Task: Add a signature Leslie Flores containing With gratitude and sincere wishes, Leslie Flores to email address softage.9@softage.net and add a label Quotes
Action: Mouse moved to (1053, 62)
Screenshot: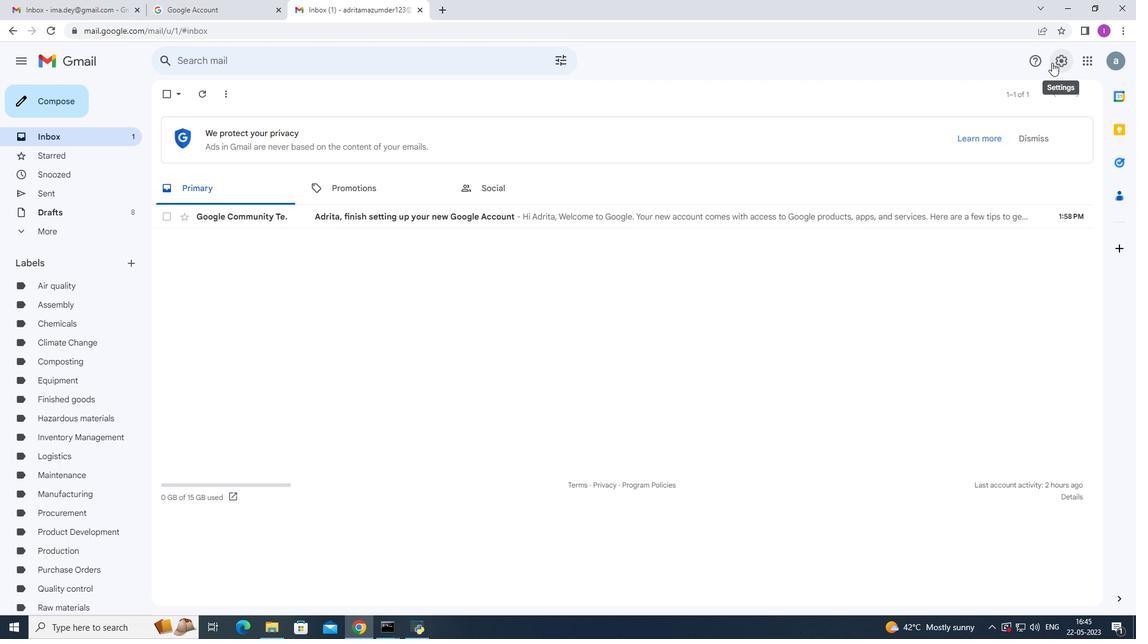 
Action: Mouse pressed left at (1053, 62)
Screenshot: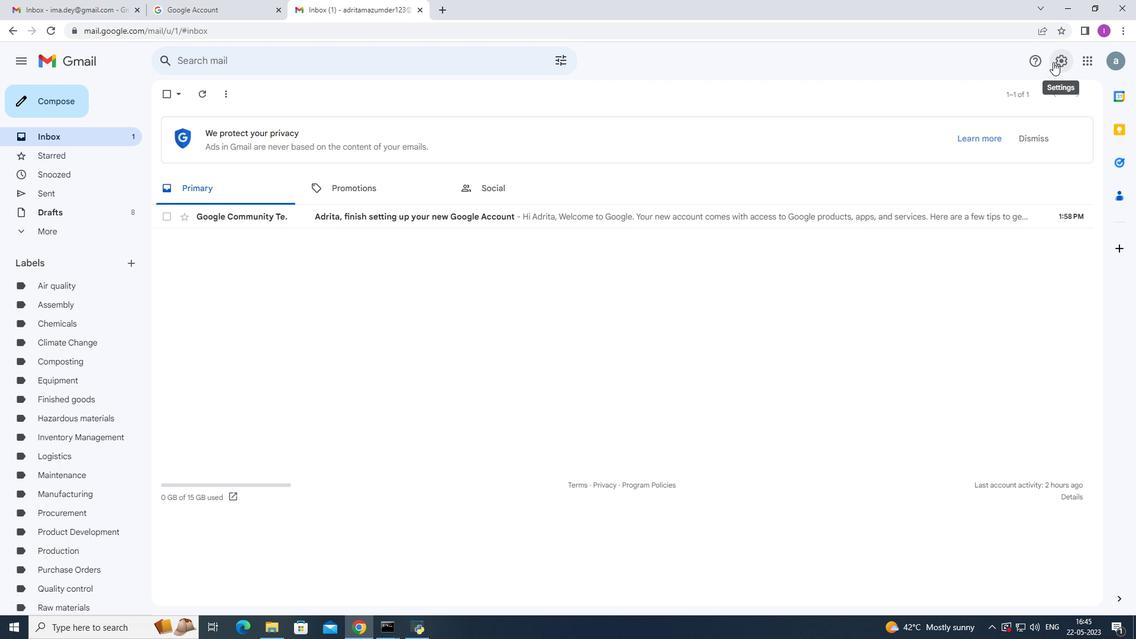 
Action: Mouse moved to (978, 124)
Screenshot: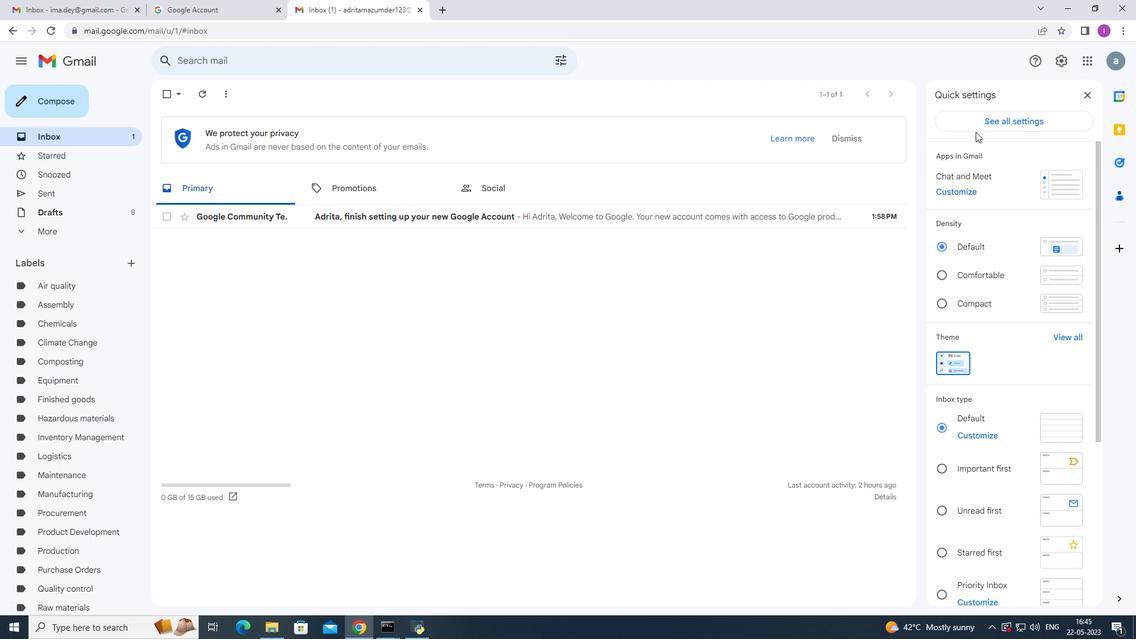 
Action: Mouse pressed left at (978, 124)
Screenshot: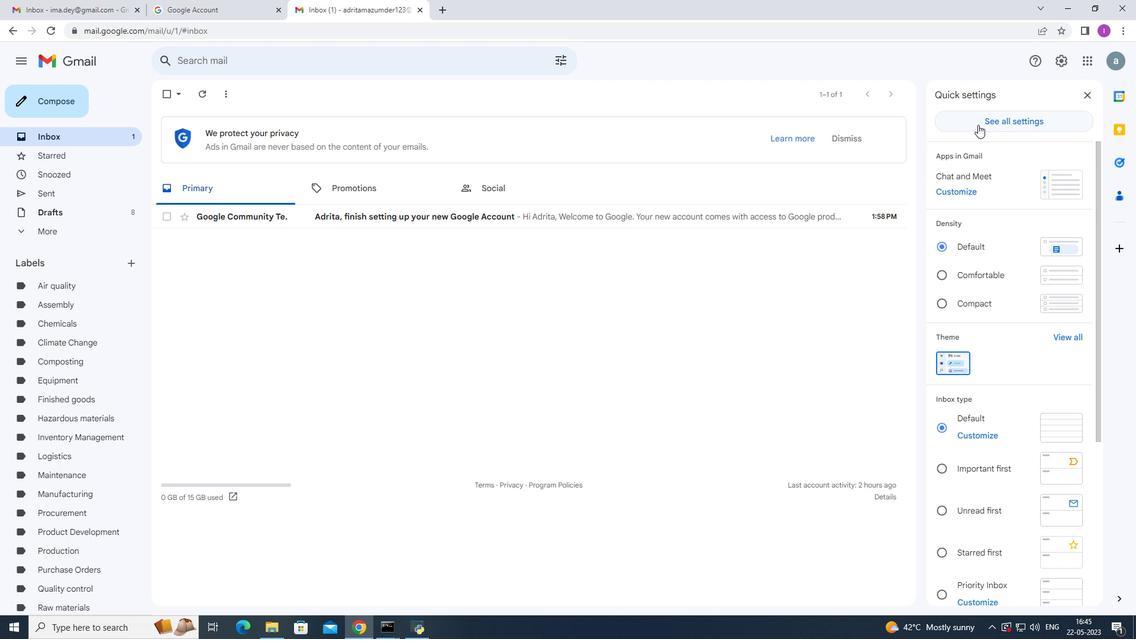 
Action: Mouse moved to (475, 420)
Screenshot: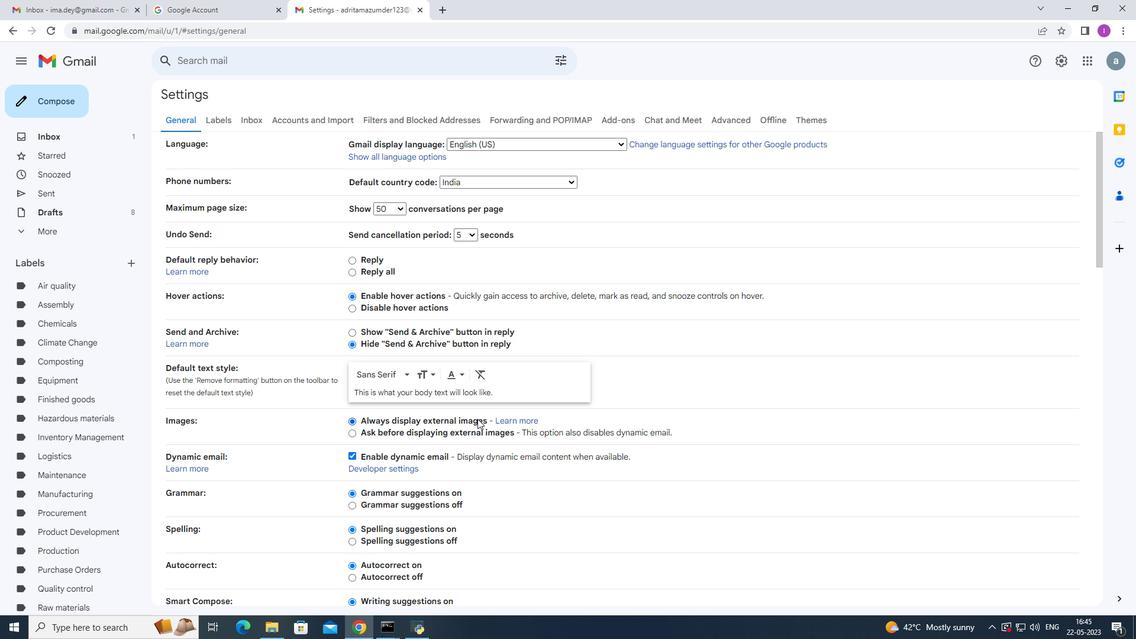 
Action: Mouse scrolled (475, 420) with delta (0, 0)
Screenshot: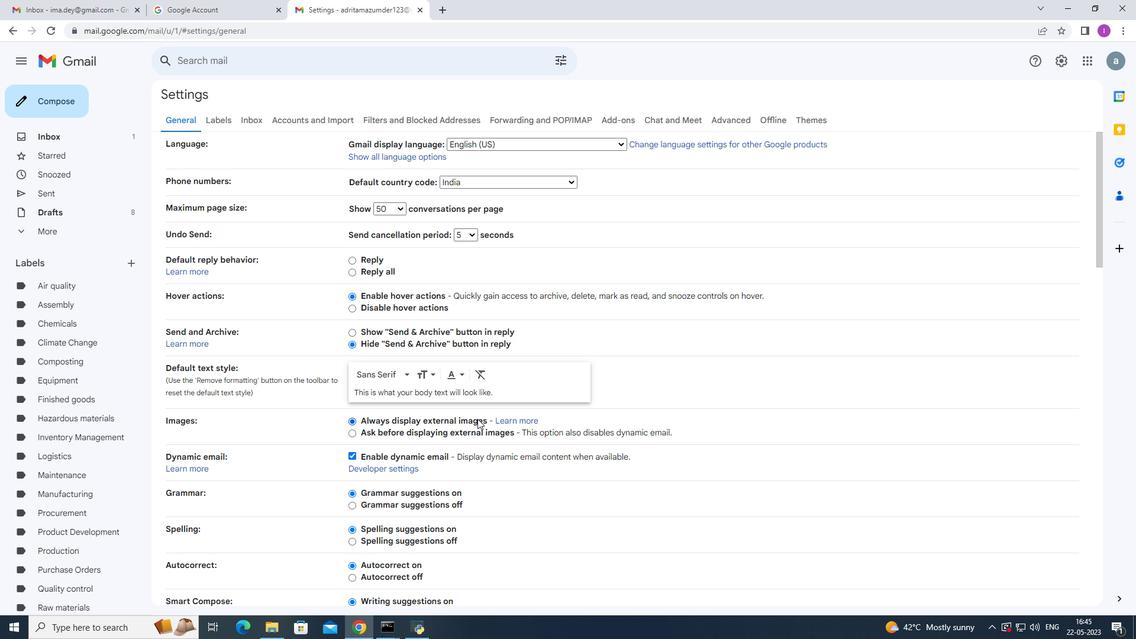 
Action: Mouse moved to (475, 422)
Screenshot: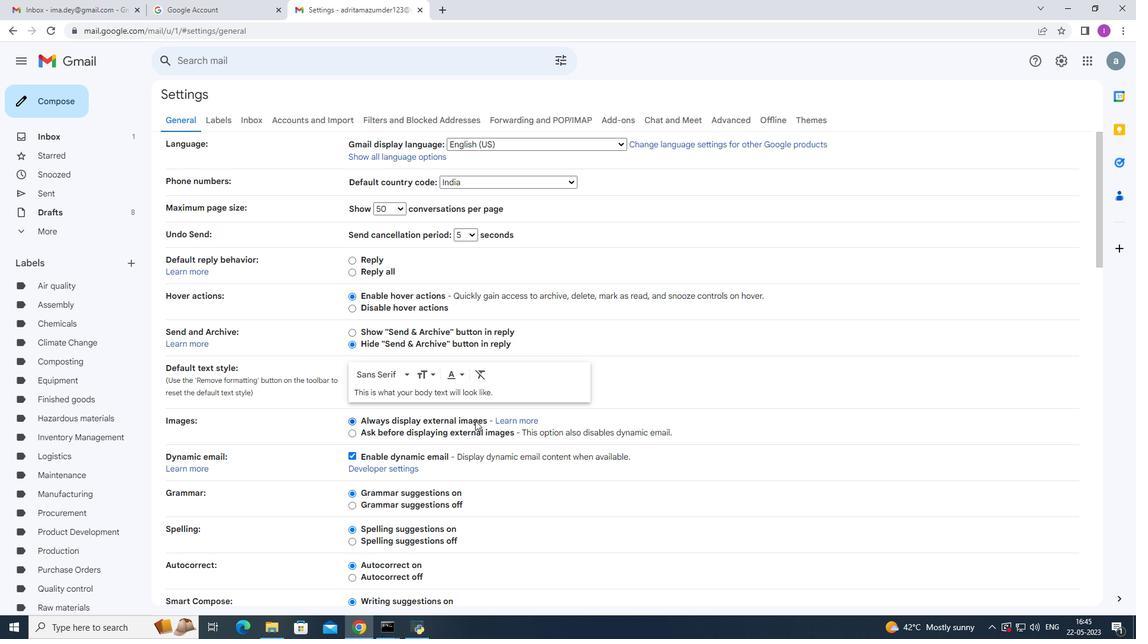 
Action: Mouse scrolled (475, 422) with delta (0, 0)
Screenshot: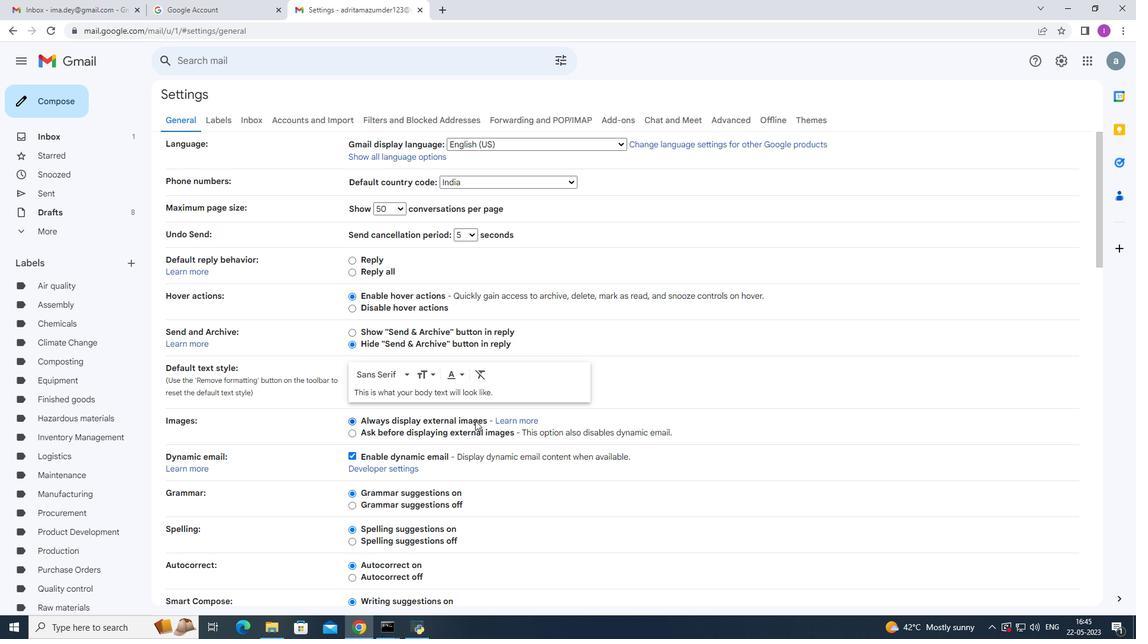 
Action: Mouse scrolled (475, 422) with delta (0, 0)
Screenshot: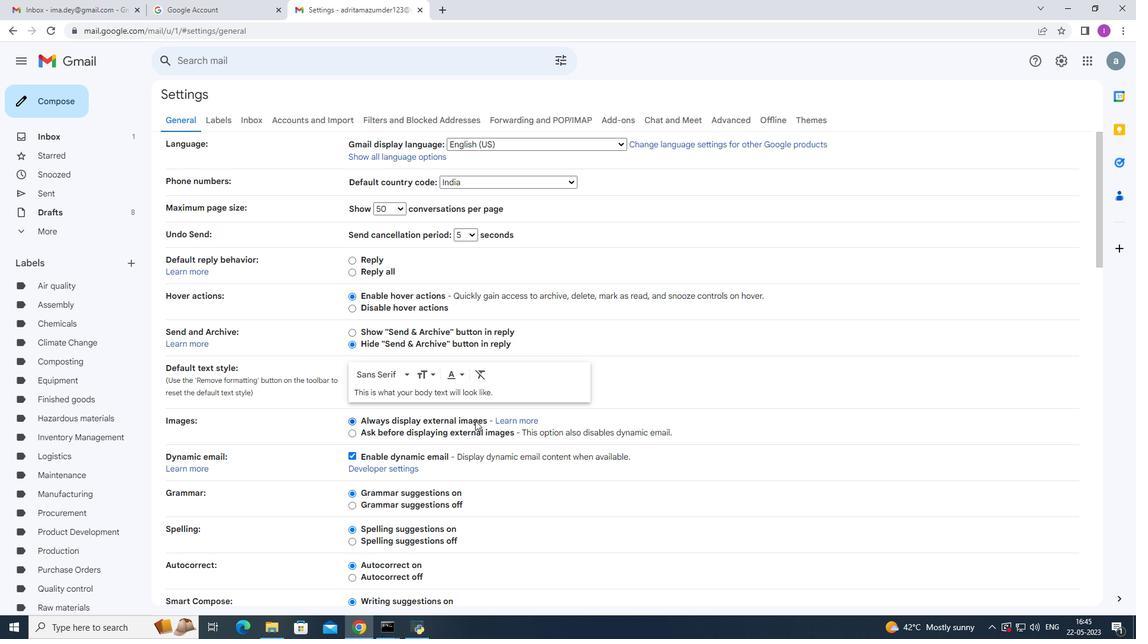 
Action: Mouse scrolled (475, 422) with delta (0, 0)
Screenshot: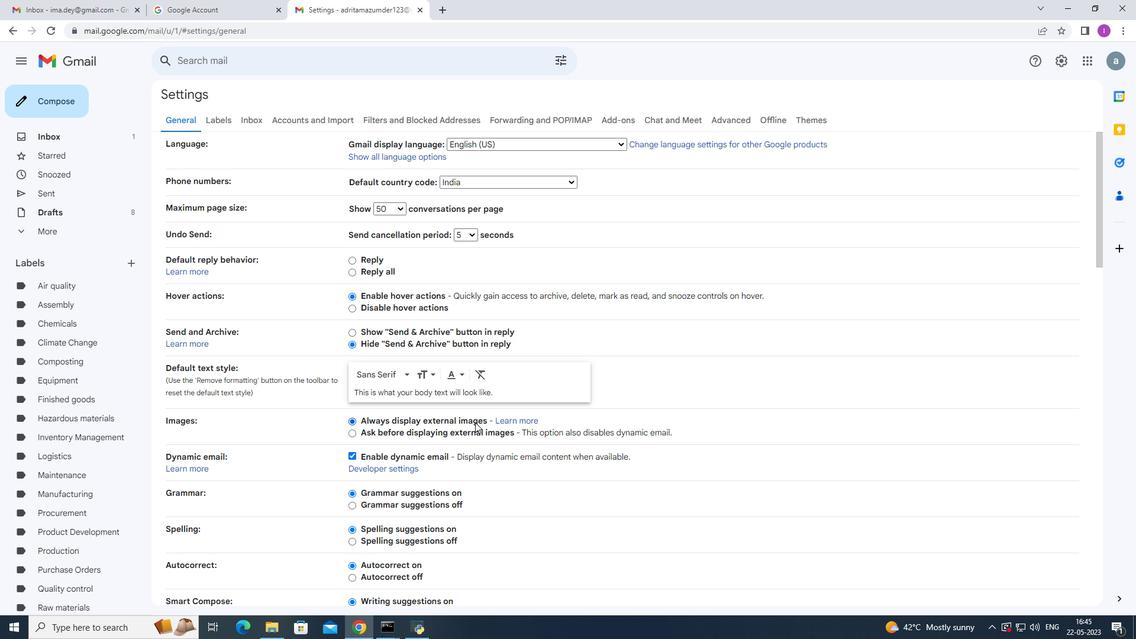 
Action: Mouse moved to (475, 422)
Screenshot: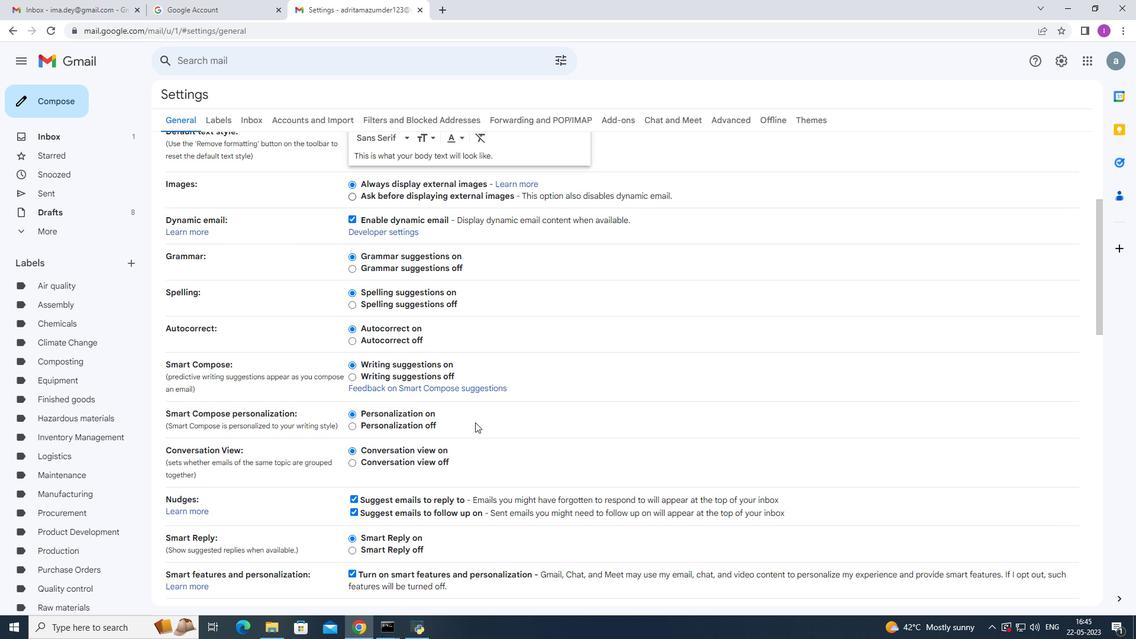 
Action: Mouse scrolled (475, 422) with delta (0, 0)
Screenshot: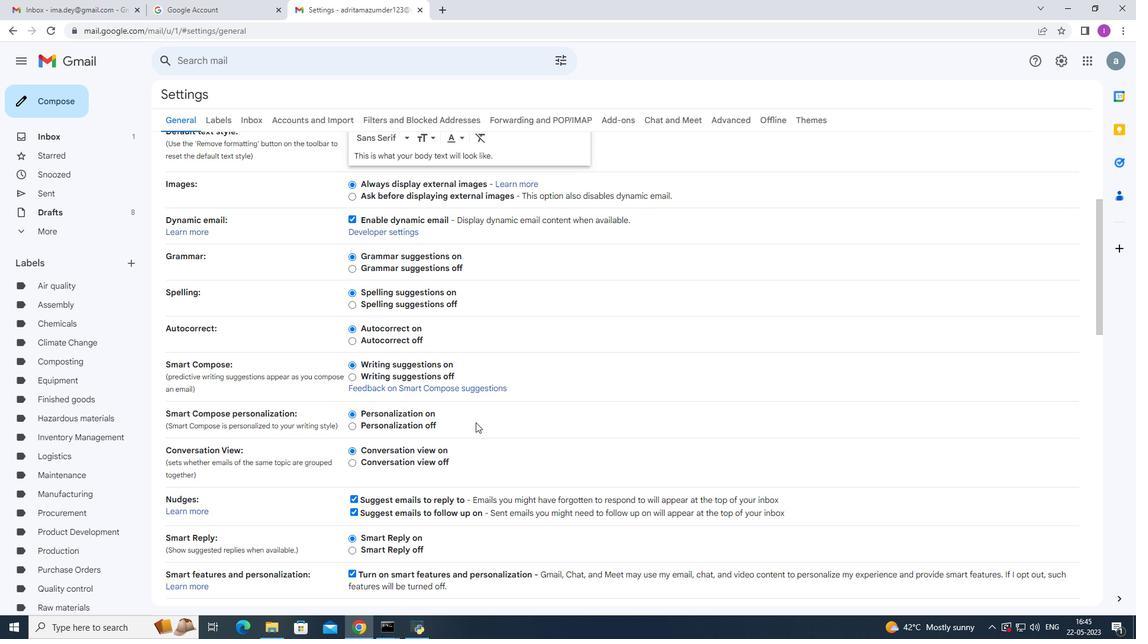 
Action: Mouse moved to (476, 422)
Screenshot: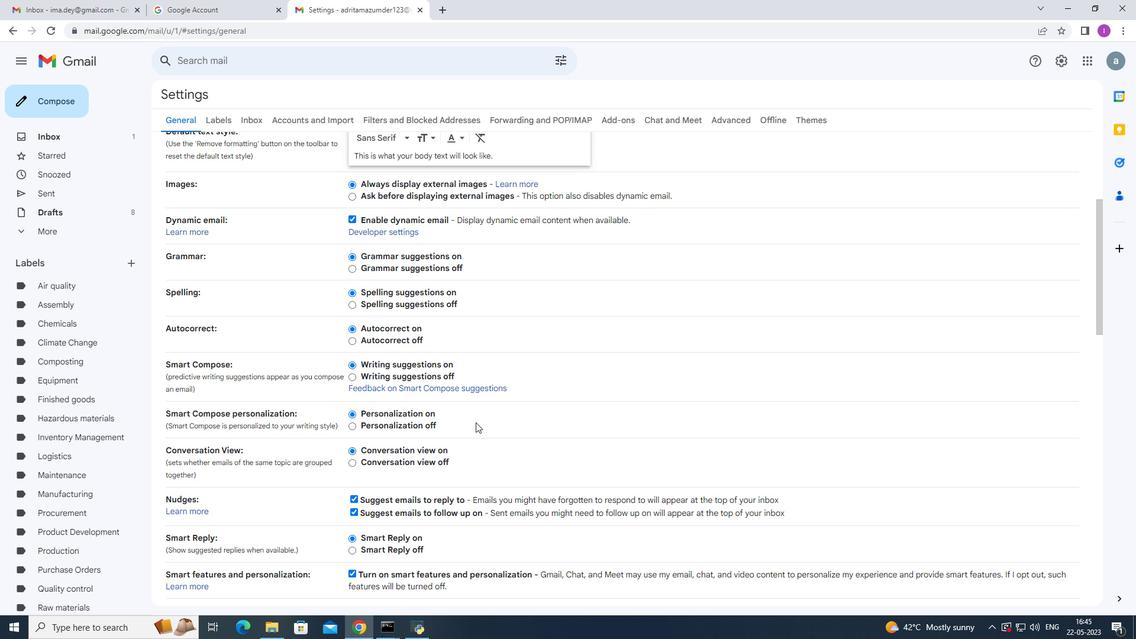 
Action: Mouse scrolled (476, 422) with delta (0, 0)
Screenshot: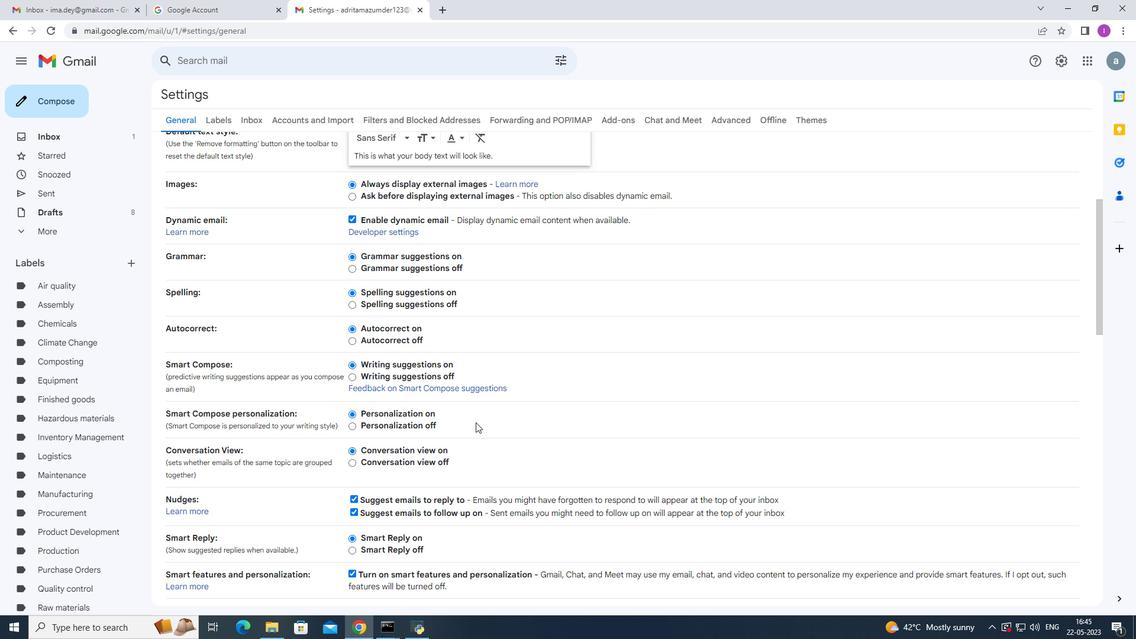 
Action: Mouse scrolled (476, 422) with delta (0, 0)
Screenshot: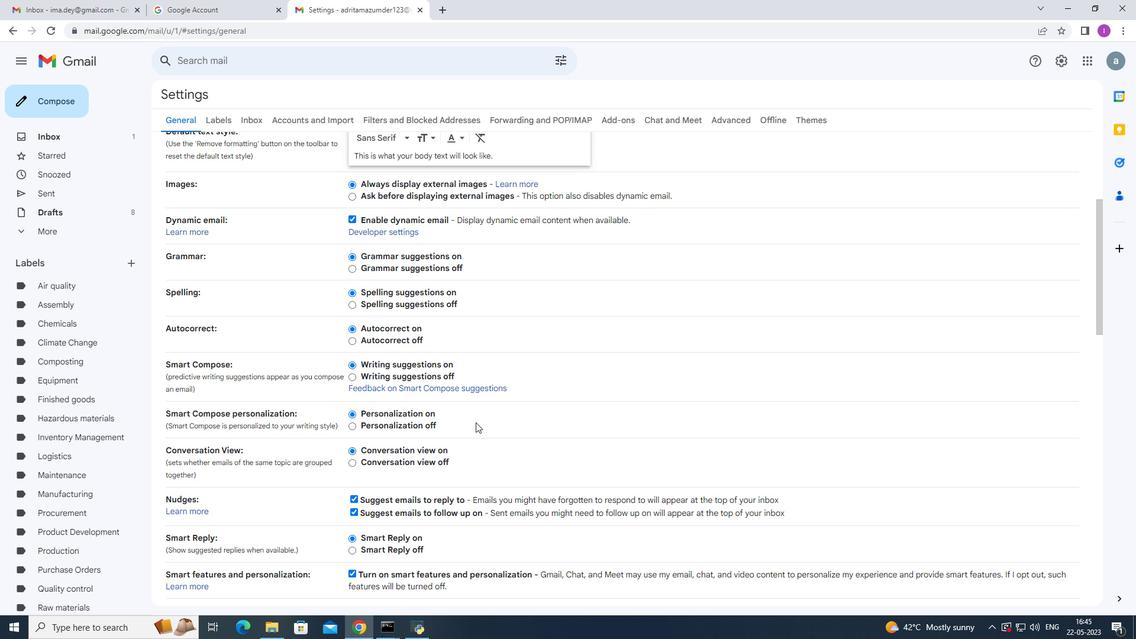 
Action: Mouse moved to (477, 422)
Screenshot: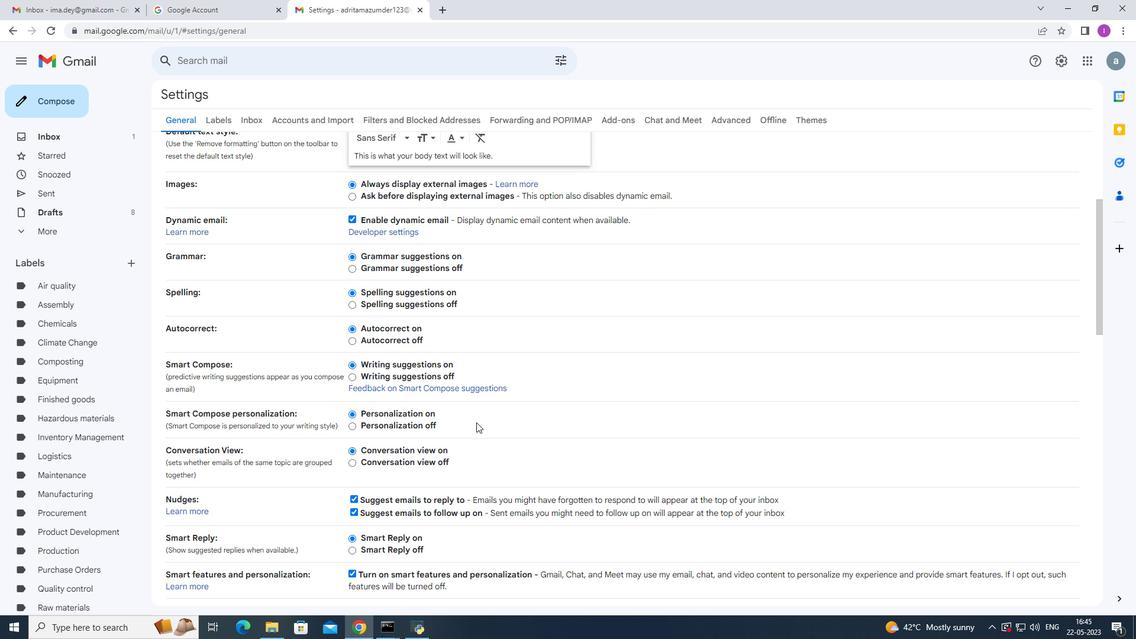 
Action: Mouse scrolled (477, 422) with delta (0, 0)
Screenshot: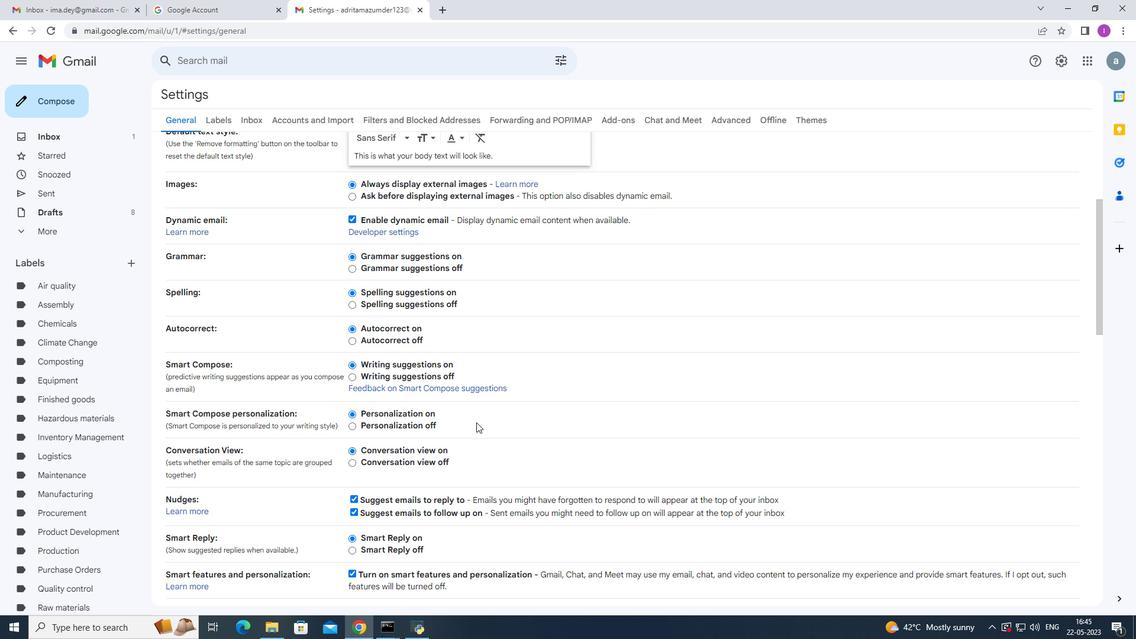 
Action: Mouse scrolled (477, 422) with delta (0, 0)
Screenshot: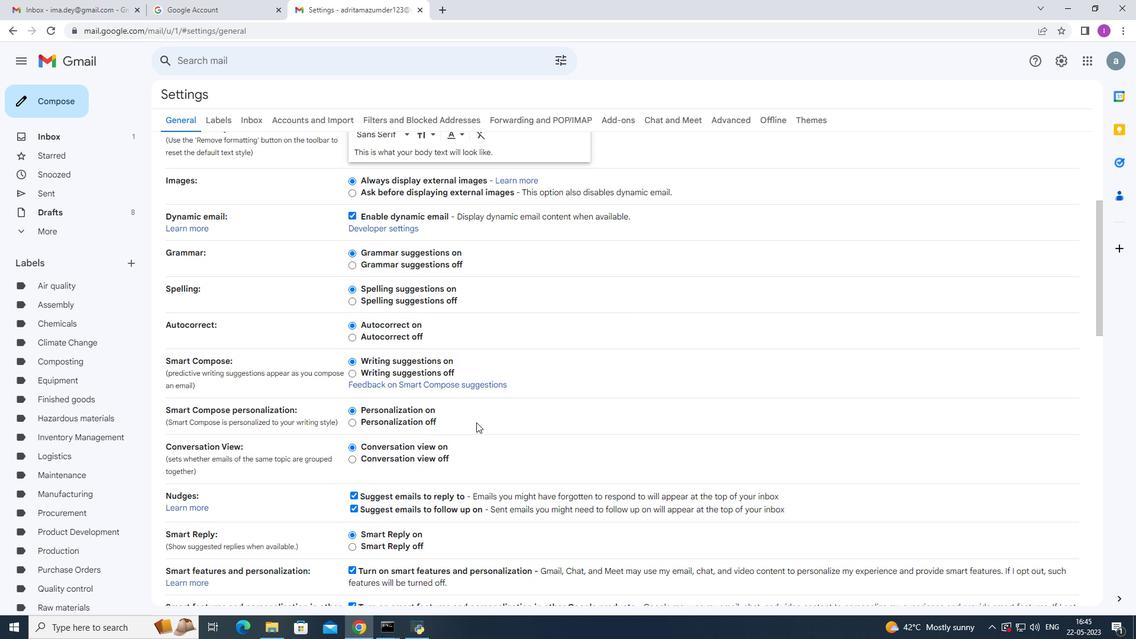 
Action: Mouse moved to (477, 421)
Screenshot: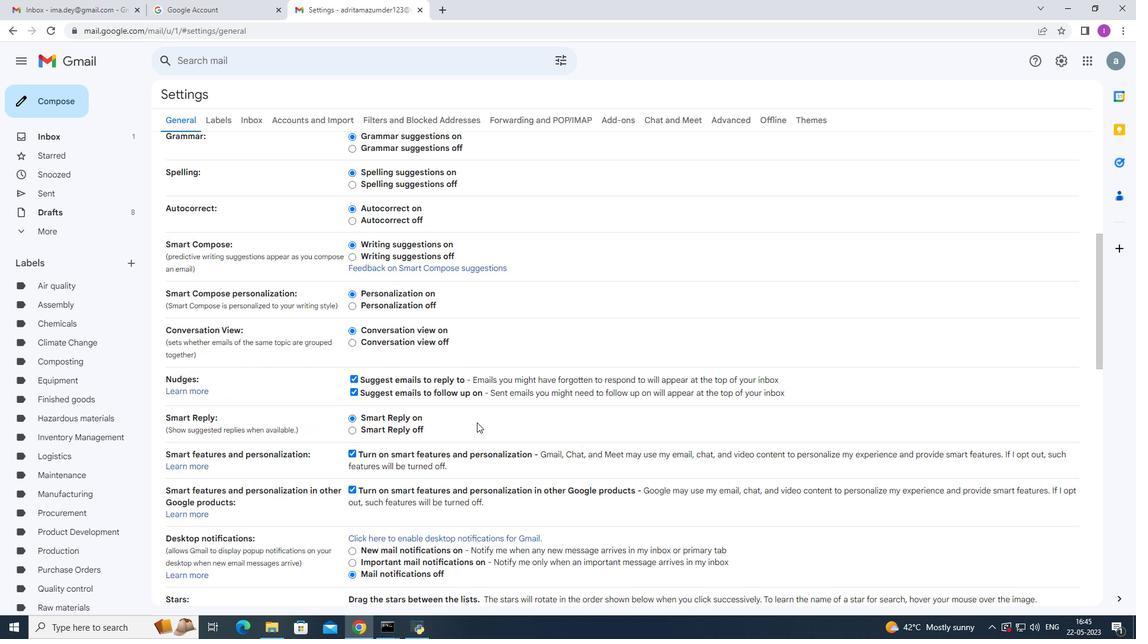 
Action: Mouse scrolled (477, 420) with delta (0, 0)
Screenshot: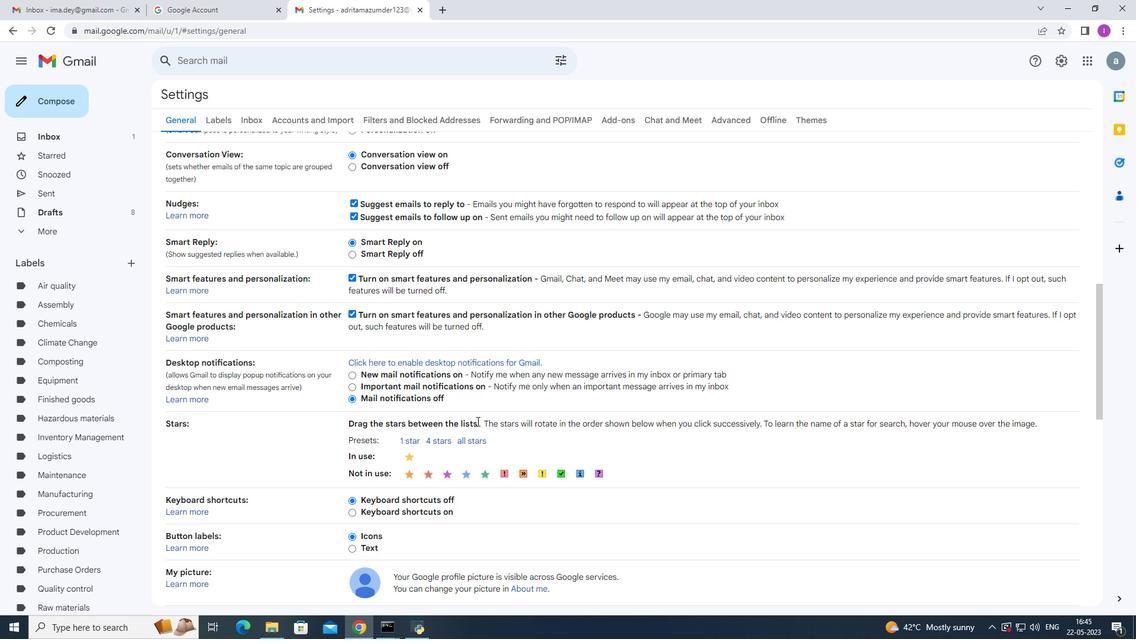 
Action: Mouse scrolled (477, 420) with delta (0, 0)
Screenshot: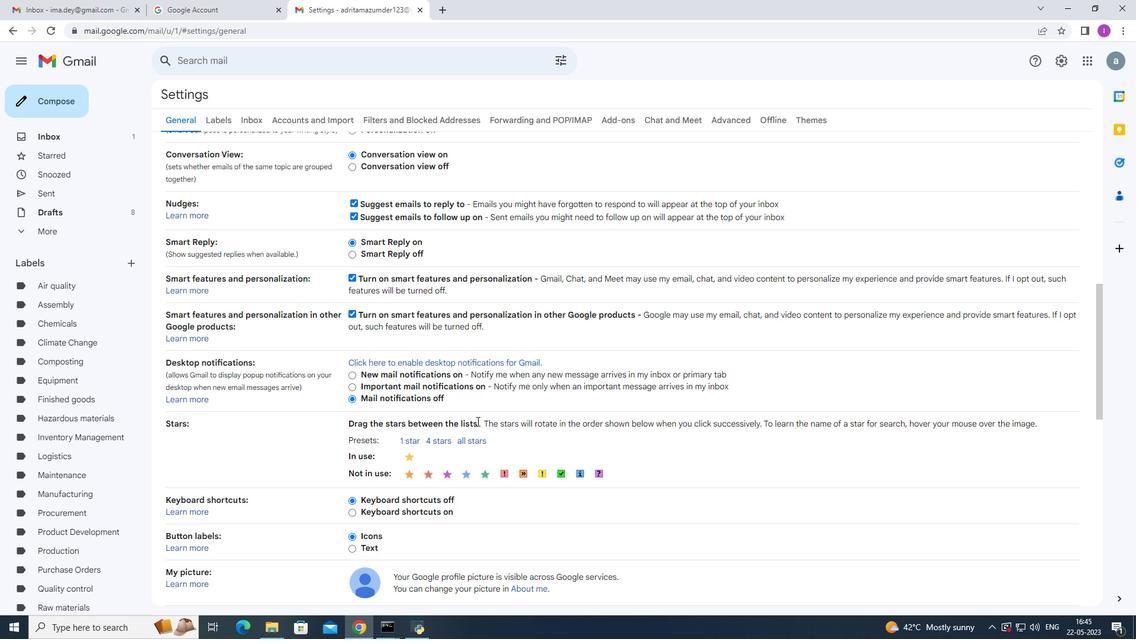 
Action: Mouse scrolled (477, 420) with delta (0, 0)
Screenshot: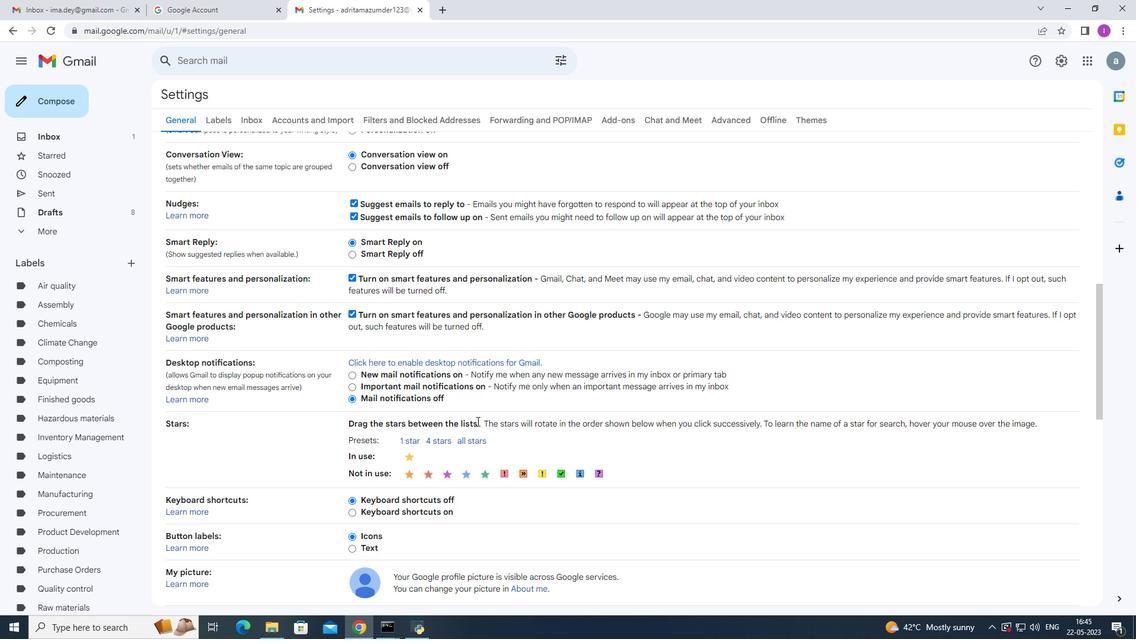 
Action: Mouse scrolled (477, 420) with delta (0, 0)
Screenshot: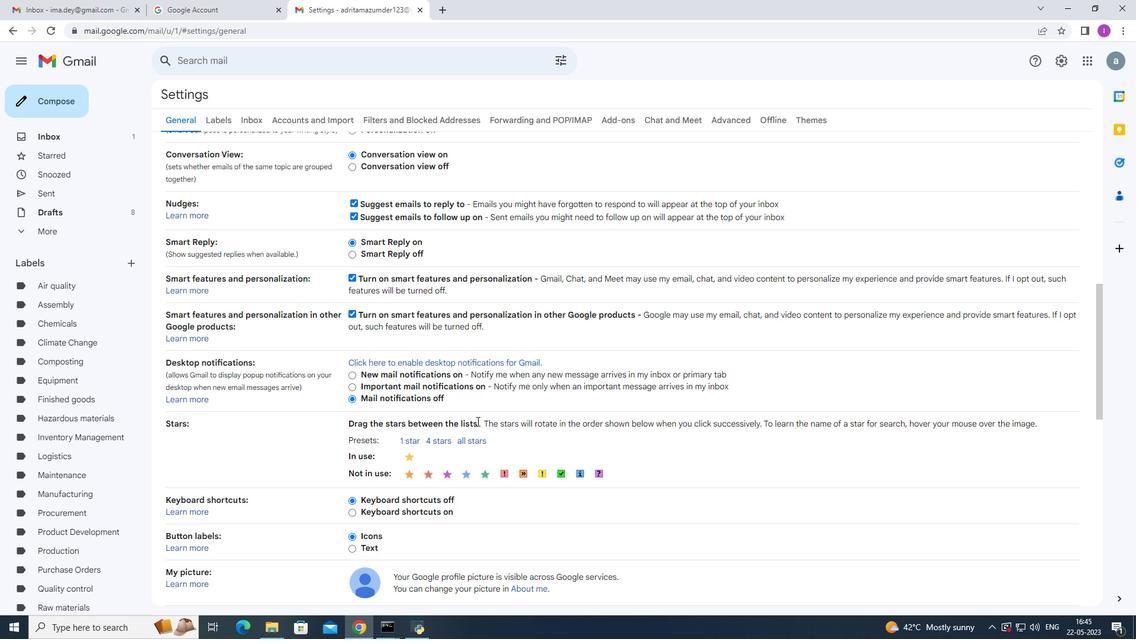 
Action: Mouse scrolled (477, 420) with delta (0, 0)
Screenshot: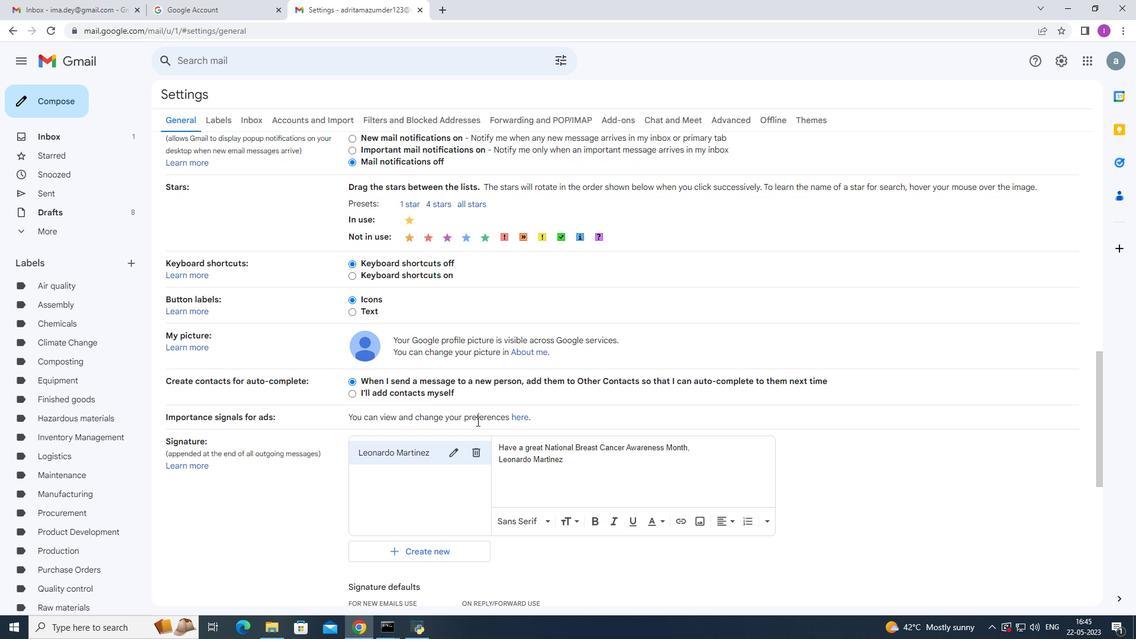 
Action: Mouse scrolled (477, 420) with delta (0, 0)
Screenshot: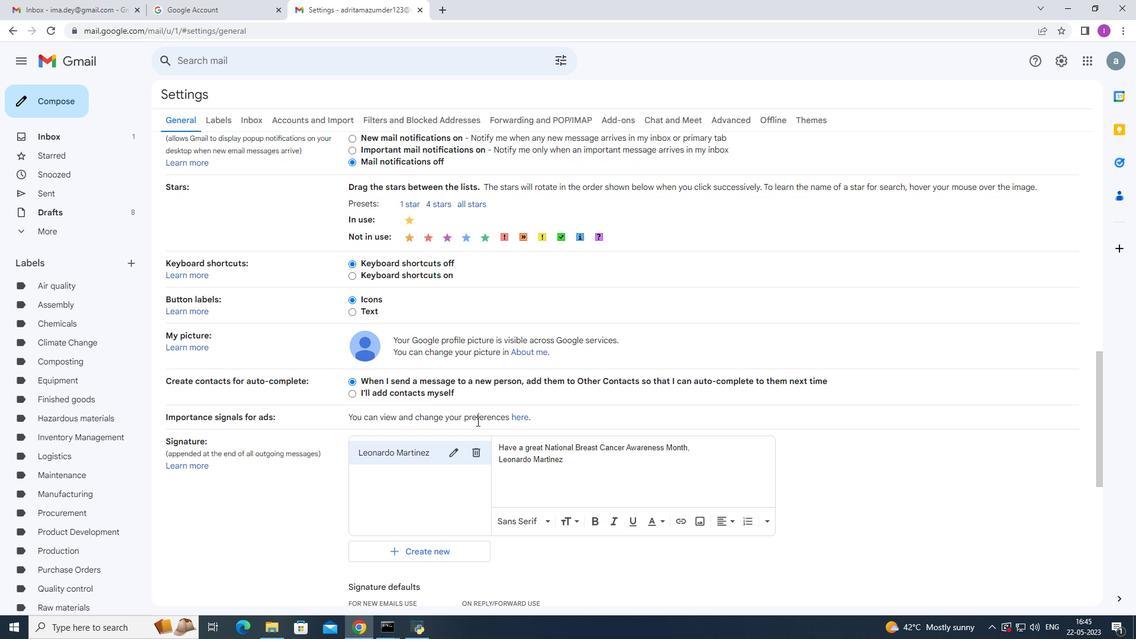 
Action: Mouse scrolled (477, 420) with delta (0, 0)
Screenshot: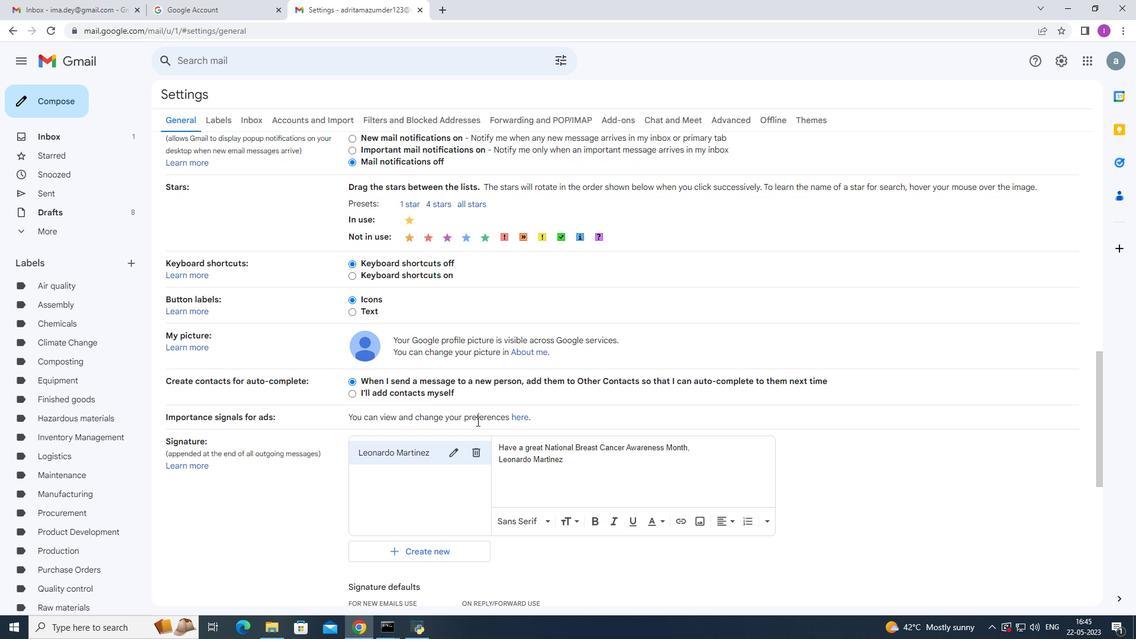 
Action: Mouse moved to (478, 279)
Screenshot: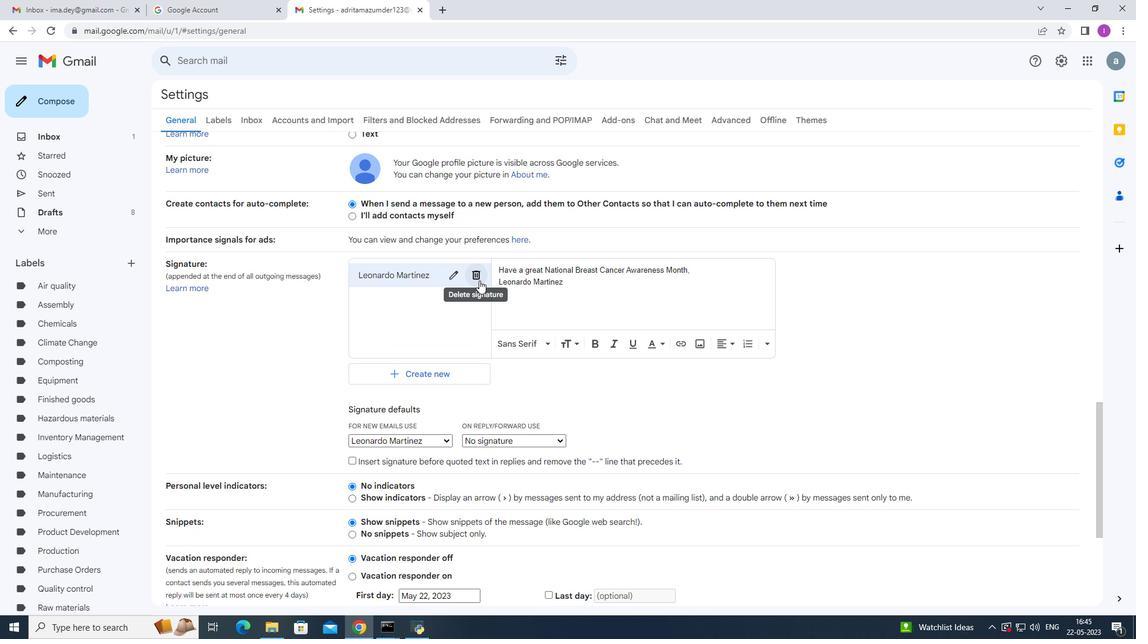 
Action: Mouse pressed left at (478, 279)
Screenshot: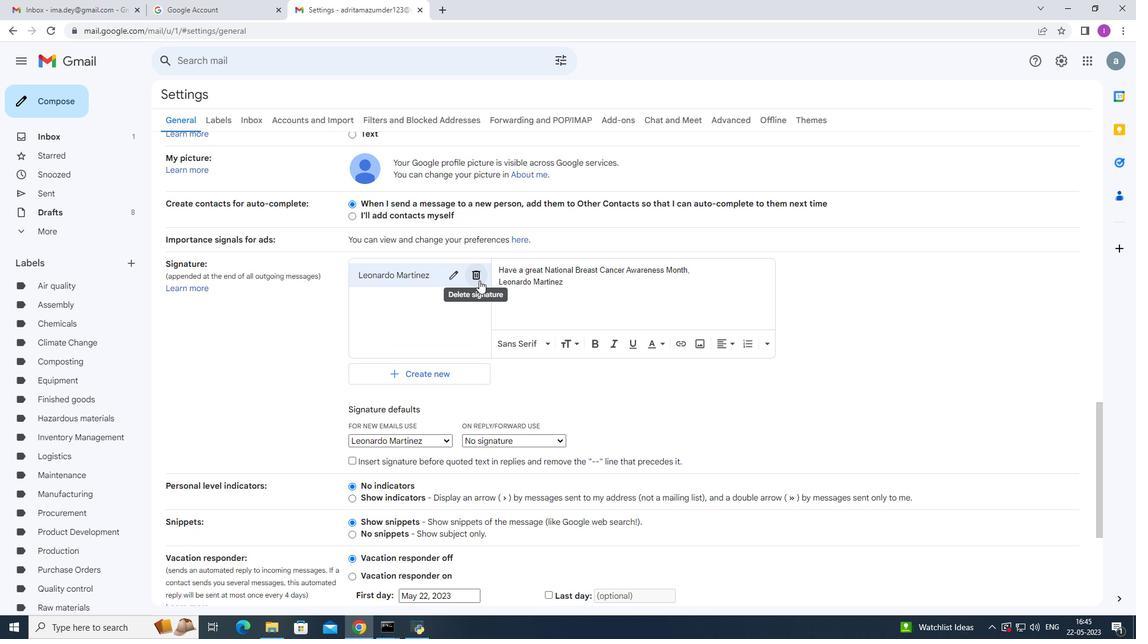 
Action: Mouse moved to (693, 346)
Screenshot: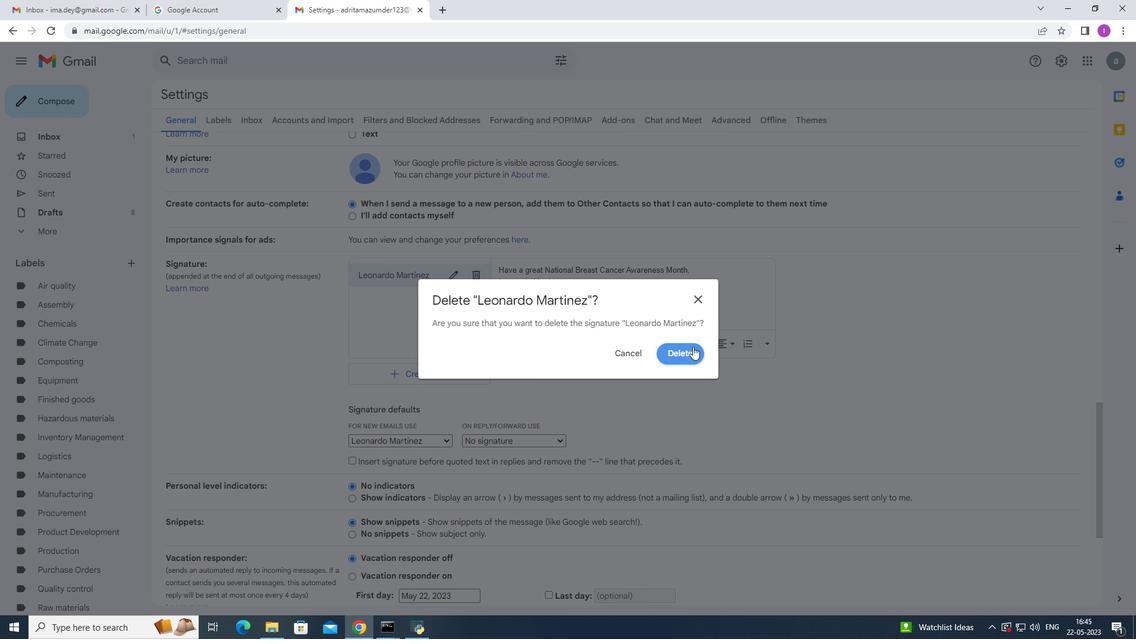 
Action: Mouse pressed left at (693, 346)
Screenshot: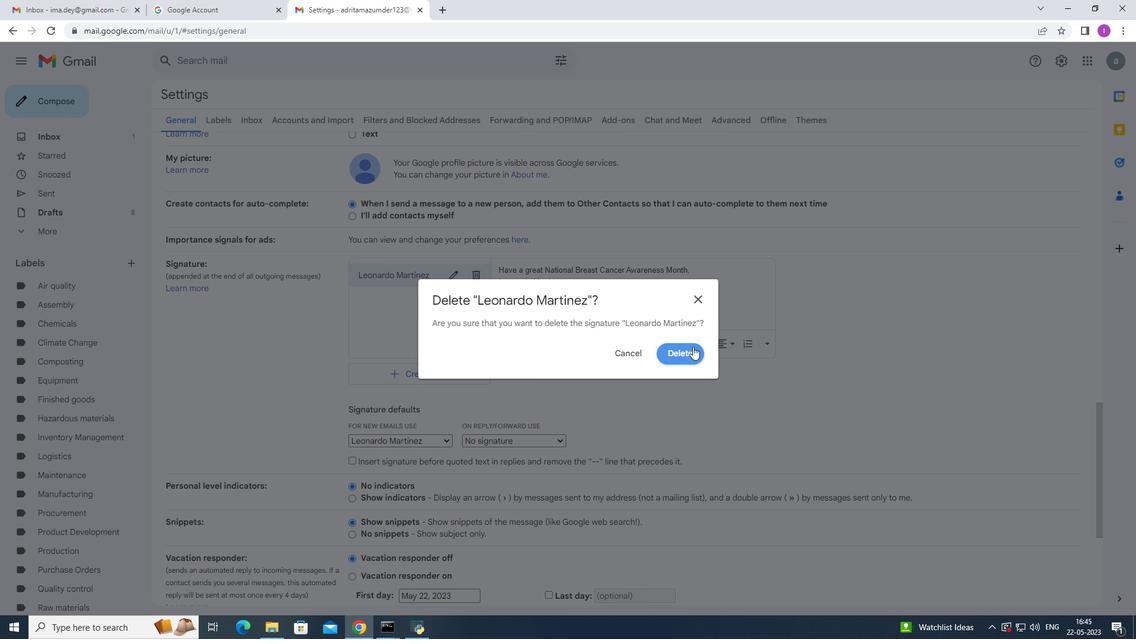
Action: Mouse moved to (424, 461)
Screenshot: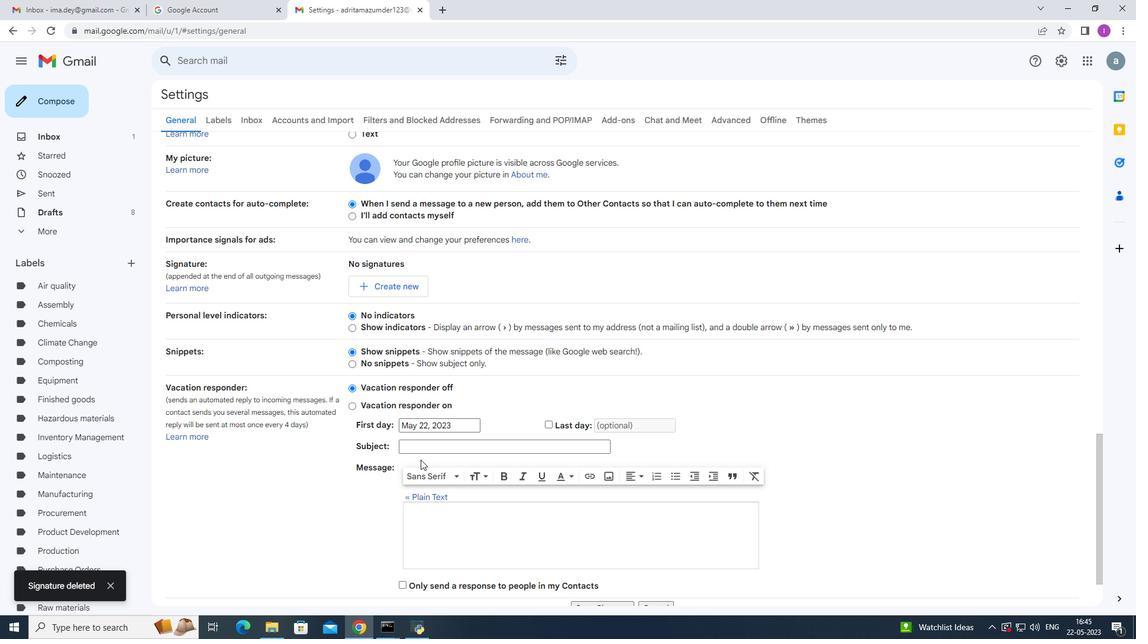 
Action: Mouse scrolled (424, 460) with delta (0, 0)
Screenshot: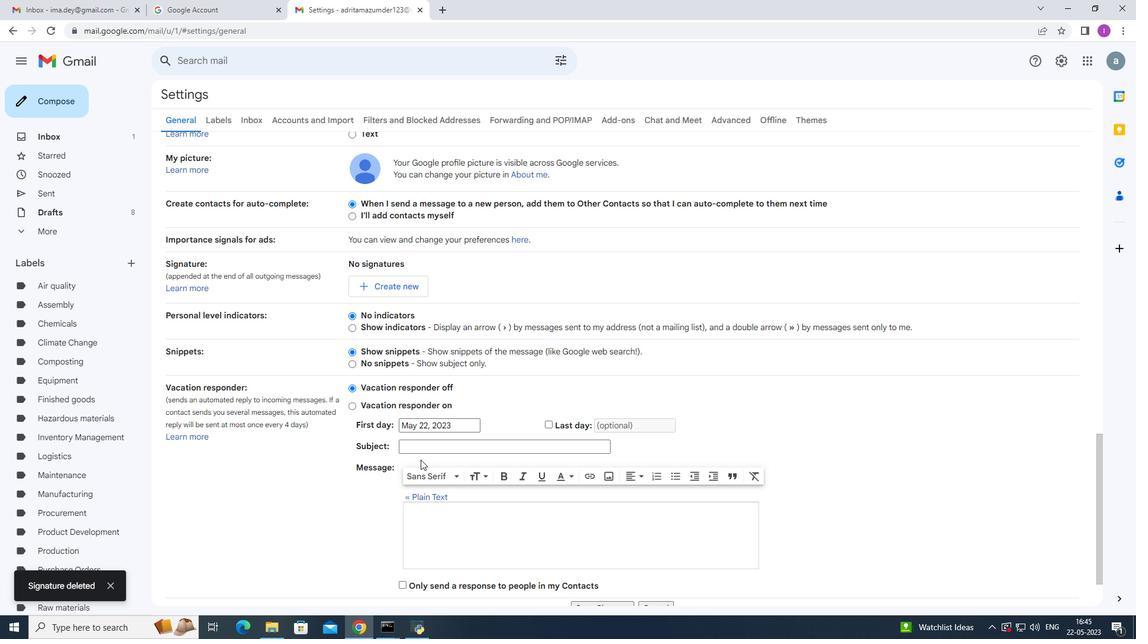 
Action: Mouse moved to (425, 461)
Screenshot: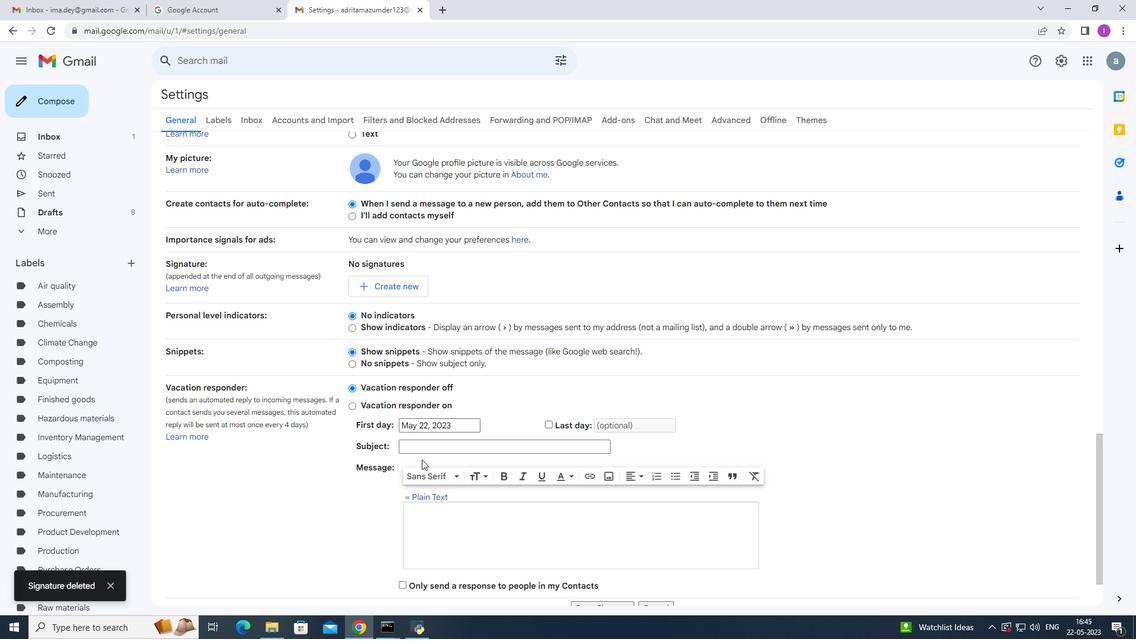 
Action: Mouse scrolled (425, 461) with delta (0, 0)
Screenshot: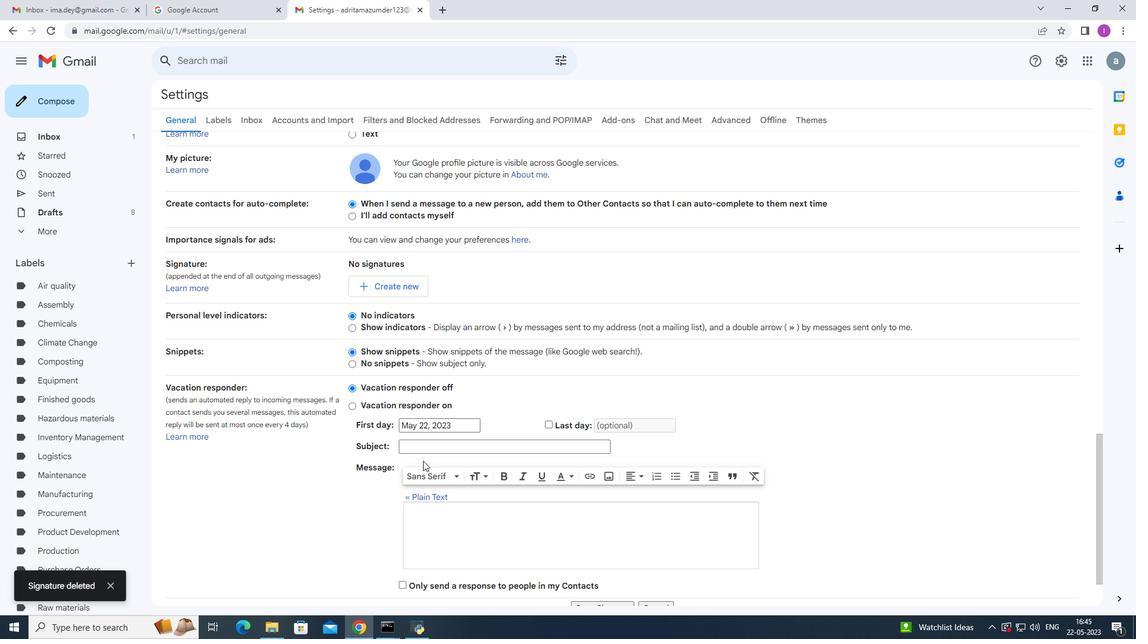 
Action: Mouse scrolled (425, 461) with delta (0, 0)
Screenshot: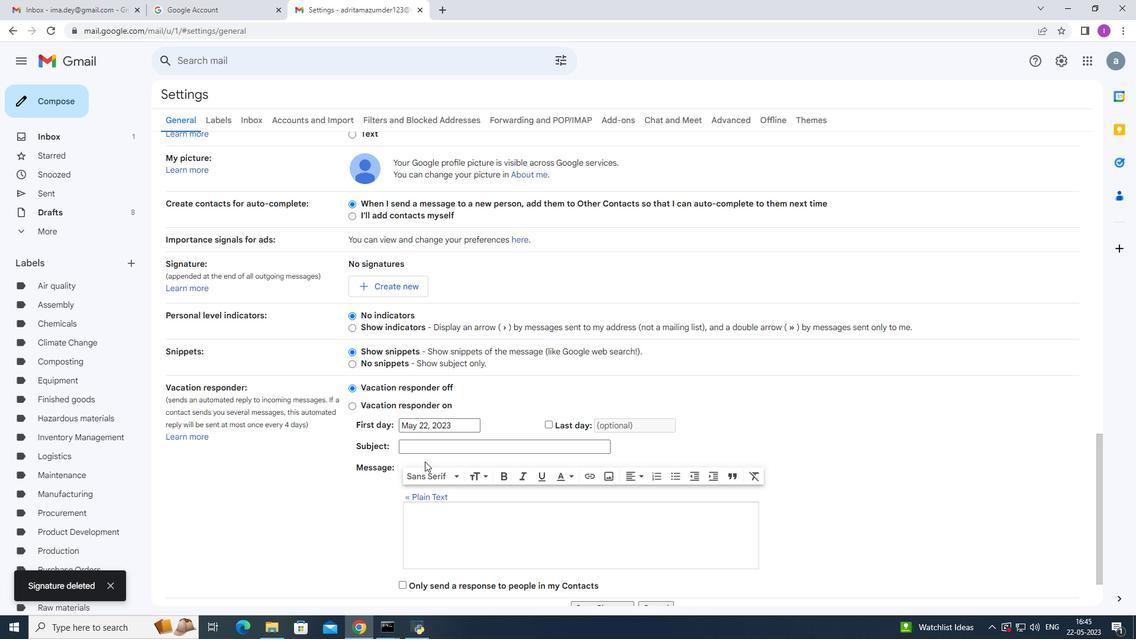
Action: Mouse moved to (428, 419)
Screenshot: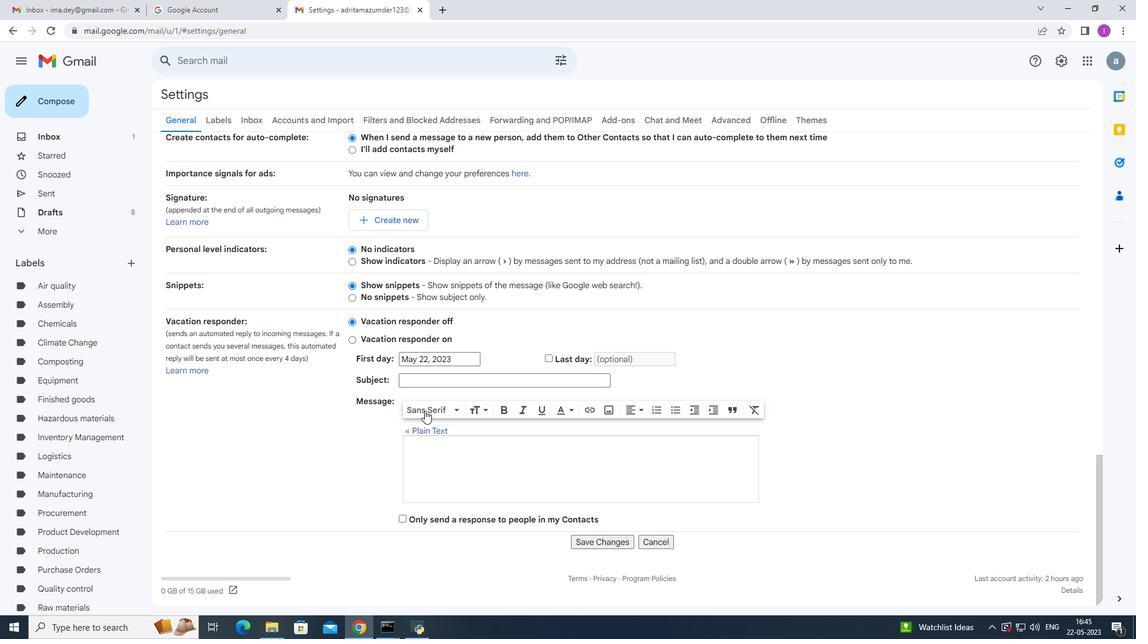 
Action: Mouse scrolled (428, 420) with delta (0, 0)
Screenshot: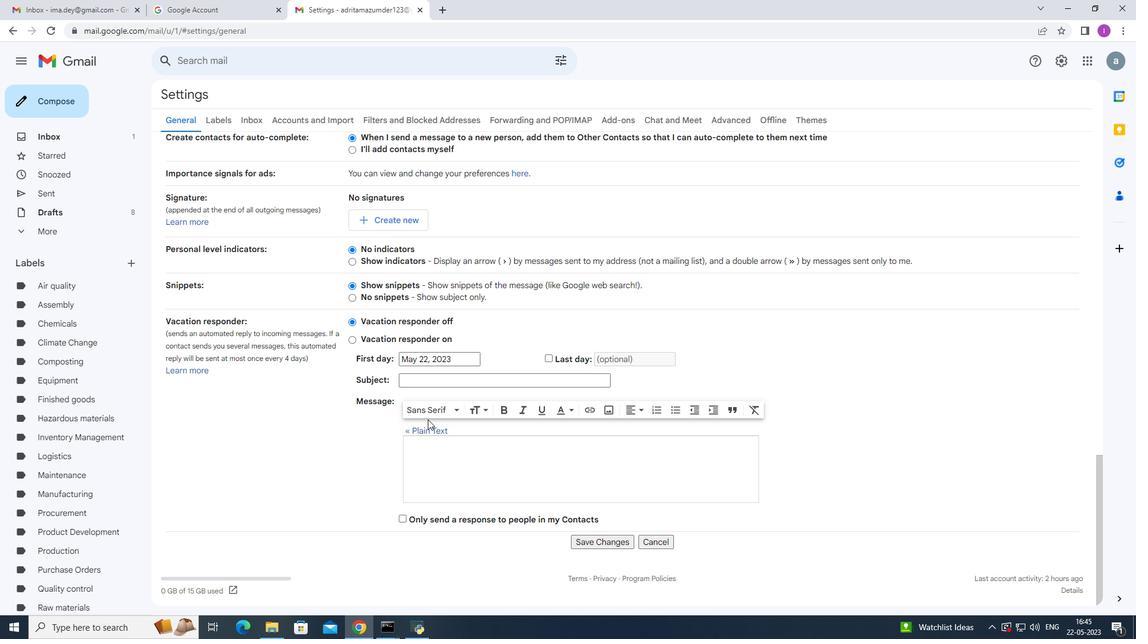 
Action: Mouse scrolled (428, 420) with delta (0, 0)
Screenshot: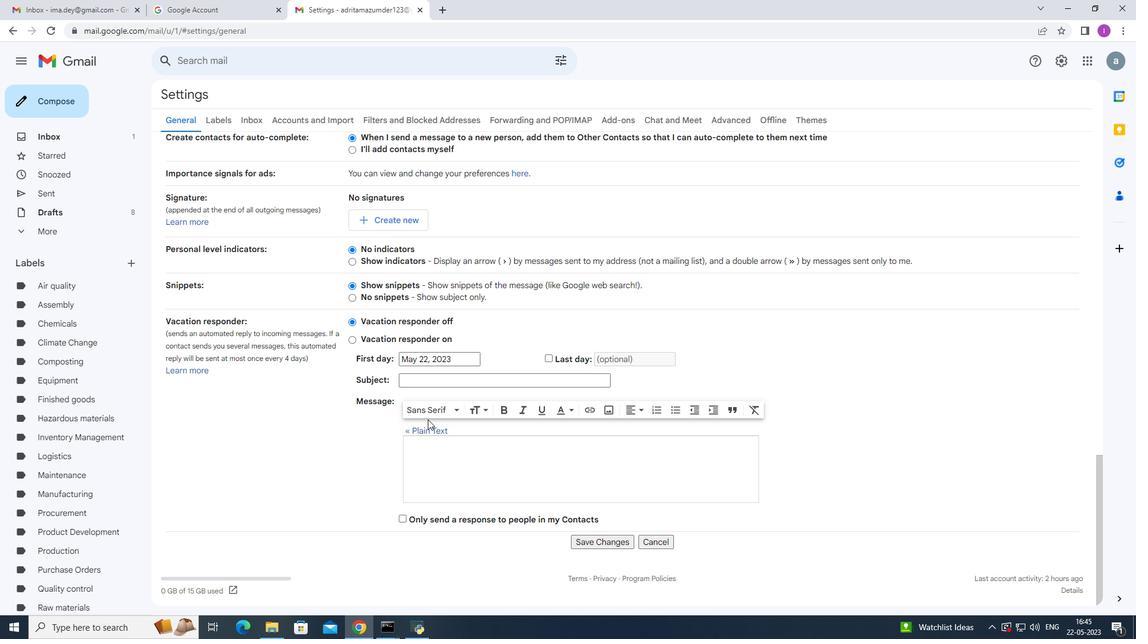 
Action: Mouse scrolled (428, 420) with delta (0, 0)
Screenshot: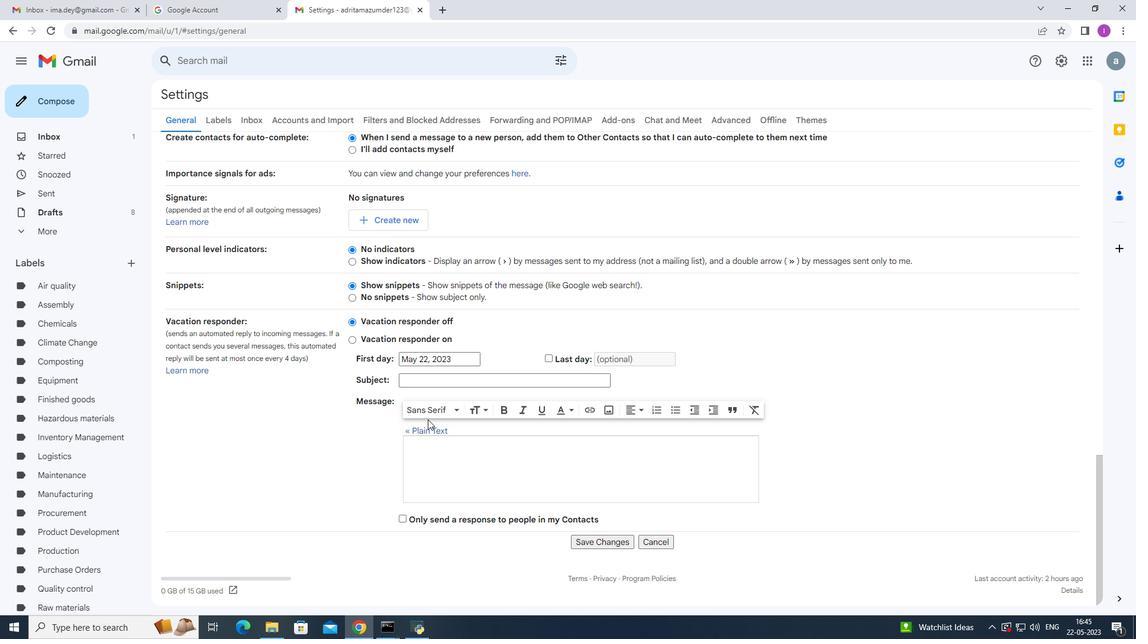
Action: Mouse scrolled (428, 420) with delta (0, 0)
Screenshot: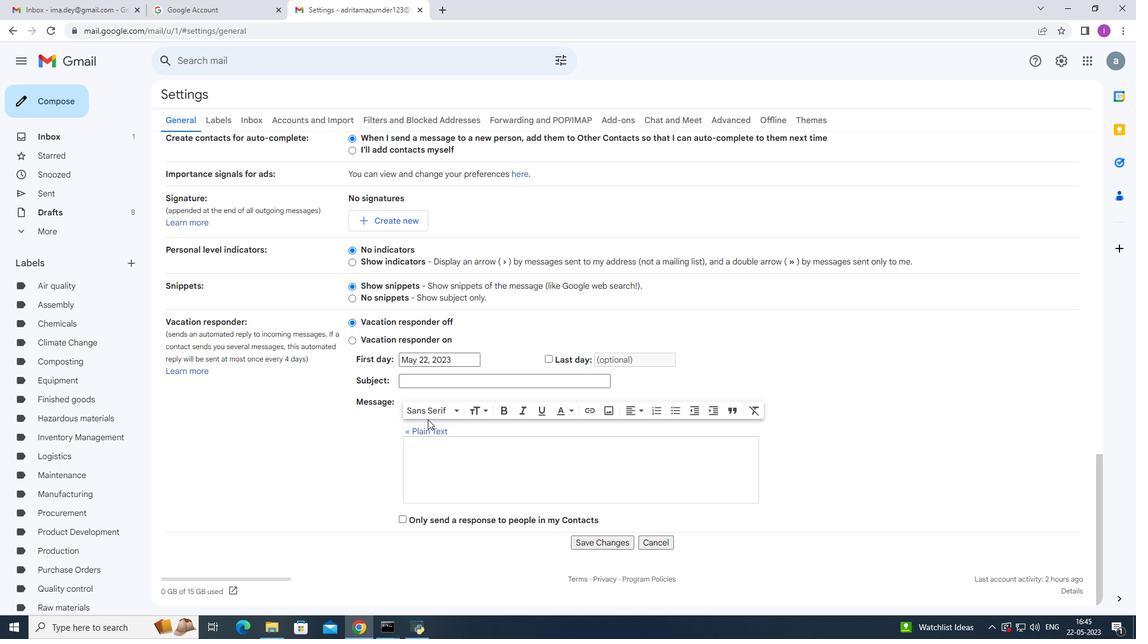 
Action: Mouse moved to (391, 456)
Screenshot: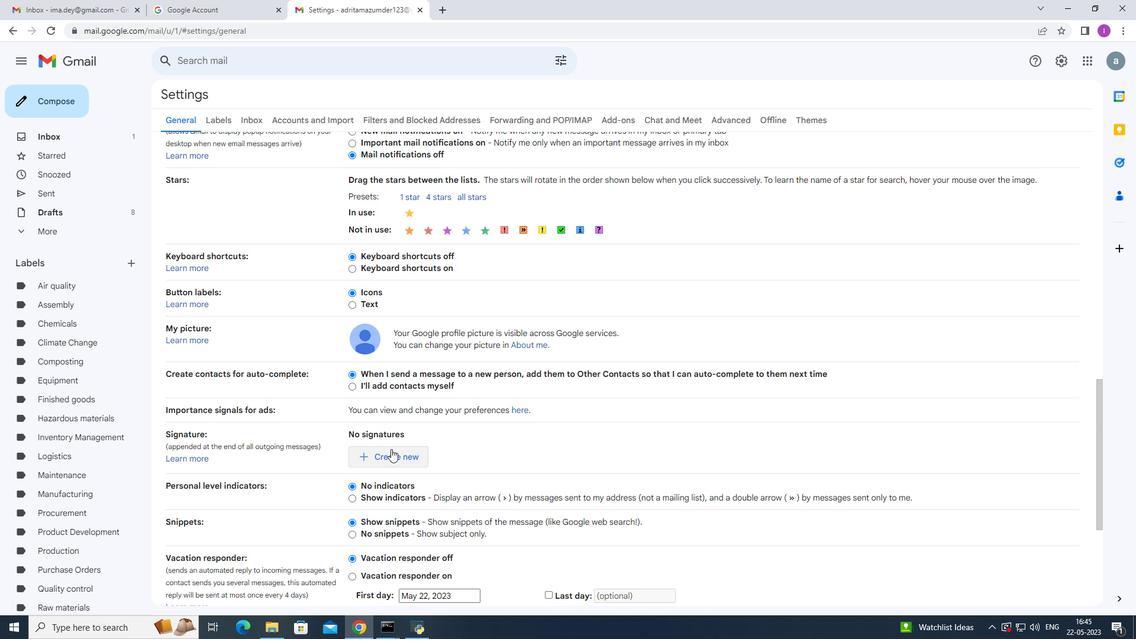 
Action: Mouse pressed left at (391, 456)
Screenshot: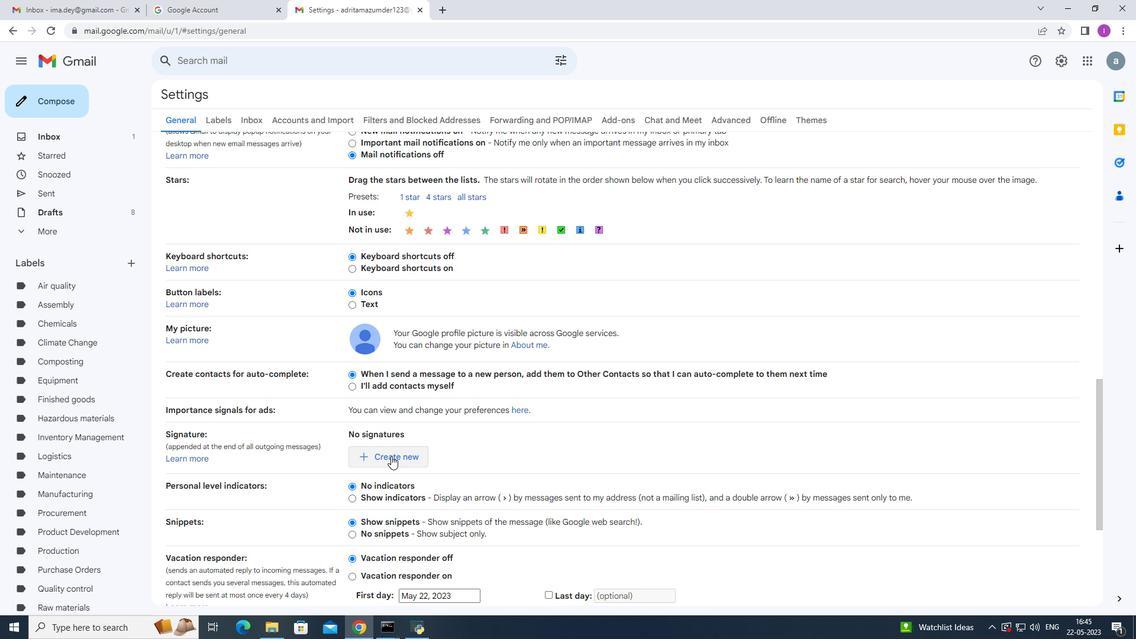 
Action: Mouse moved to (496, 324)
Screenshot: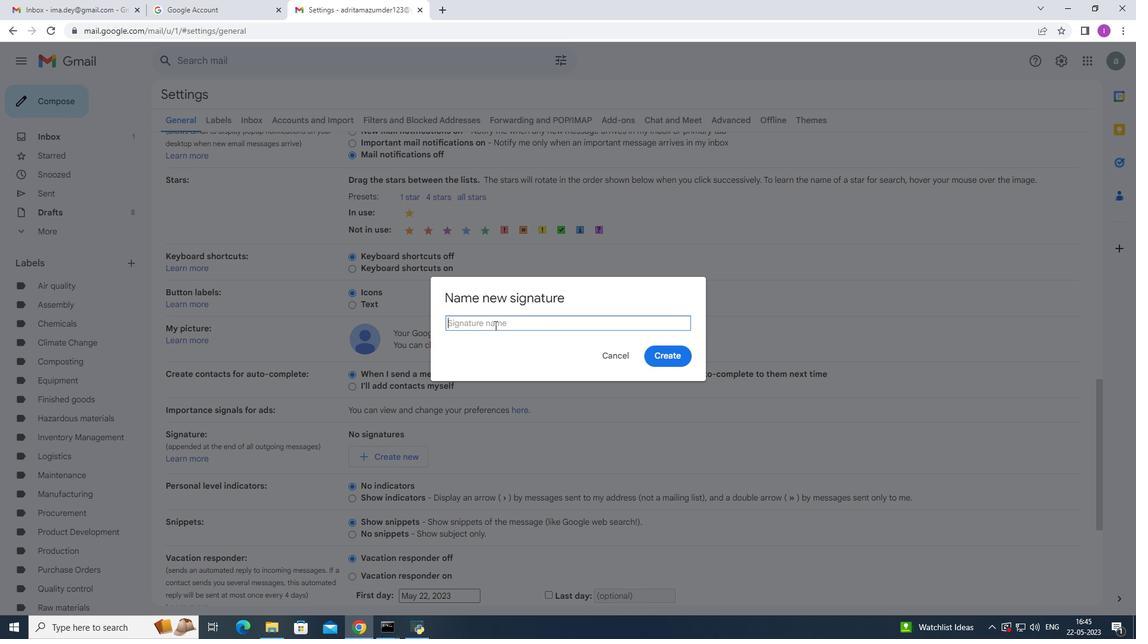 
Action: Mouse pressed left at (496, 324)
Screenshot: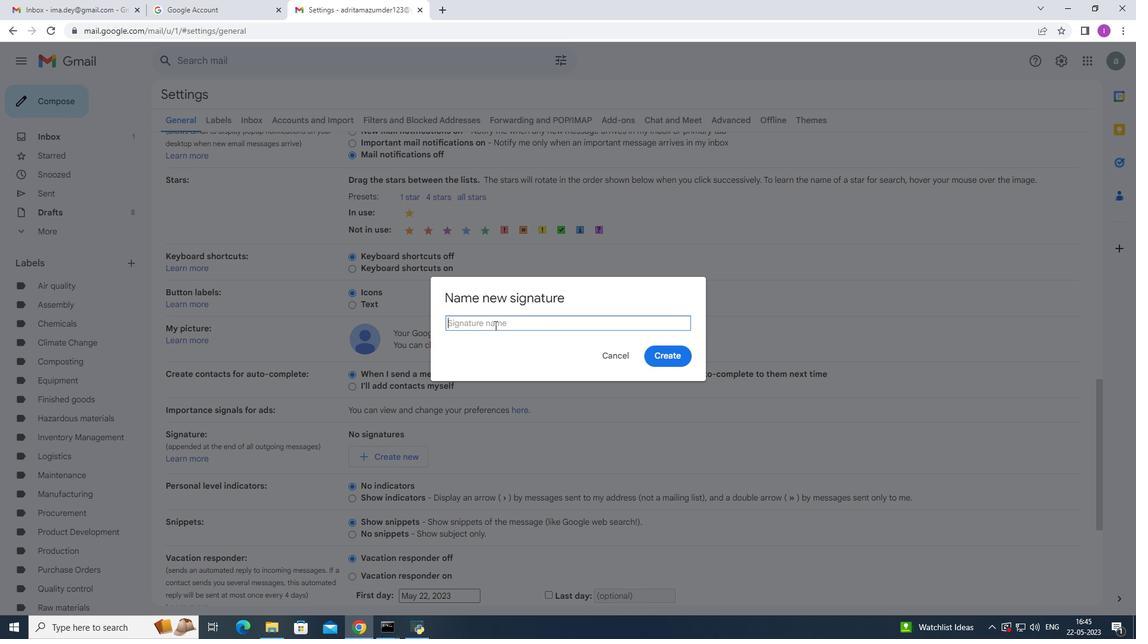 
Action: Mouse moved to (737, 304)
Screenshot: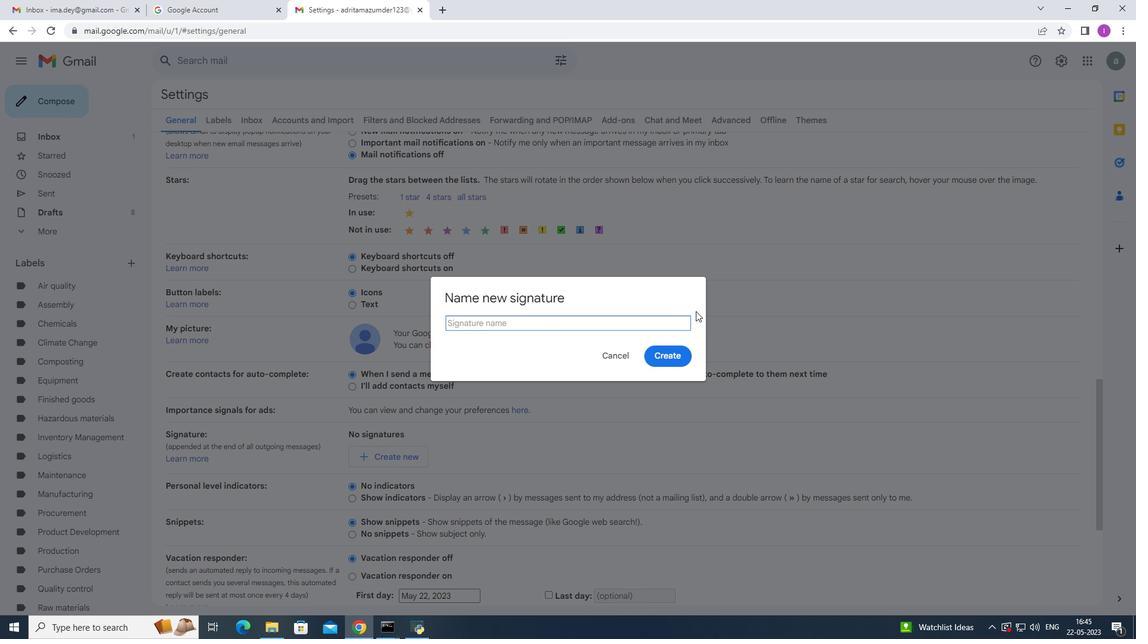 
Action: Key pressed <Key.shift>K<Key.backspace><Key.shift><Key.shift><Key.shift><Key.shift><Key.shift><Key.shift><Key.shift><Key.shift><Key.shift><Key.shift><Key.shift><Key.shift><Key.shift><Key.shift><Key.shift><Key.shift><Key.shift><Key.shift><Key.shift><Key.shift><Key.shift><Key.shift><Key.shift><Key.shift><Key.shift><Key.shift><Key.shift><Key.shift><Key.shift><Key.shift><Key.shift><Key.shift><Key.shift><Key.shift><Key.shift><Key.shift><Key.shift><Key.shift><Key.shift><Key.shift><Key.shift><Key.shift><Key.shift><Key.shift><Key.shift><Key.shift><Key.shift><Key.shift><Key.shift>Leslie<Key.space><Key.shift>Flores
Screenshot: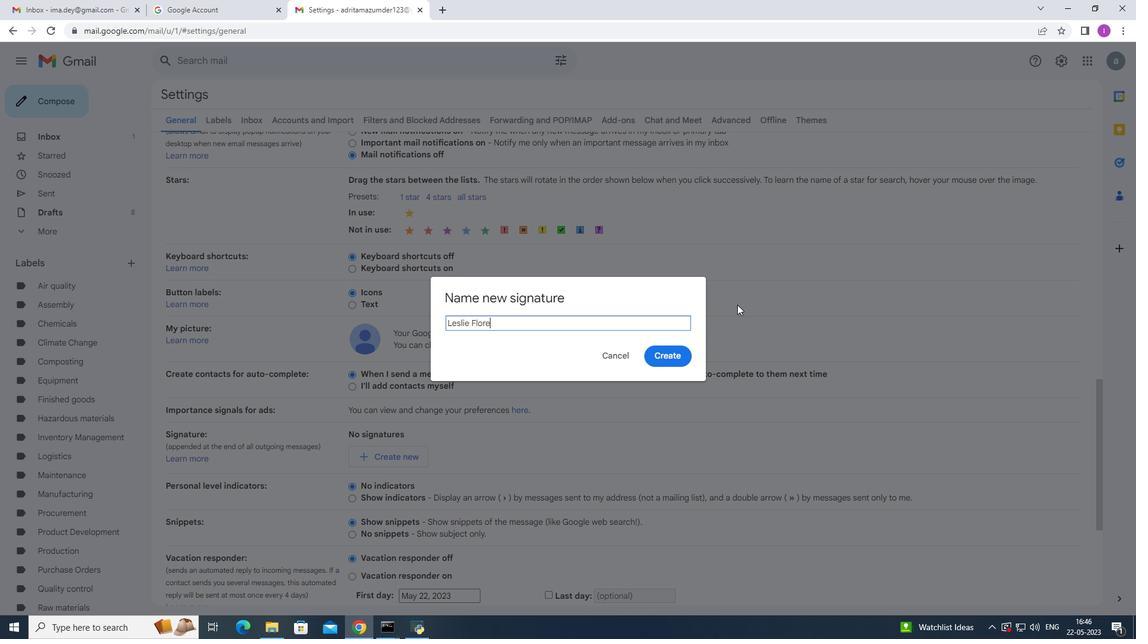 
Action: Mouse moved to (670, 360)
Screenshot: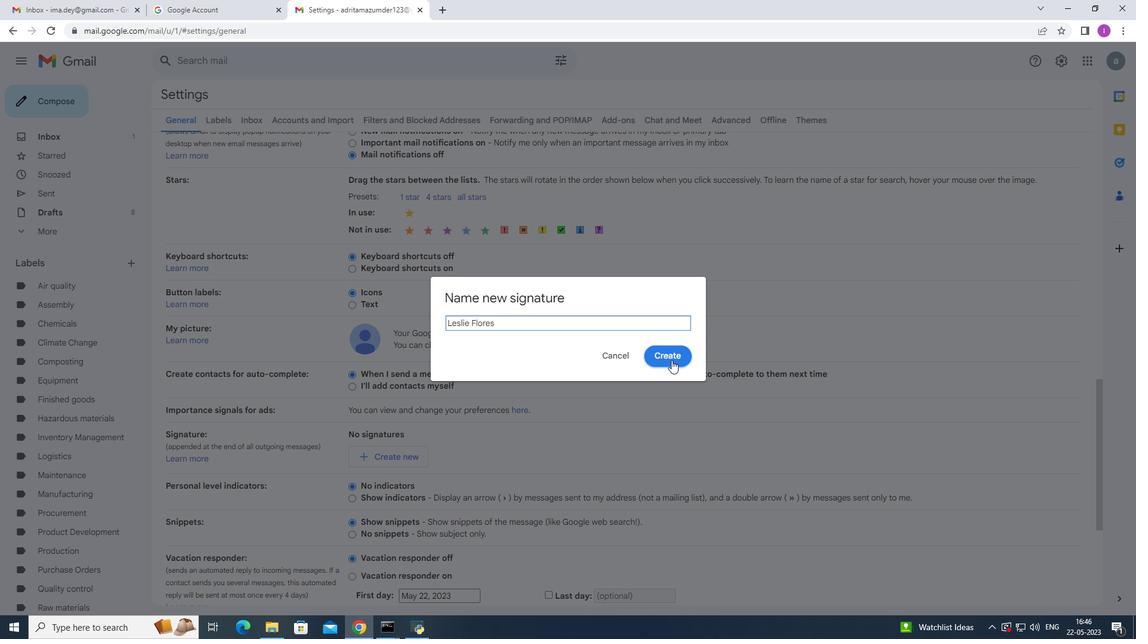 
Action: Mouse pressed left at (670, 360)
Screenshot: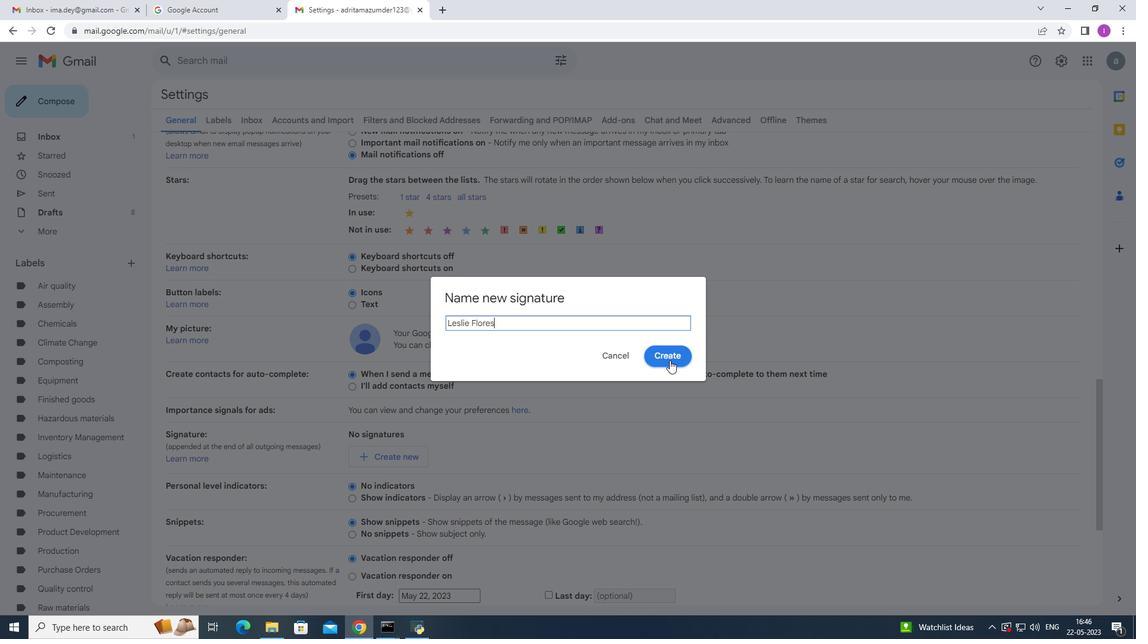 
Action: Mouse moved to (496, 352)
Screenshot: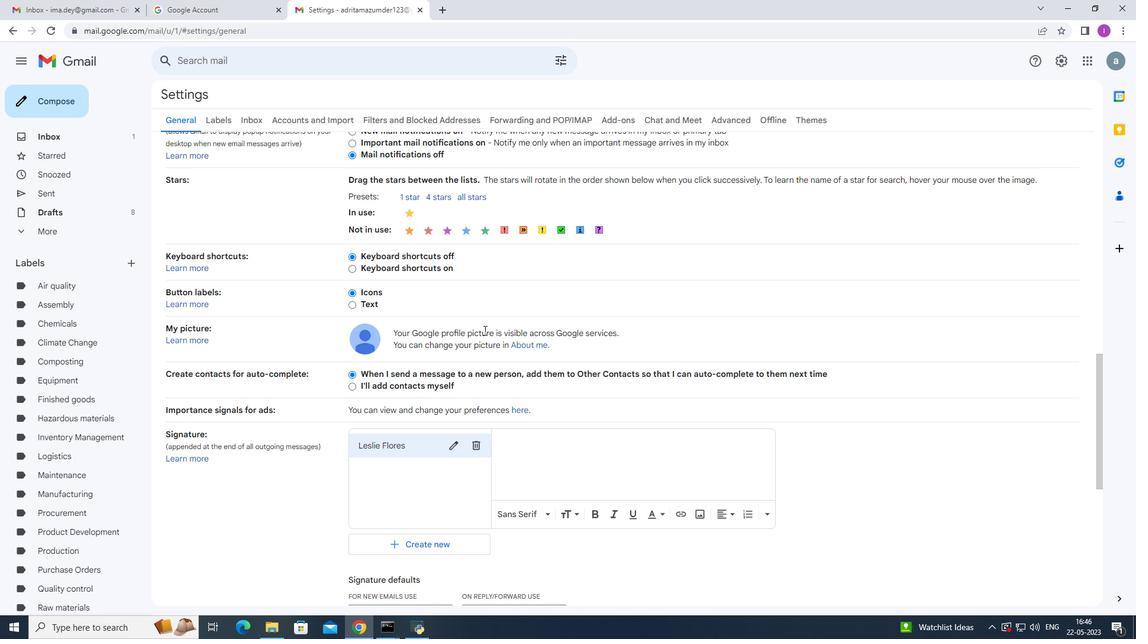 
Action: Mouse scrolled (483, 336) with delta (0, 0)
Screenshot: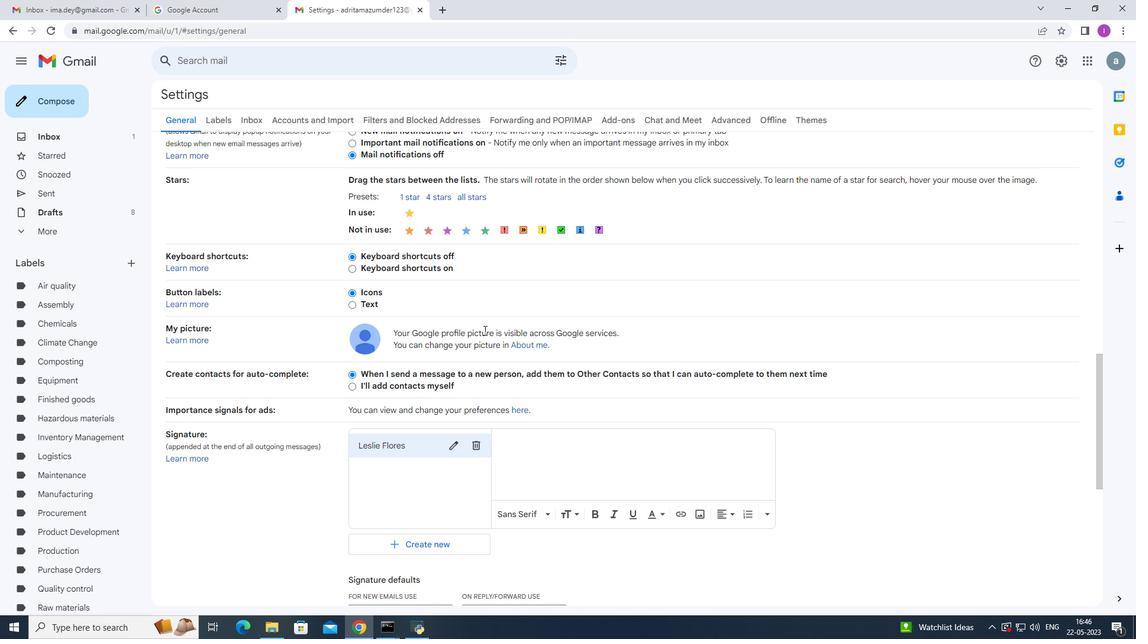 
Action: Mouse moved to (502, 375)
Screenshot: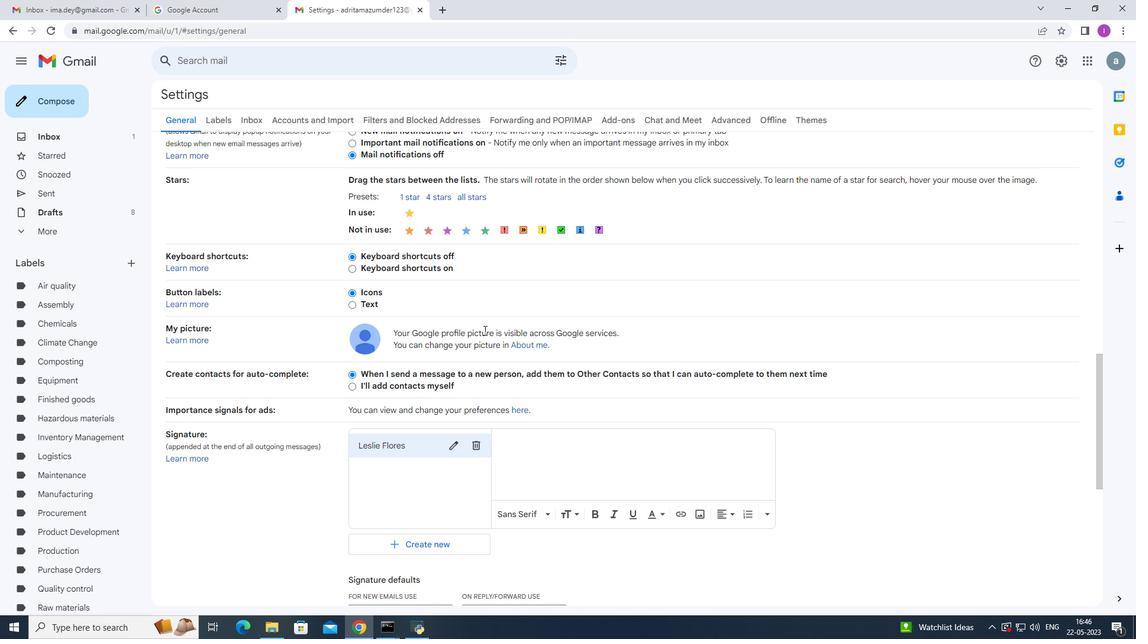
Action: Mouse scrolled (483, 336) with delta (0, 0)
Screenshot: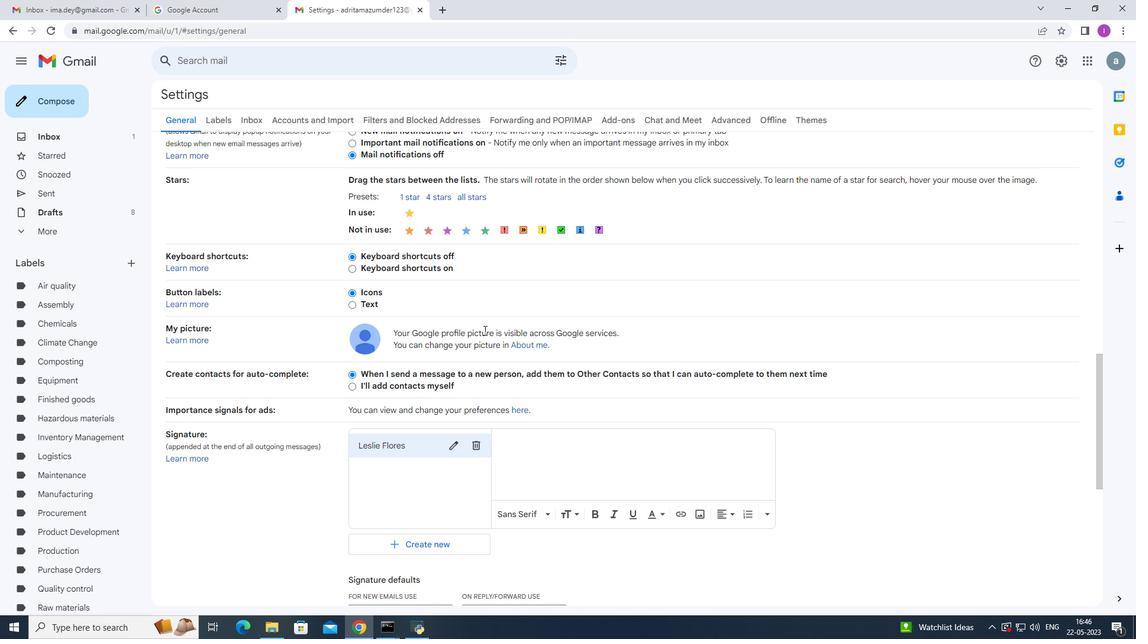 
Action: Mouse moved to (502, 383)
Screenshot: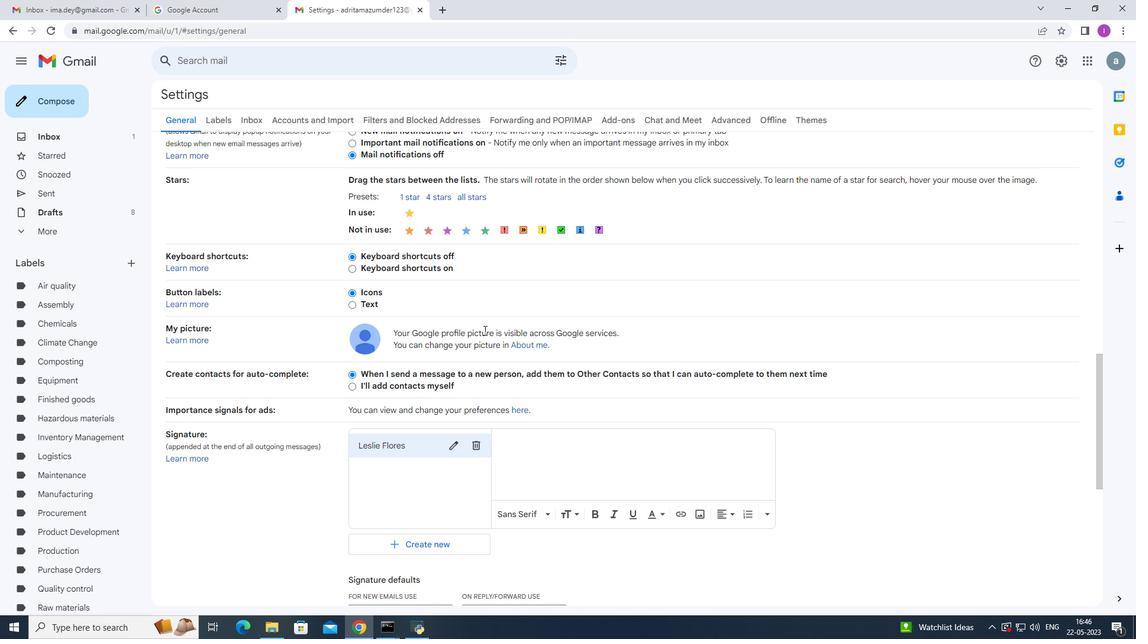 
Action: Mouse scrolled (483, 336) with delta (0, 0)
Screenshot: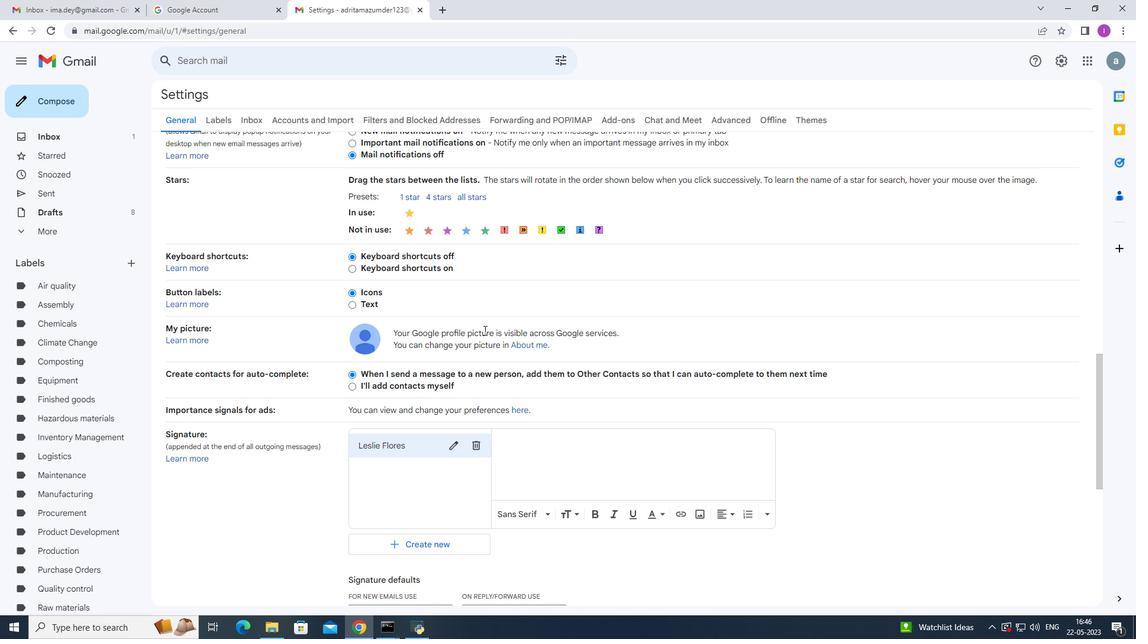 
Action: Mouse moved to (446, 432)
Screenshot: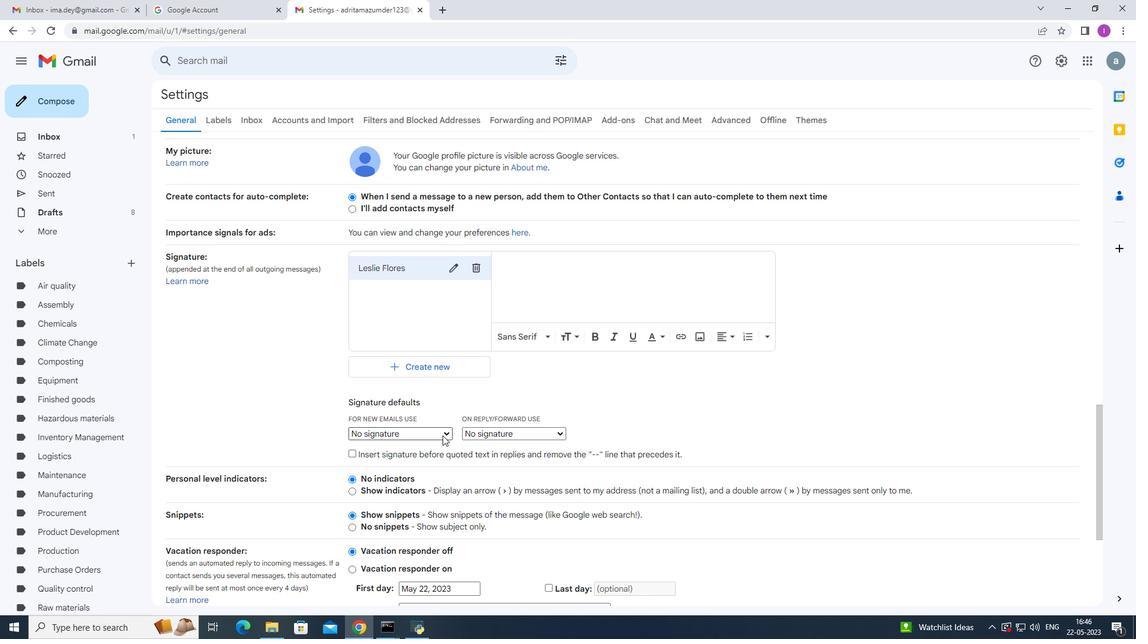 
Action: Mouse pressed left at (446, 432)
Screenshot: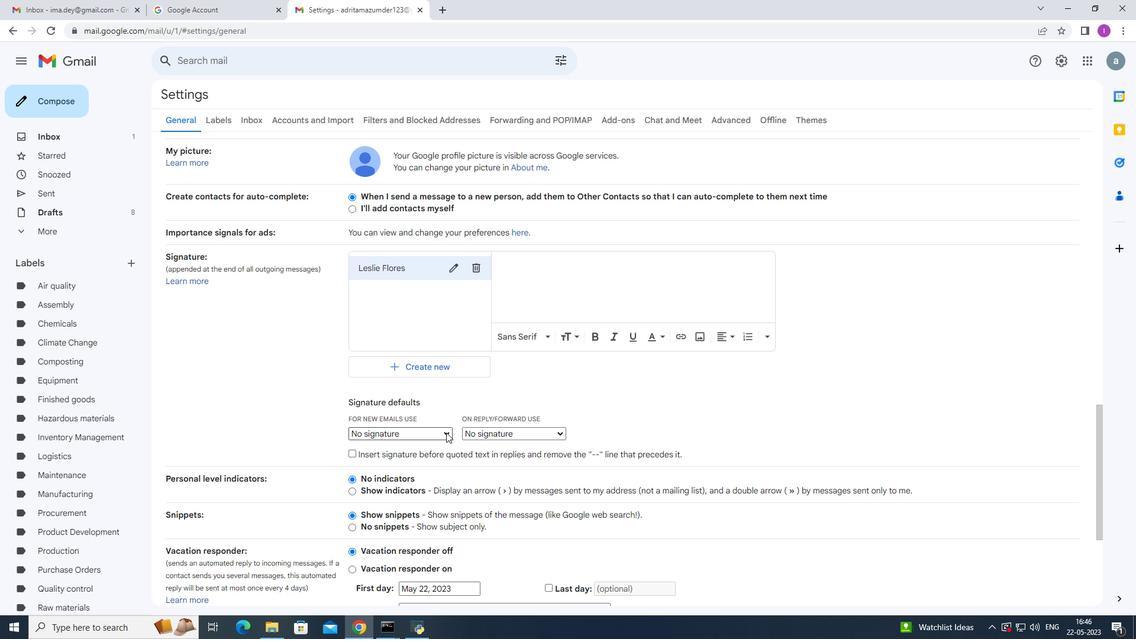 
Action: Mouse moved to (420, 460)
Screenshot: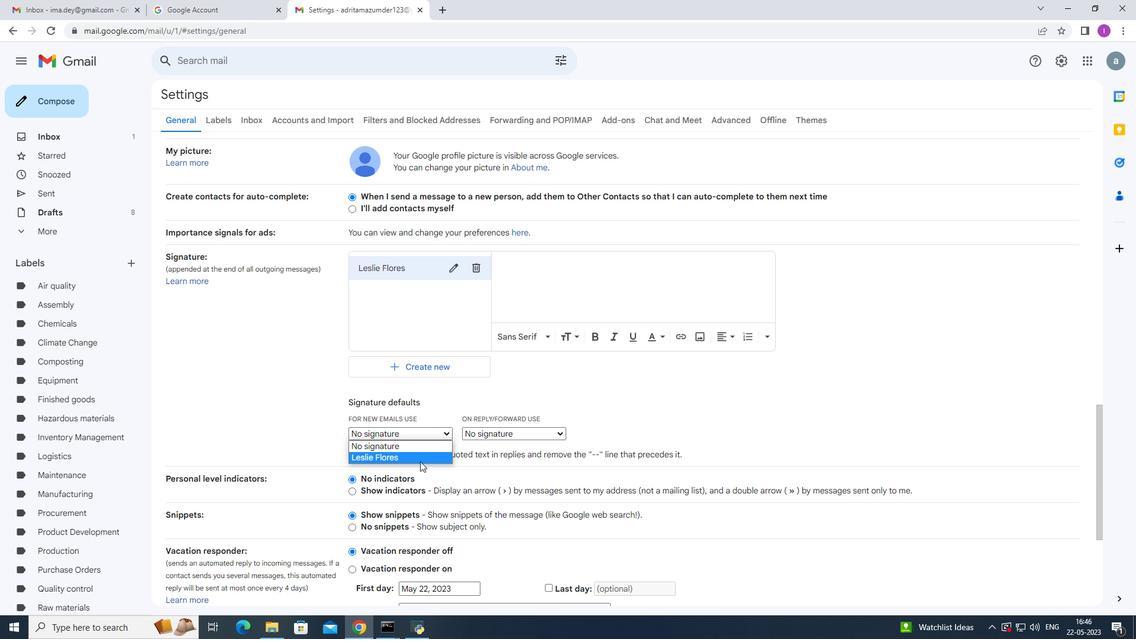 
Action: Mouse pressed left at (420, 460)
Screenshot: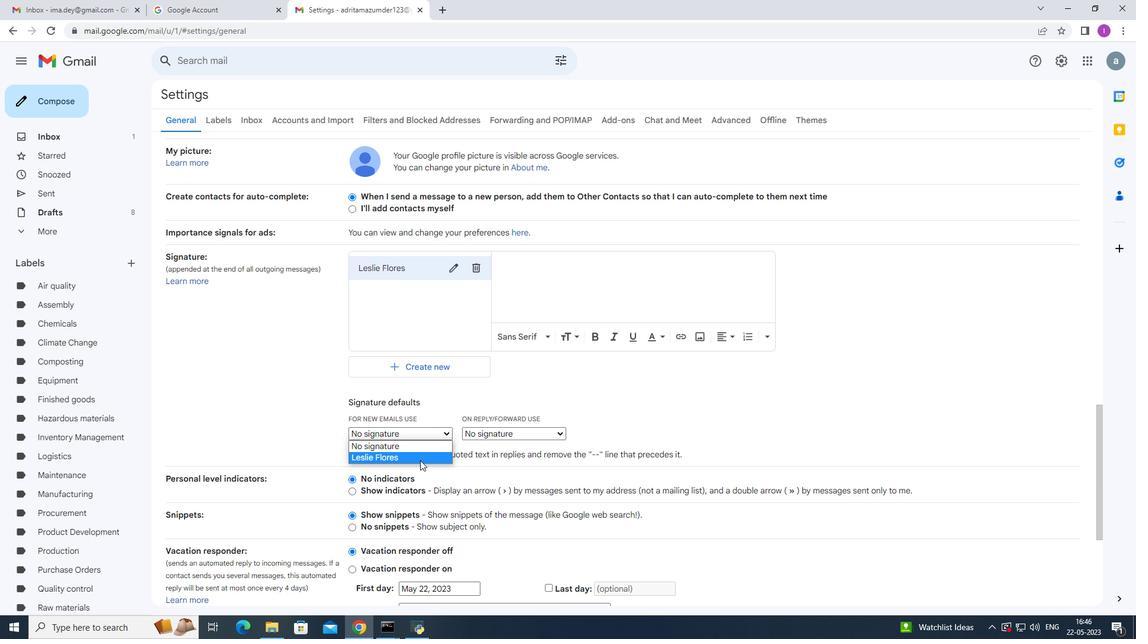 
Action: Mouse moved to (546, 269)
Screenshot: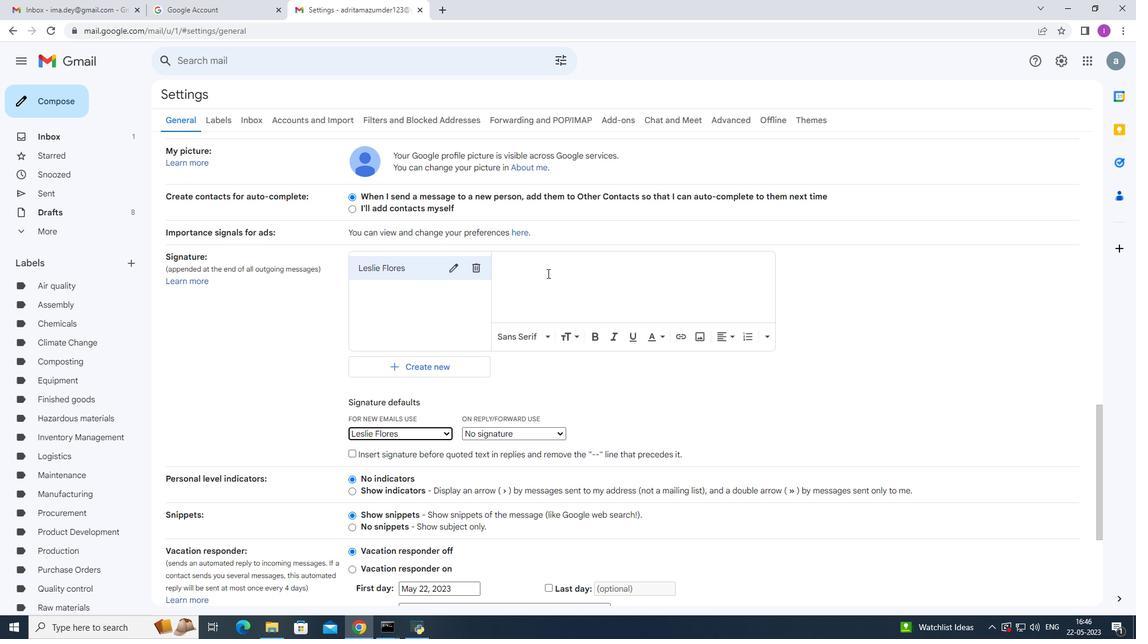 
Action: Mouse pressed left at (546, 269)
Screenshot: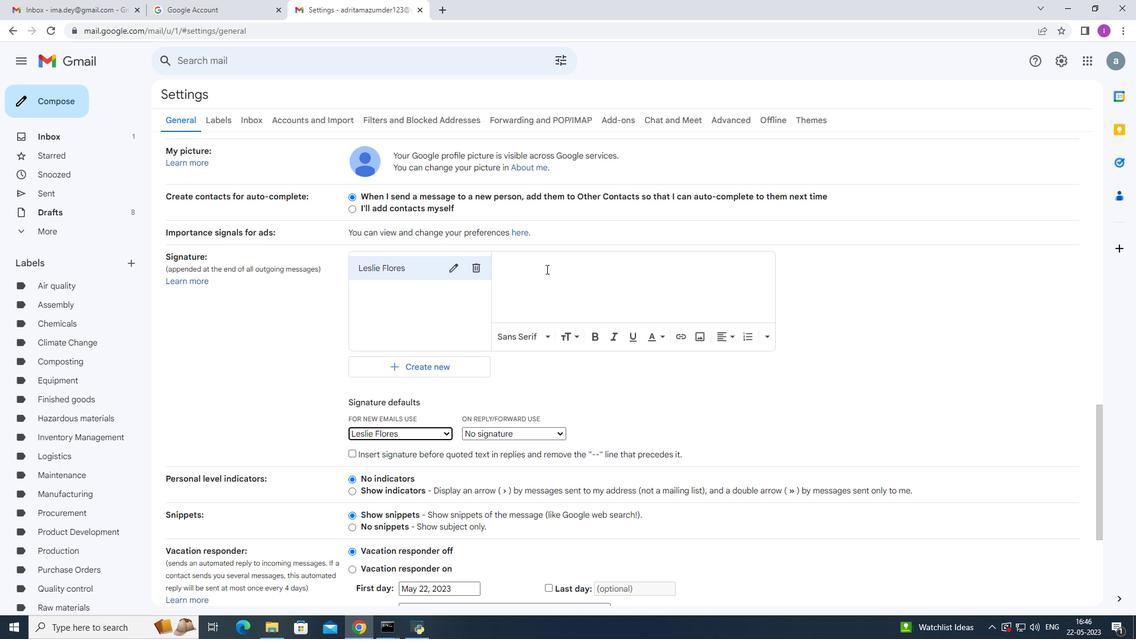 
Action: Mouse moved to (604, 272)
Screenshot: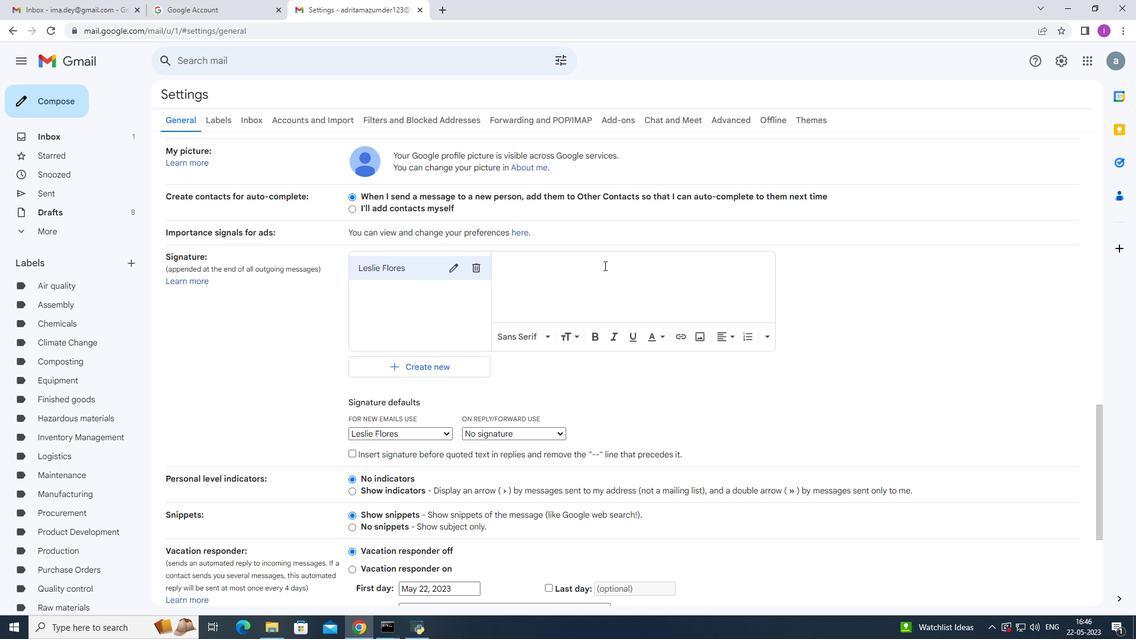 
Action: Key pressed <Key.shift><Key.shift><Key.shift><Key.shift><Key.shift><Key.shift><Key.shift><Key.shift><Key.shift><Key.shift><Key.shift><Key.shift><Key.shift><Key.shift><Key.shift><Key.shift><Key.shift><Key.shift><Key.shift><Key.shift><Key.shift><Key.shift><Key.shift><Key.shift><Key.shift><Key.shift><Key.shift><Key.shift><Key.shift><Key.shift><Key.shift><Key.shift><Key.shift><Key.shift><Key.shift><Key.shift><Key.shift><Key.shift><Key.shift><Key.shift><Key.shift><Key.shift><Key.shift><Key.shift><Key.shift><Key.shift><Key.shift><Key.shift><Key.shift><Key.shift><Key.shift><Key.shift><Key.shift><Key.shift><Key.shift><Key.shift><Key.shift><Key.shift><Key.shift><Key.shift><Key.shift><Key.shift><Key.shift><Key.shift><Key.shift><Key.shift><Key.shift><Key.shift><Key.shift><Key.shift><Key.shift><Key.shift><Key.shift><Key.shift><Key.shift><Key.shift><Key.shift><Key.shift><Key.shift><Key.shift><Key.shift><Key.shift><Key.shift><Key.shift><Key.shift><Key.shift><Key.shift><Key.shift><Key.shift><Key.shift><Key.shift><Key.shift><Key.shift><Key.shift><Key.shift><Key.shift><Key.shift><Key.shift><Key.shift><Key.shift><Key.shift><Key.shift><Key.shift><Key.shift><Key.shift><Key.shift><Key.shift><Key.shift><Key.shift><Key.shift><Key.shift><Key.shift><Key.shift><Key.shift><Key.shift><Key.shift><Key.shift><Key.shift><Key.shift><Key.shift><Key.shift><Key.shift><Key.shift><Key.shift><Key.shift><Key.shift><Key.shift><Key.shift><Key.shift><Key.shift><Key.shift><Key.shift><Key.shift><Key.shift><Key.shift><Key.shift><Key.shift><Key.shift><Key.shift><Key.shift><Key.shift><Key.shift><Key.shift><Key.shift><Key.shift><Key.shift><Key.shift><Key.shift><Key.shift><Key.shift><Key.shift><Key.shift><Key.shift><Key.shift><Key.shift><Key.shift><Key.shift><Key.shift><Key.shift><Key.shift><Key.shift><Key.shift><Key.shift><Key.shift><Key.shift><Key.shift><Key.shift><Key.shift><Key.shift><Key.shift><Key.shift><Key.shift><Key.shift>With<Key.space><Key.shift><Key.shift><Key.shift><Key.shift><Key.shift><Key.shift><Key.shift><Key.shift><Key.shift><Key.shift><Key.shift><Key.shift>Gratitude<Key.space>and<Key.space>sincere<Key.space>wishes,<Key.enter><Key.shift><Key.shift>Leslie<Key.space><Key.shift><Key.shift><Key.shift><Key.shift><Key.shift><Key.shift><Key.shift><Key.shift><Key.shift><Key.shift><Key.shift><Key.shift><Key.shift><Key.shift><Key.shift><Key.shift><Key.shift><Key.shift><Key.shift><Key.shift><Key.shift><Key.shift><Key.shift><Key.shift><Key.shift><Key.shift><Key.shift><Key.shift><Key.shift><Key.shift><Key.shift><Key.shift><Key.shift>Flores
Screenshot: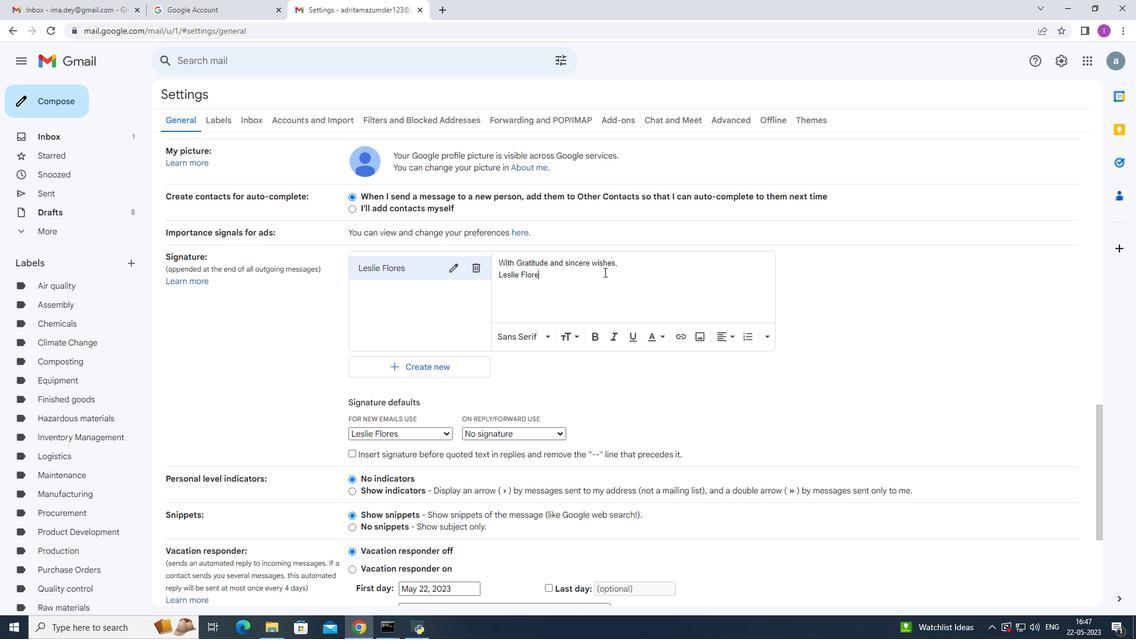 
Action: Mouse moved to (534, 418)
Screenshot: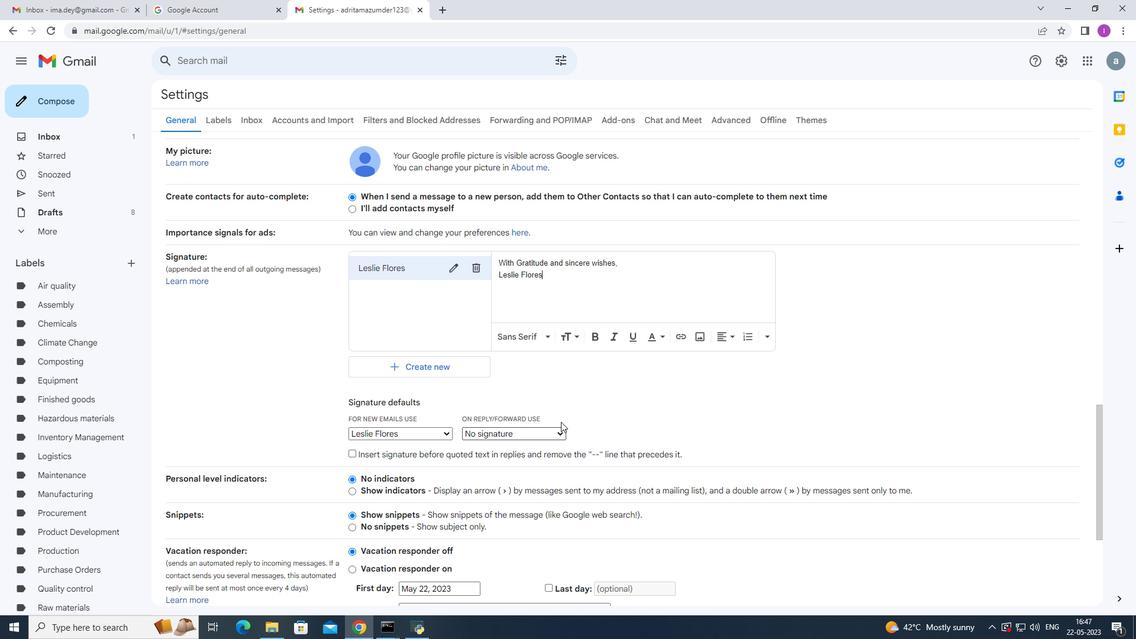 
Action: Mouse scrolled (534, 417) with delta (0, 0)
Screenshot: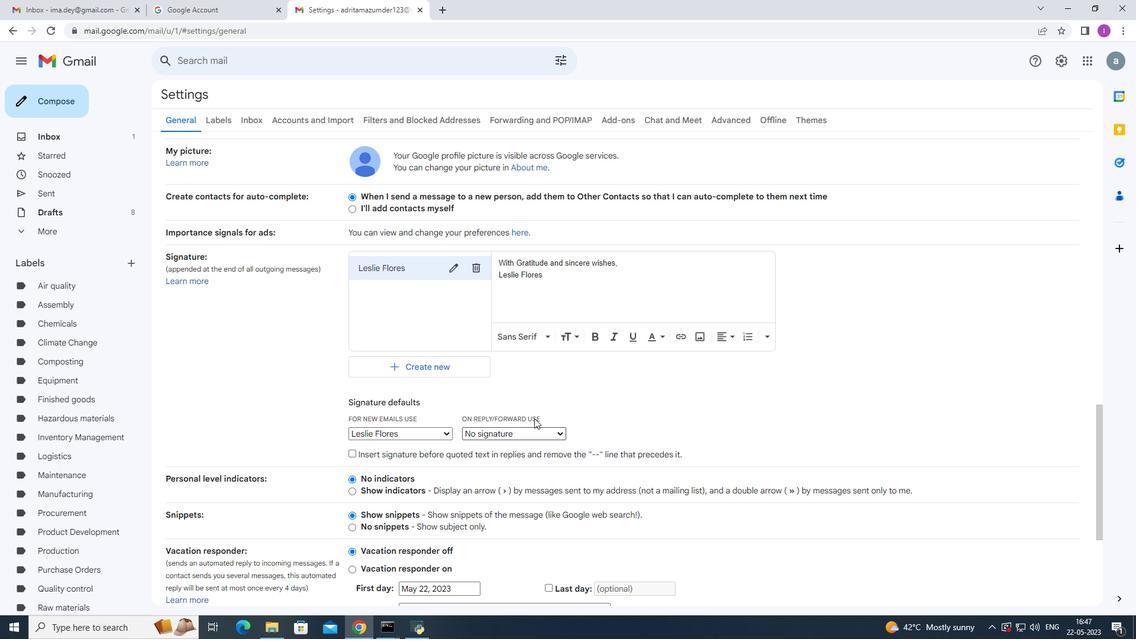 
Action: Mouse scrolled (534, 417) with delta (0, 0)
Screenshot: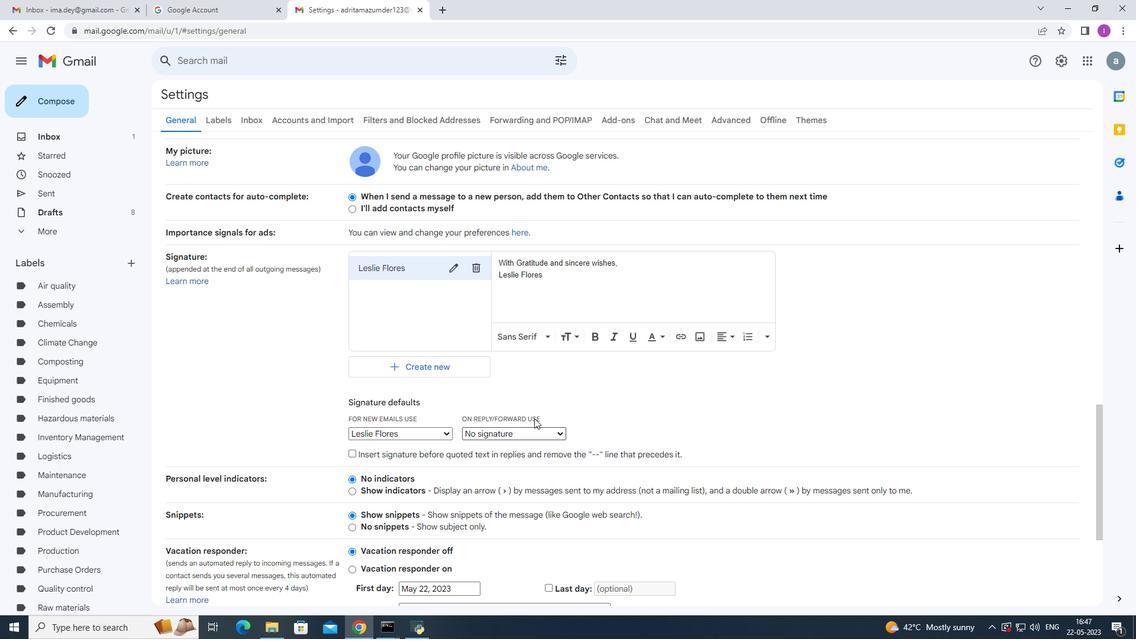 
Action: Mouse scrolled (534, 417) with delta (0, 0)
Screenshot: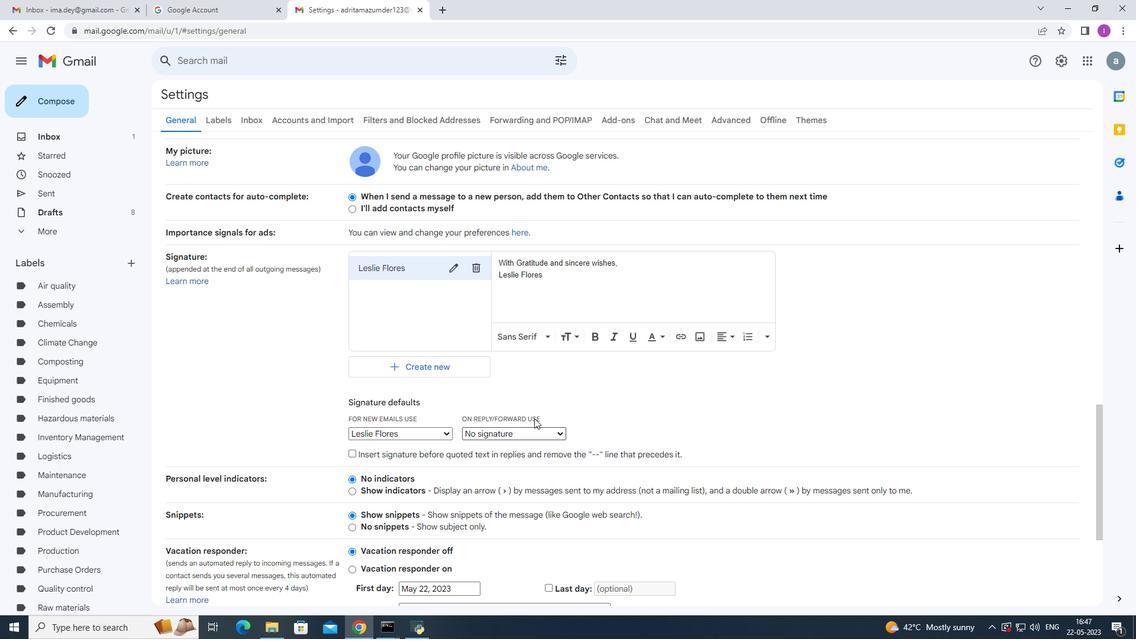 
Action: Mouse moved to (534, 417)
Screenshot: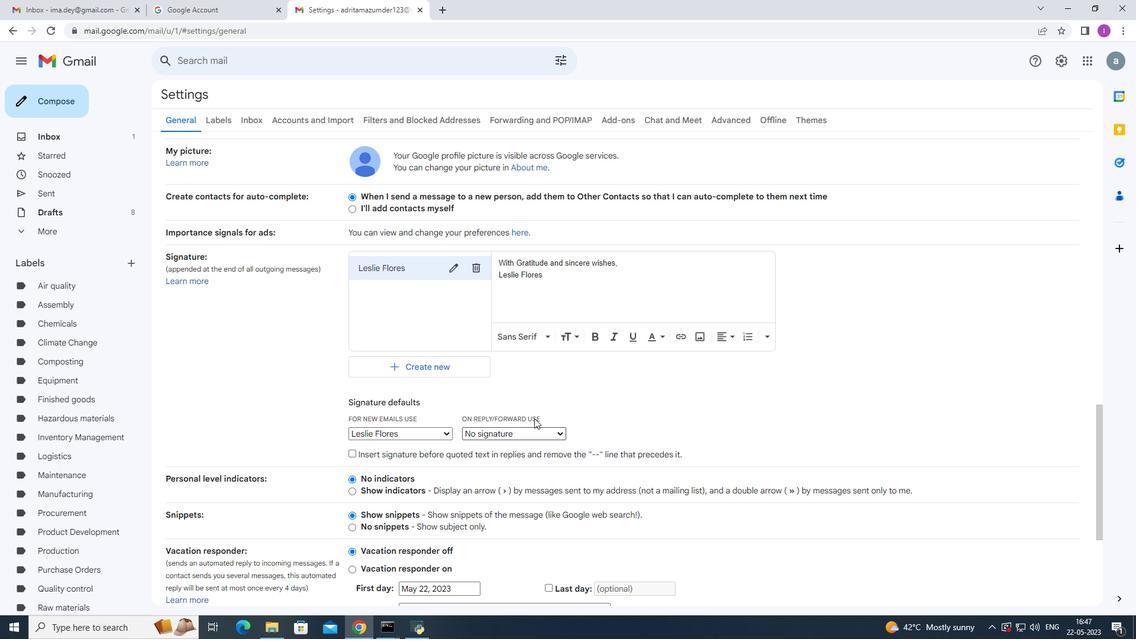 
Action: Mouse scrolled (534, 417) with delta (0, 0)
Screenshot: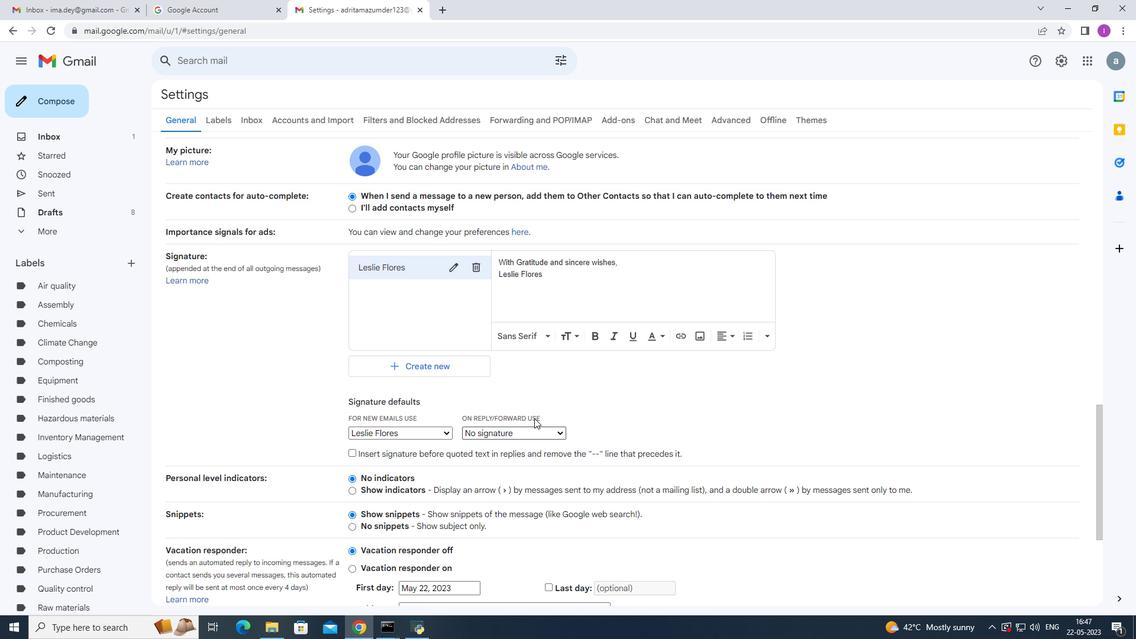 
Action: Mouse moved to (535, 406)
Screenshot: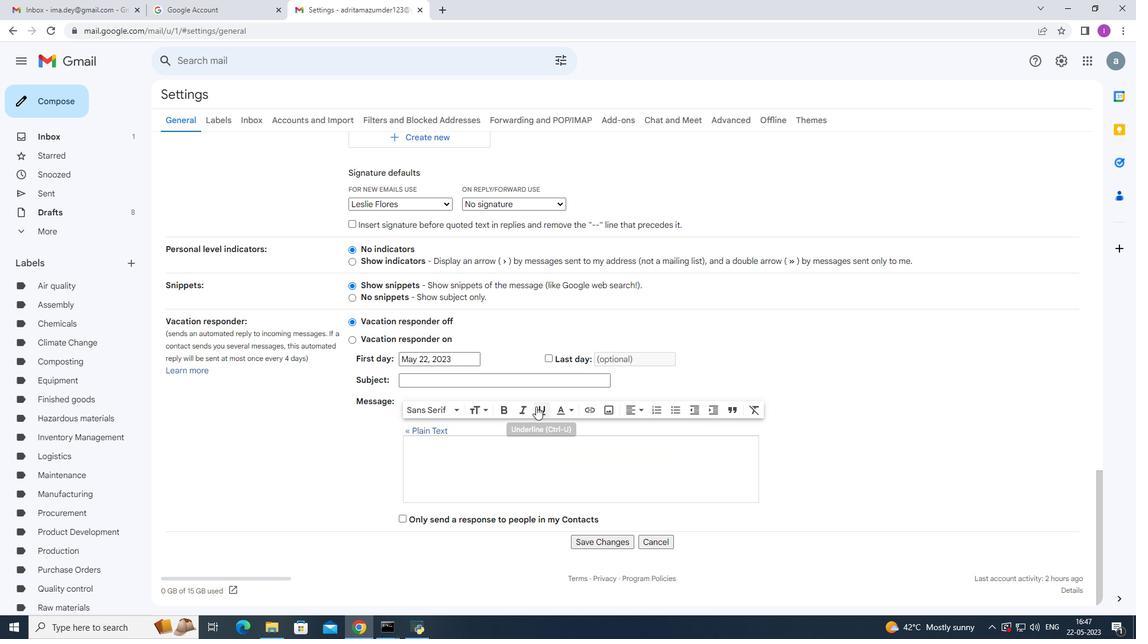 
Action: Mouse scrolled (535, 406) with delta (0, 0)
Screenshot: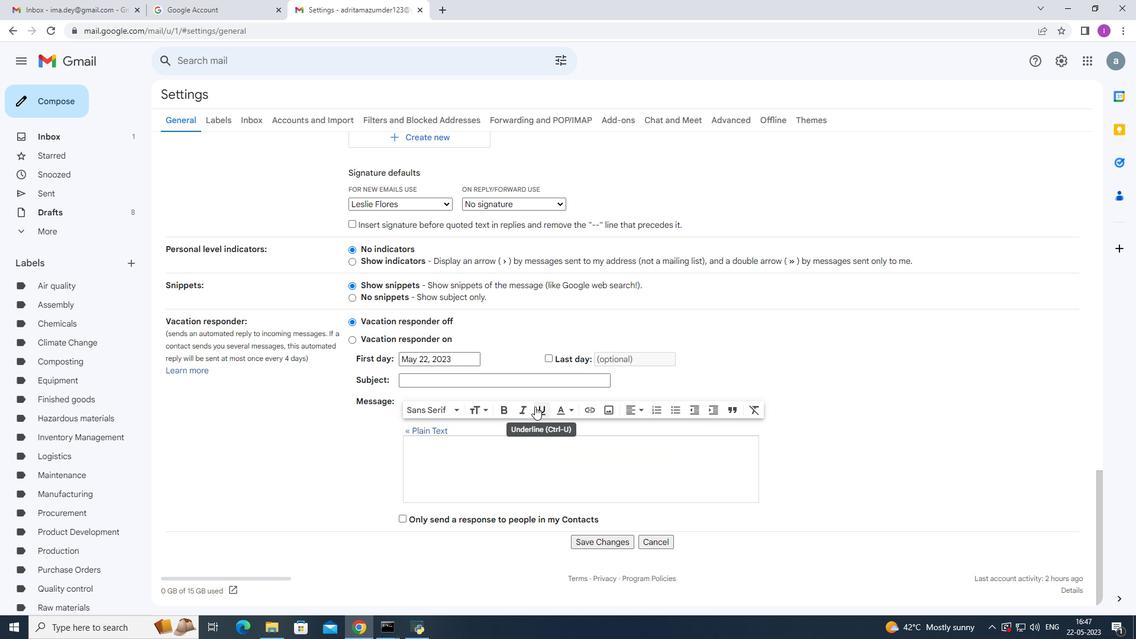 
Action: Mouse scrolled (535, 406) with delta (0, 0)
Screenshot: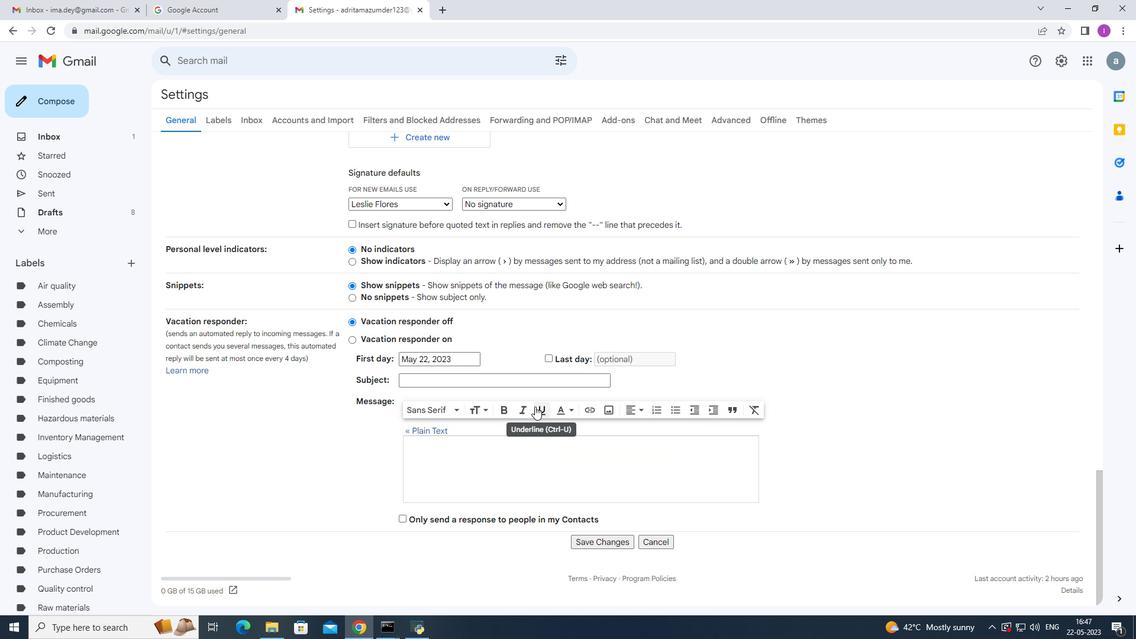 
Action: Mouse scrolled (535, 406) with delta (0, 0)
Screenshot: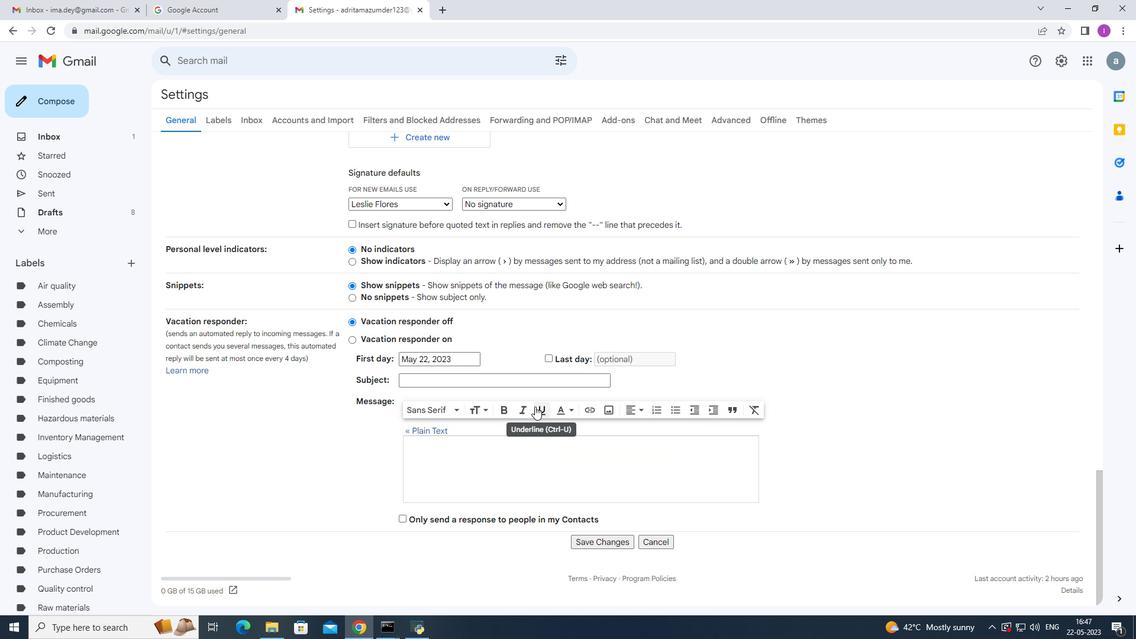 
Action: Mouse scrolled (535, 406) with delta (0, 0)
Screenshot: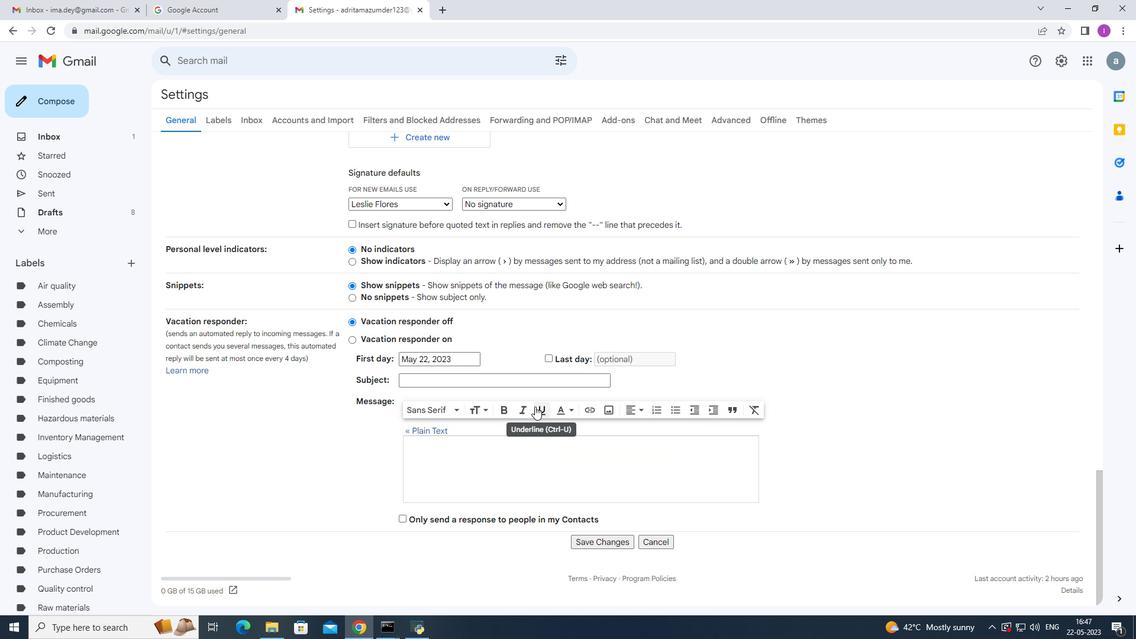 
Action: Mouse moved to (601, 546)
Screenshot: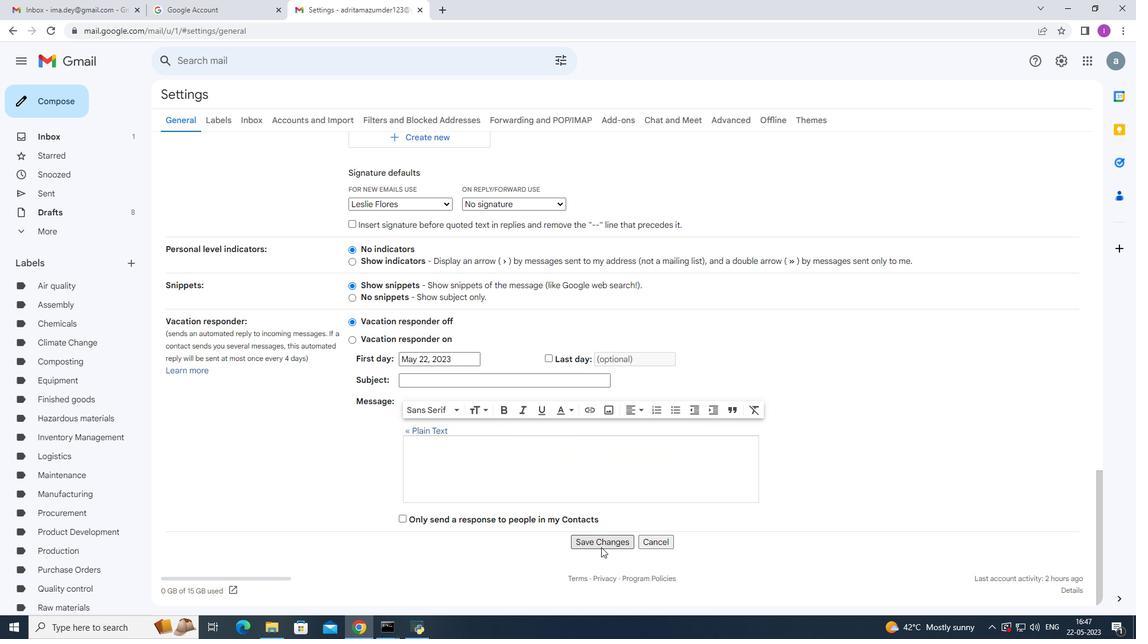
Action: Mouse pressed left at (601, 546)
Screenshot: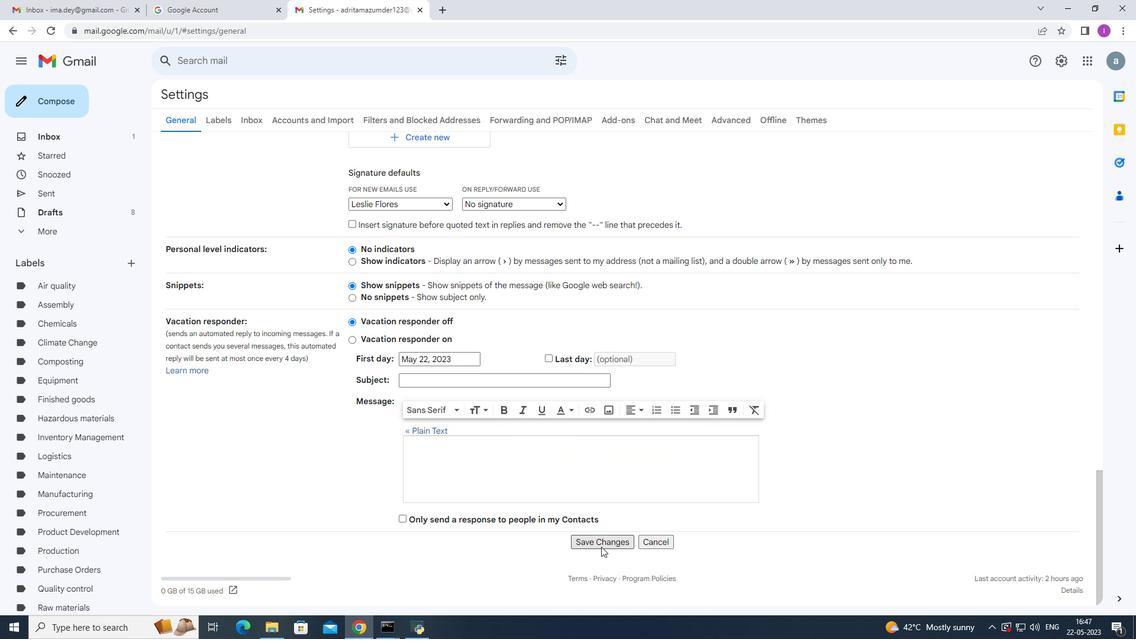 
Action: Mouse moved to (47, 95)
Screenshot: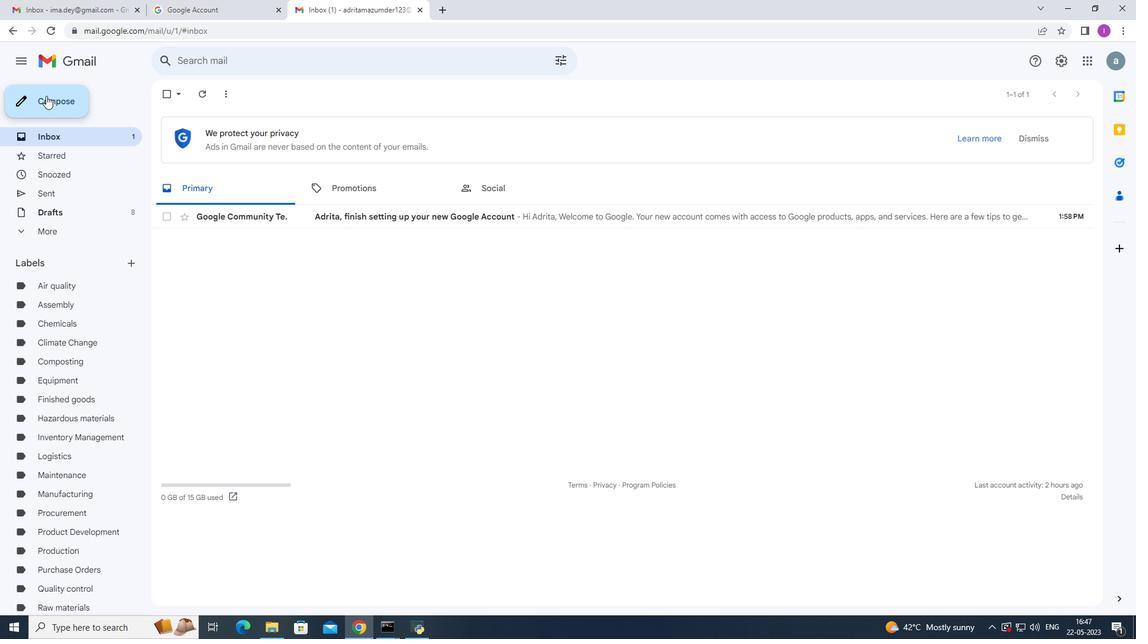 
Action: Mouse pressed left at (47, 95)
Screenshot: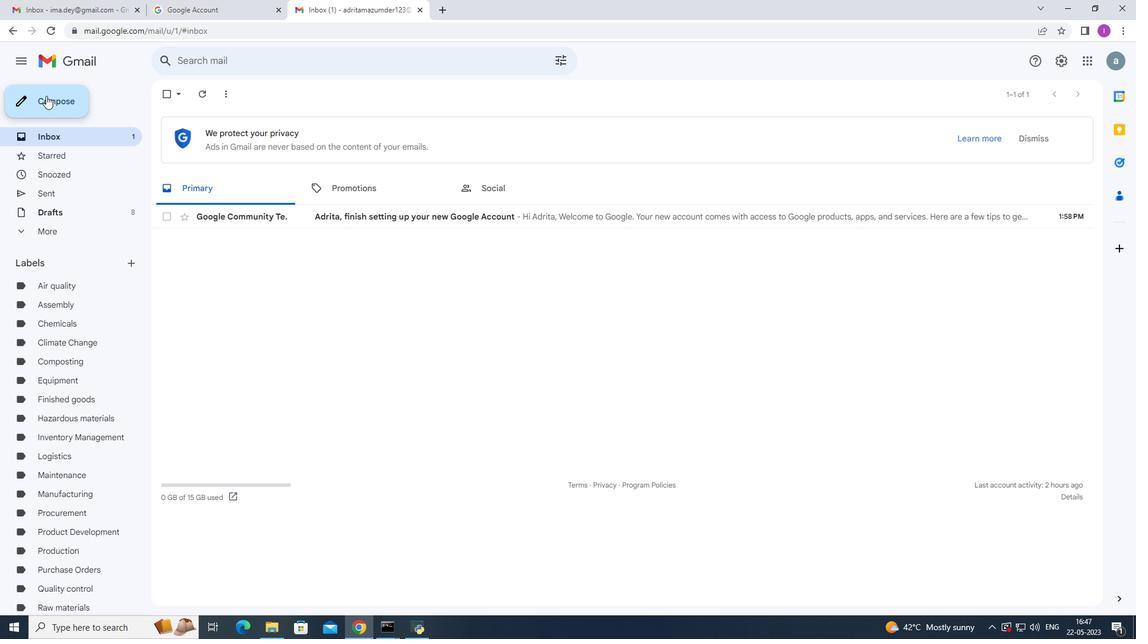 
Action: Mouse moved to (786, 305)
Screenshot: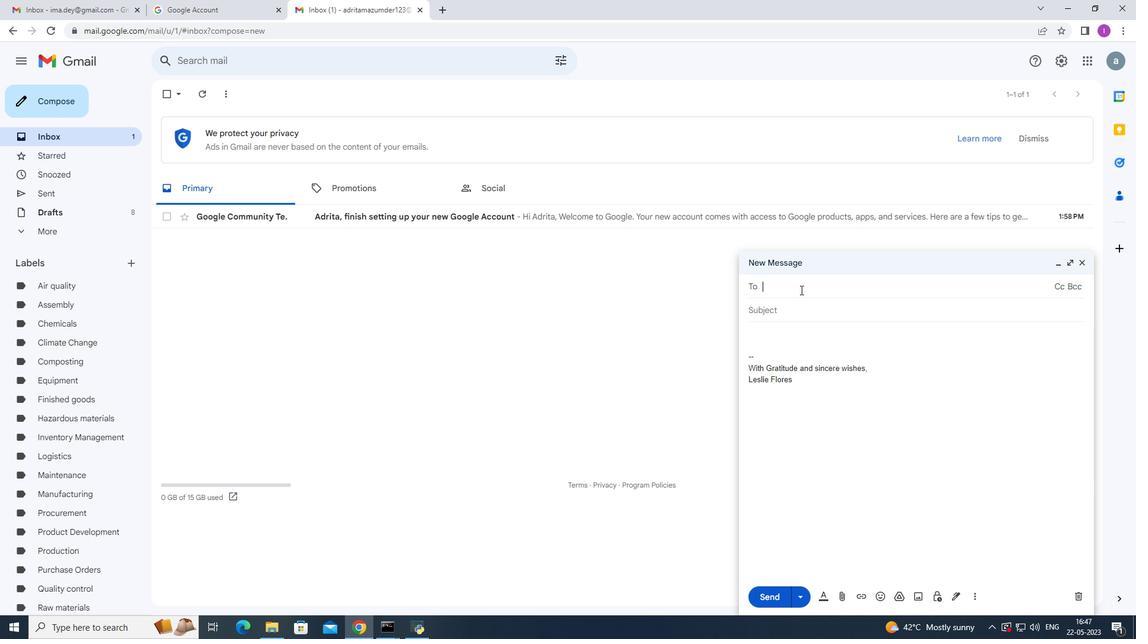 
Action: Key pressed so
Screenshot: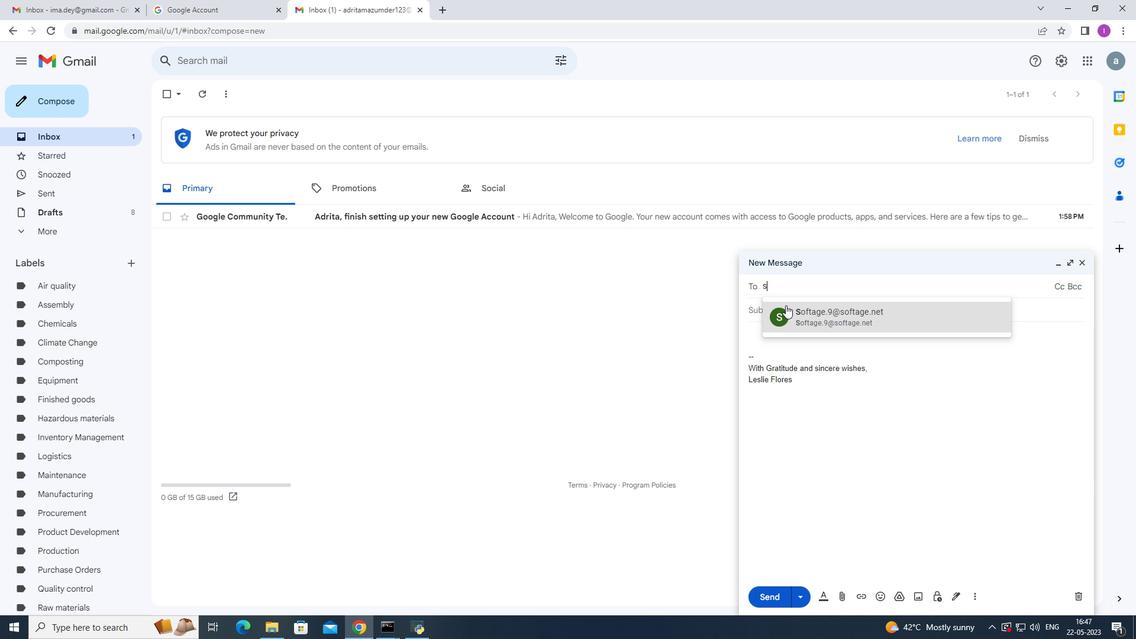
Action: Mouse moved to (868, 319)
Screenshot: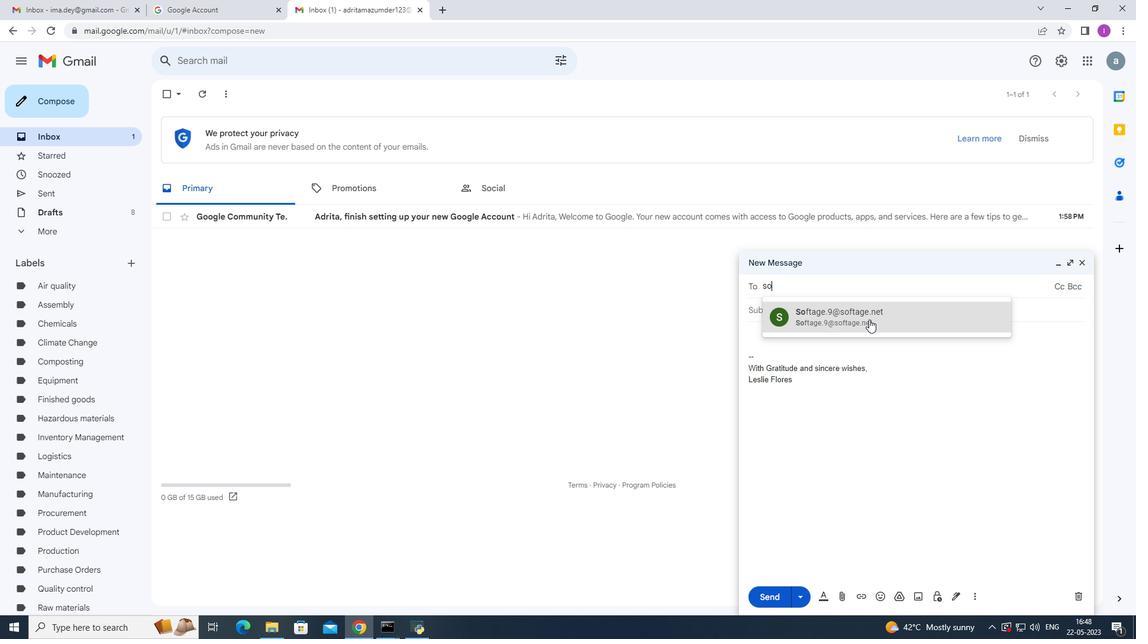 
Action: Mouse pressed left at (868, 319)
Screenshot: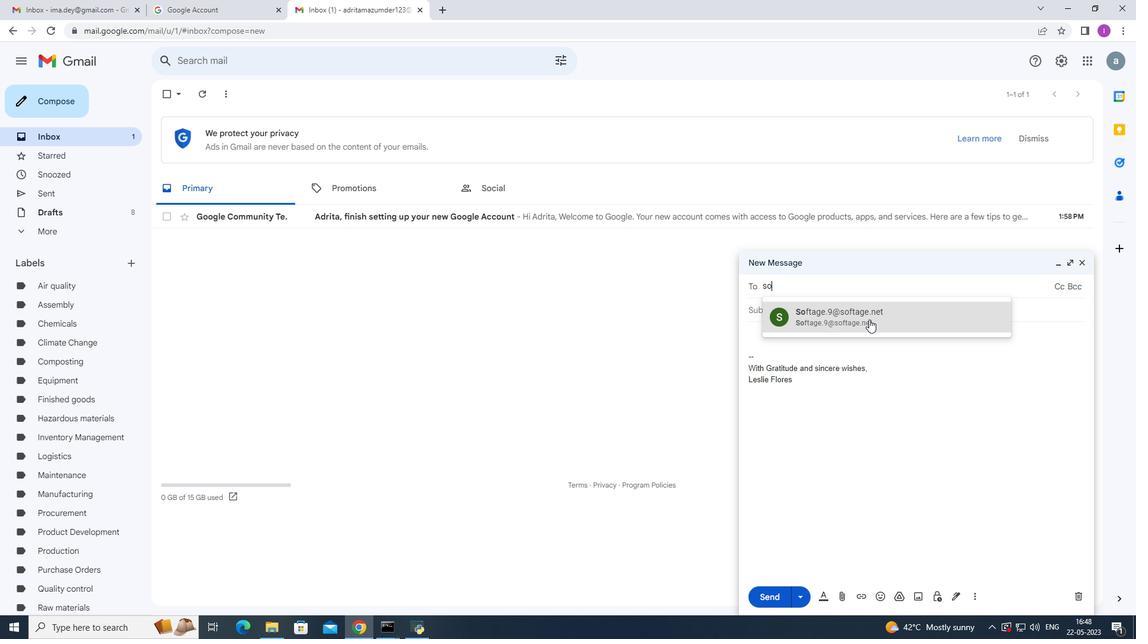 
Action: Mouse moved to (973, 597)
Screenshot: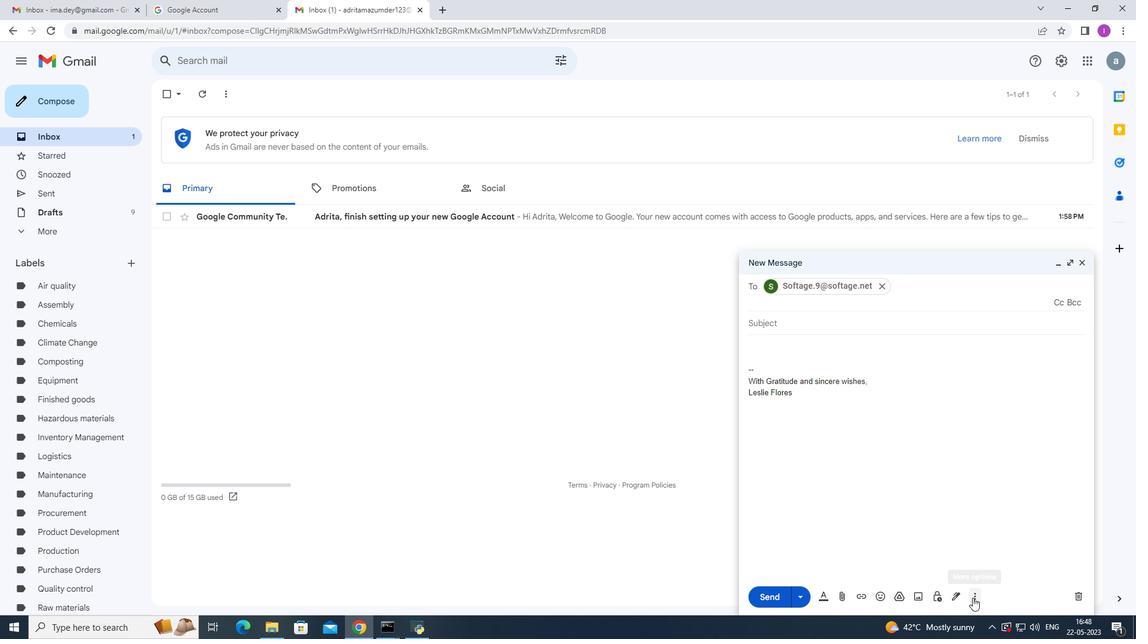 
Action: Mouse pressed left at (973, 597)
Screenshot: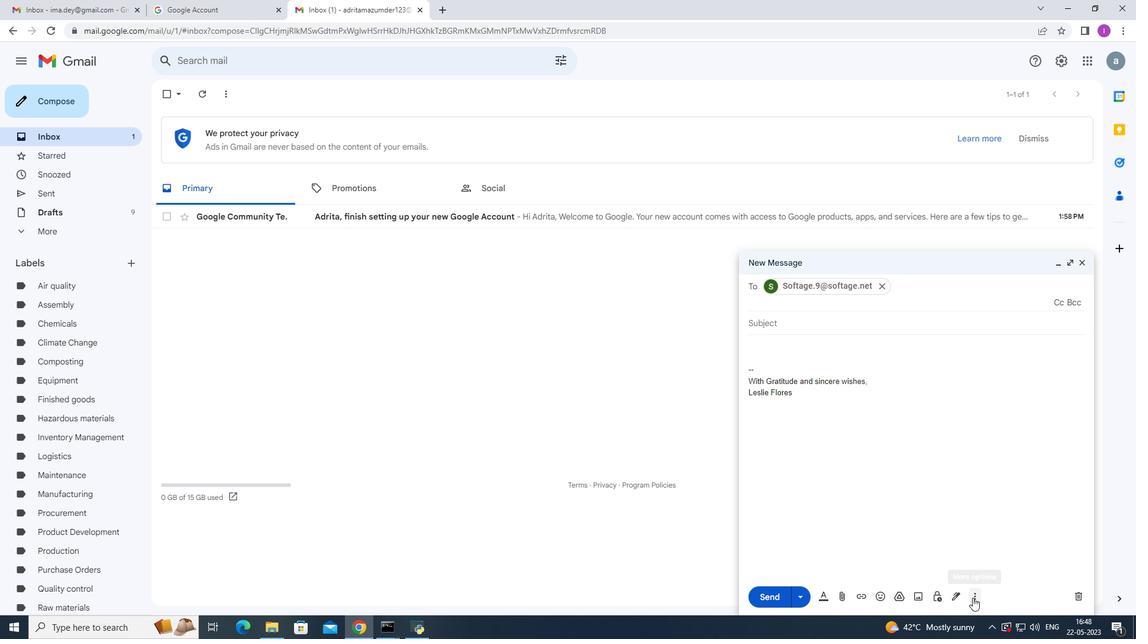 
Action: Mouse moved to (1000, 481)
Screenshot: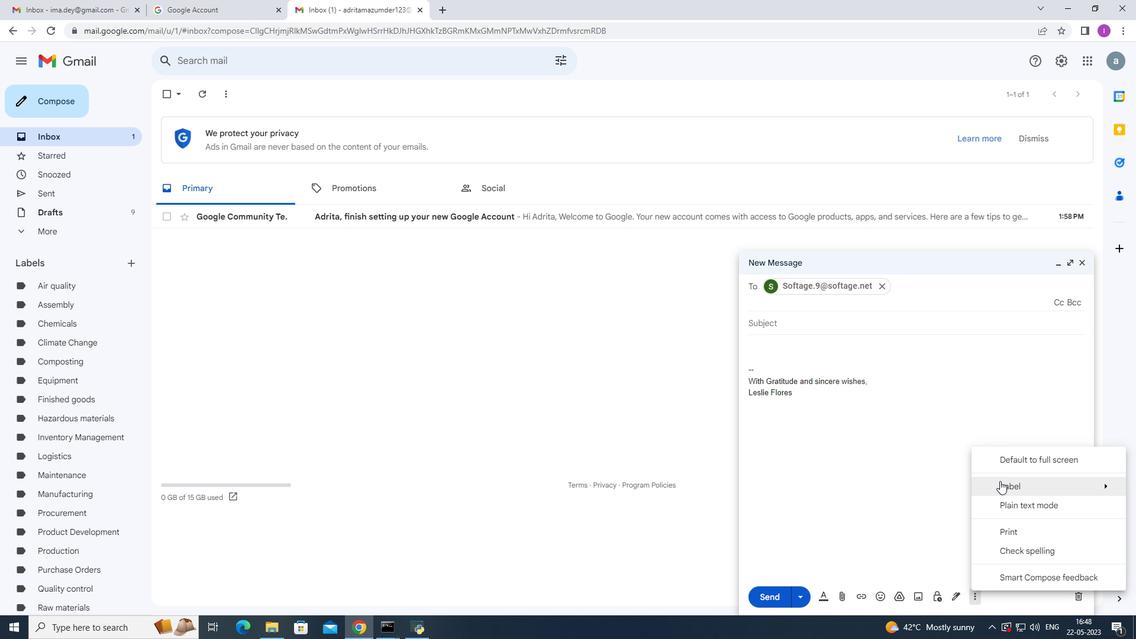 
Action: Mouse pressed left at (1000, 481)
Screenshot: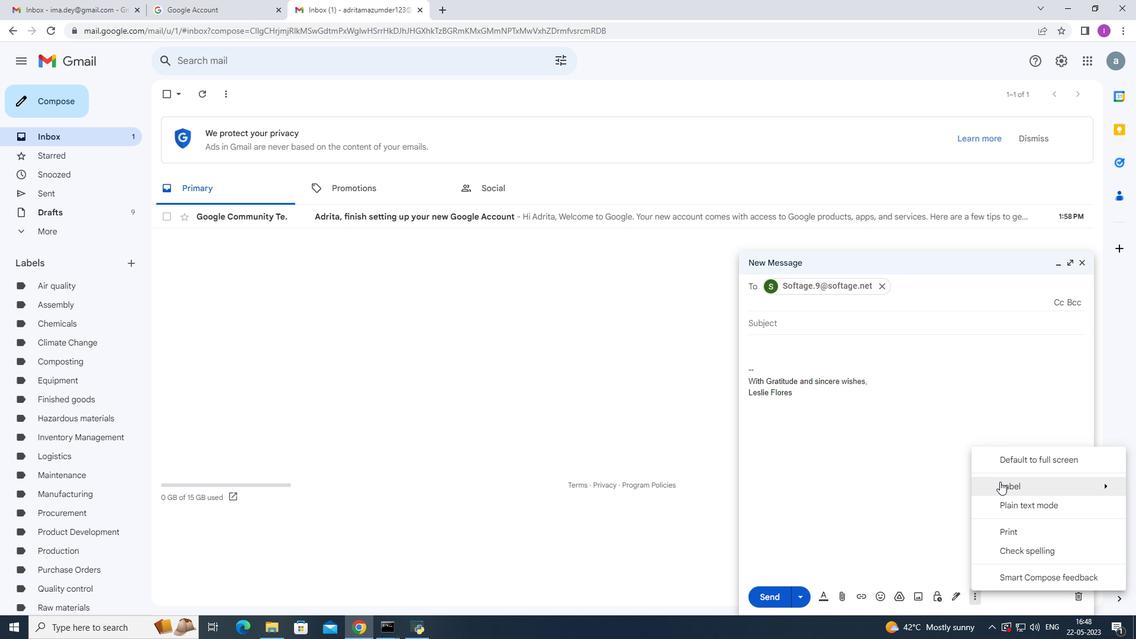 
Action: Mouse moved to (840, 254)
Screenshot: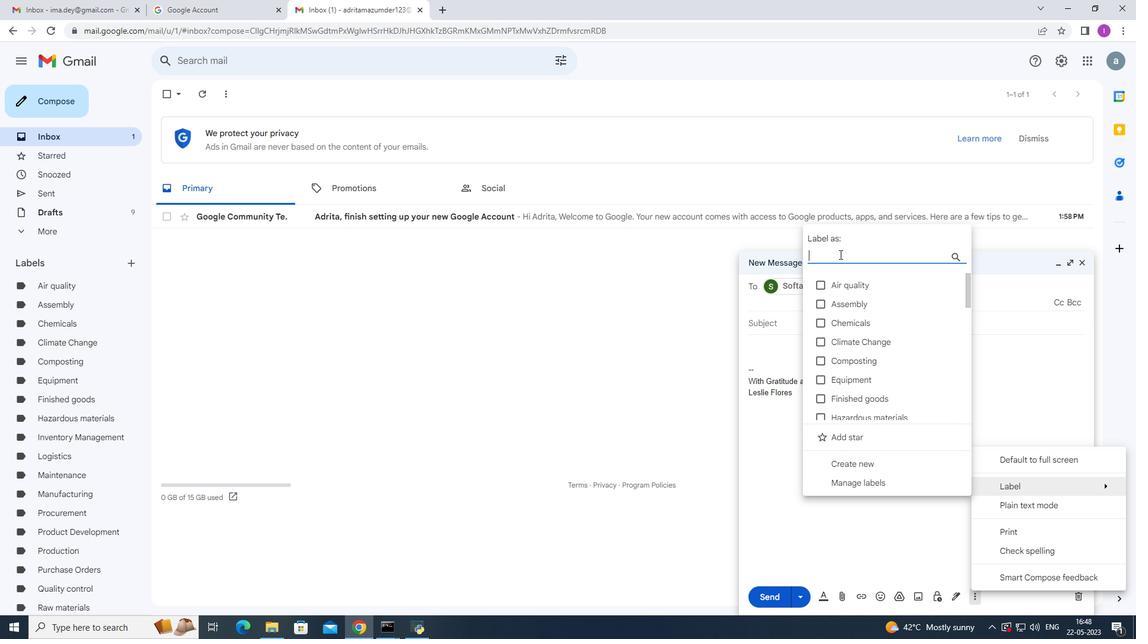 
Action: Mouse pressed left at (840, 254)
Screenshot: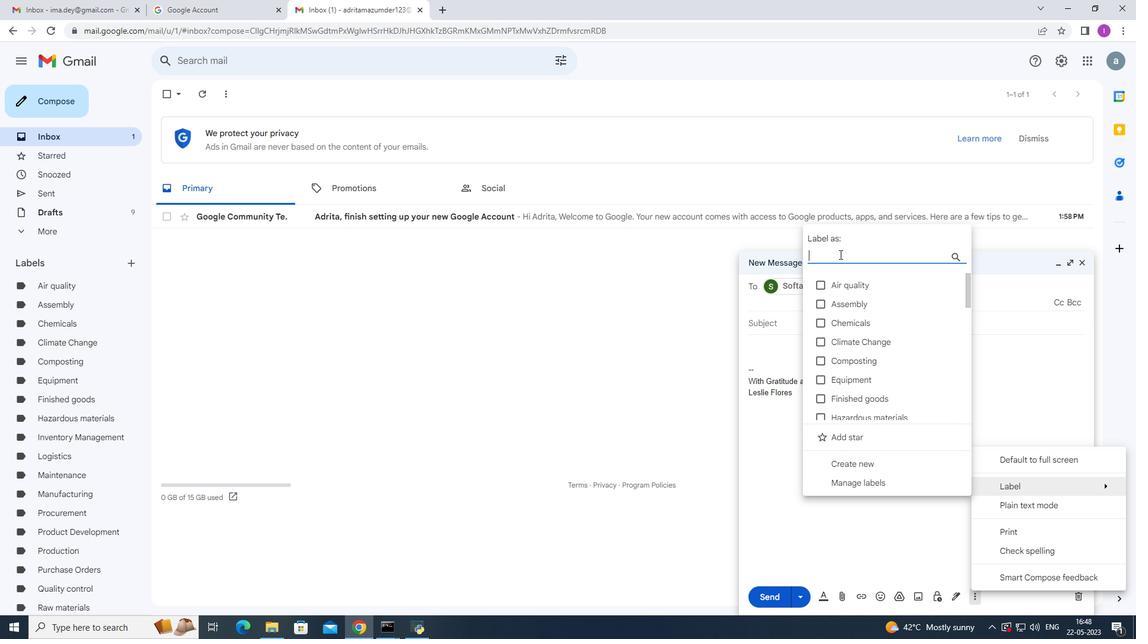 
Action: Mouse moved to (837, 284)
Screenshot: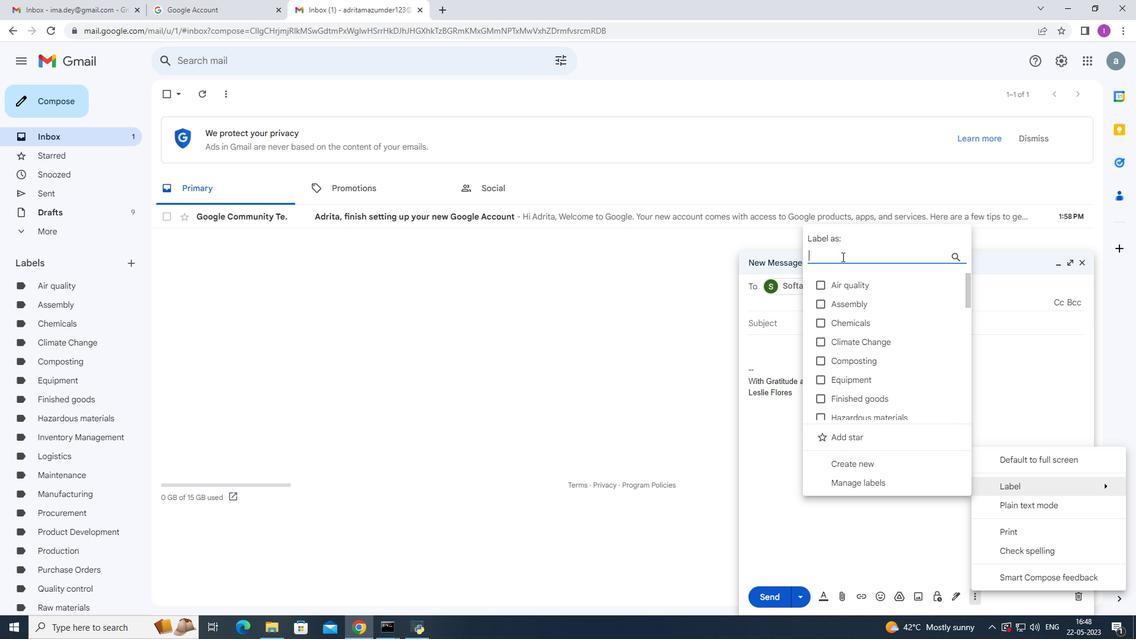 
Action: Key pressed q
Screenshot: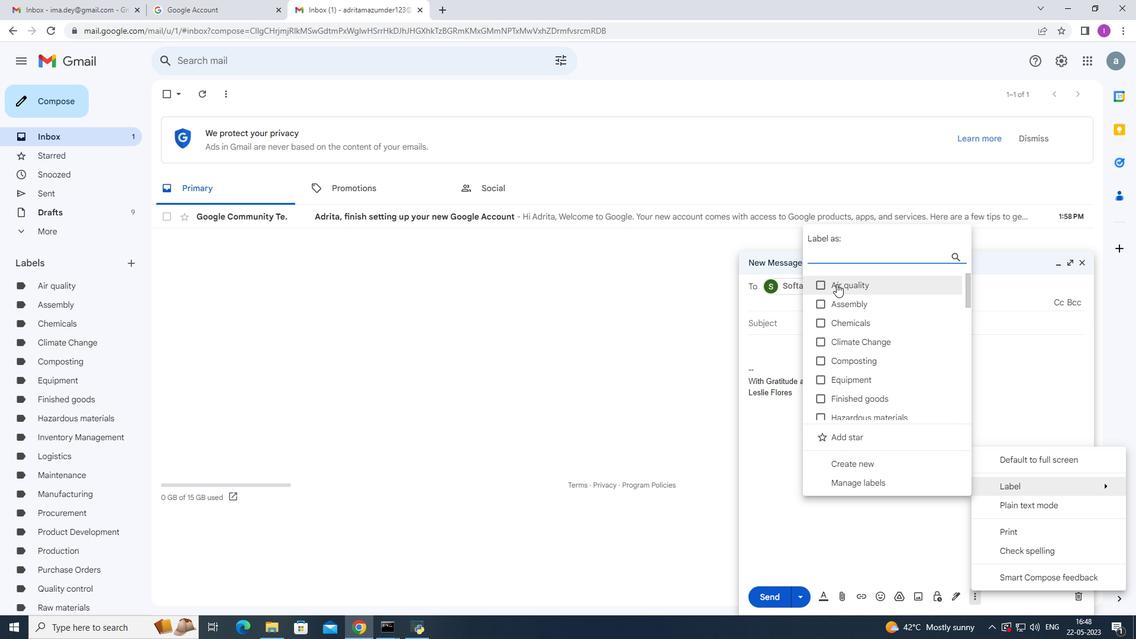 
Action: Mouse moved to (859, 152)
Screenshot: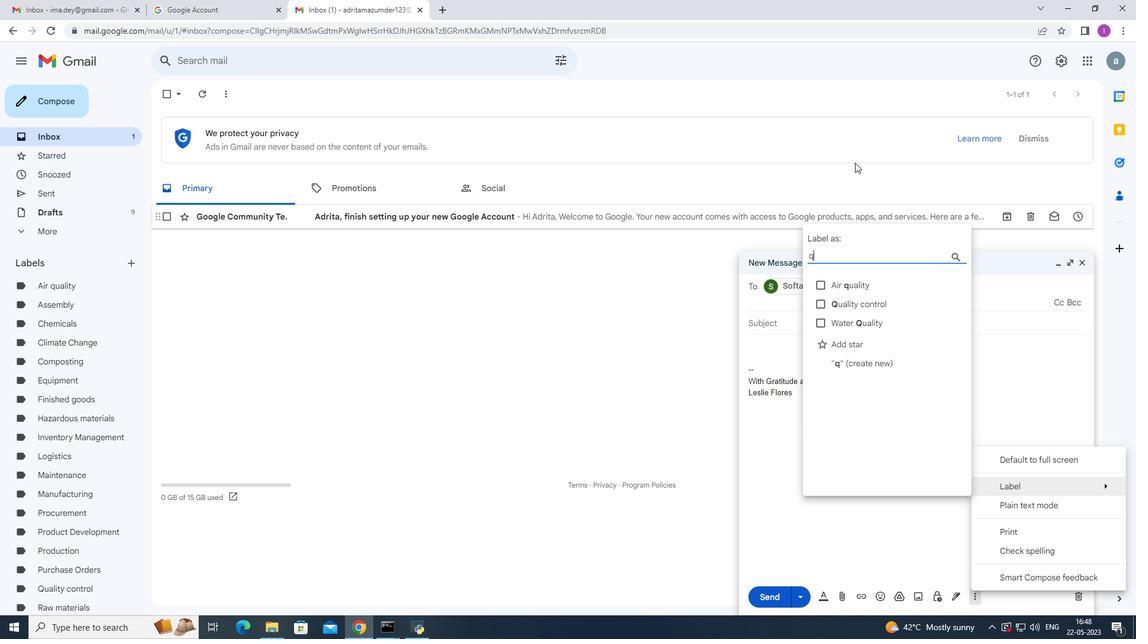 
Action: Key pressed uotes
Screenshot: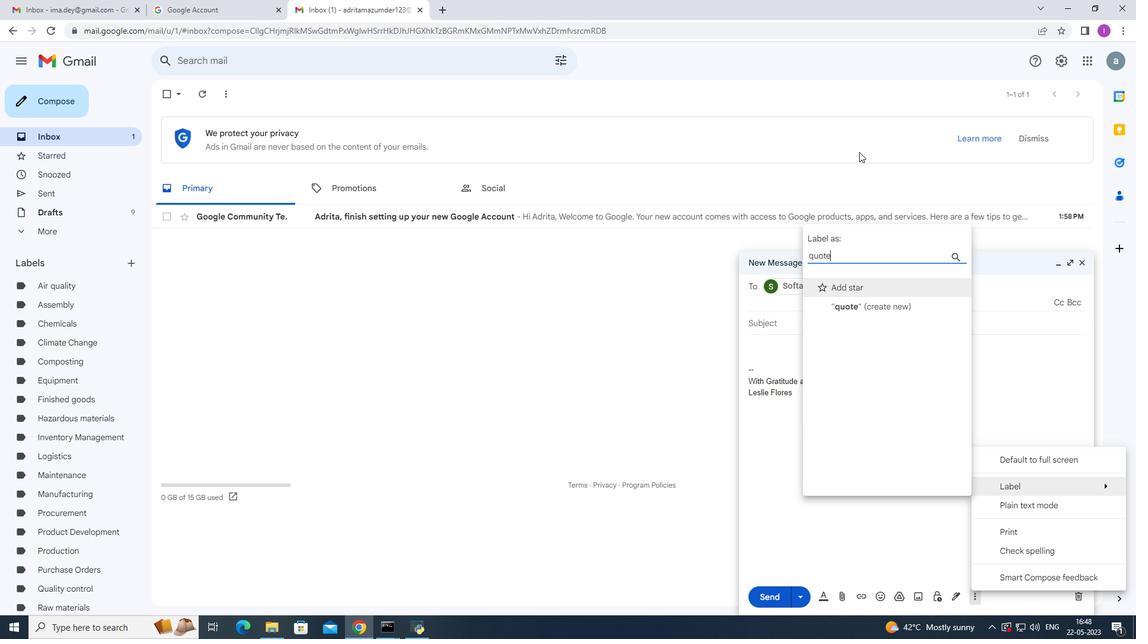 
Action: Mouse moved to (814, 256)
Screenshot: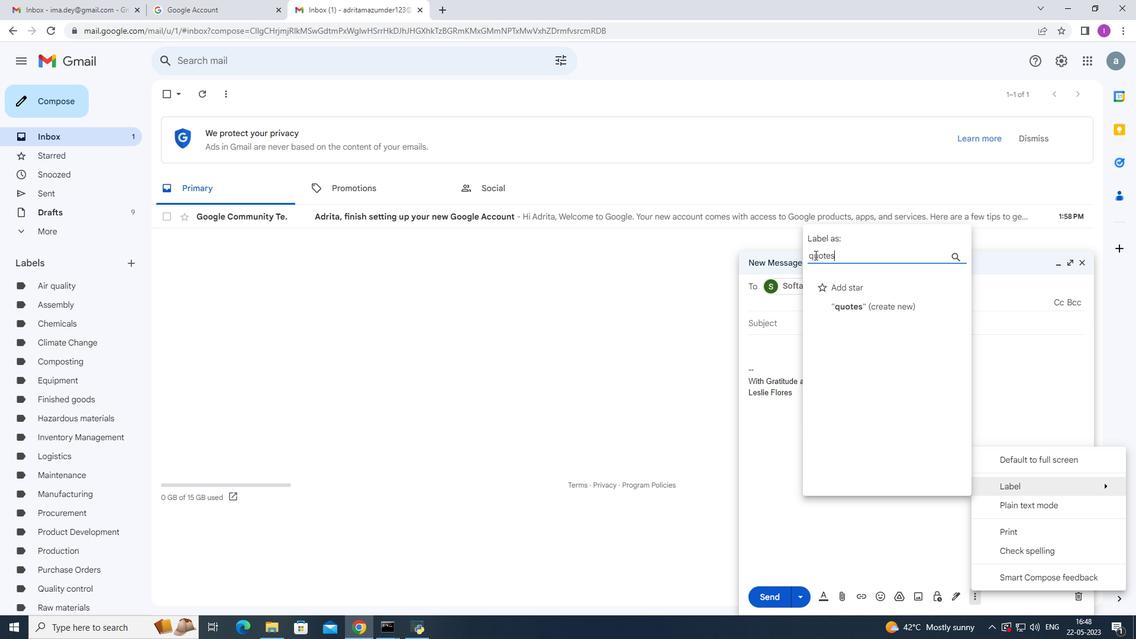 
Action: Mouse pressed left at (814, 256)
Screenshot: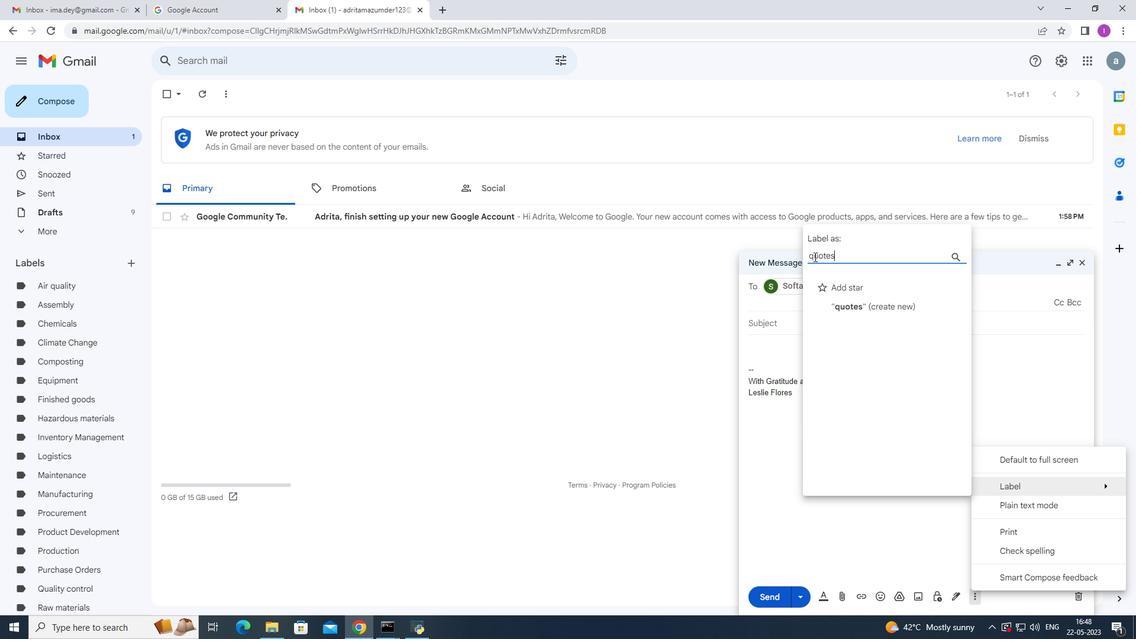 
Action: Mouse moved to (819, 257)
Screenshot: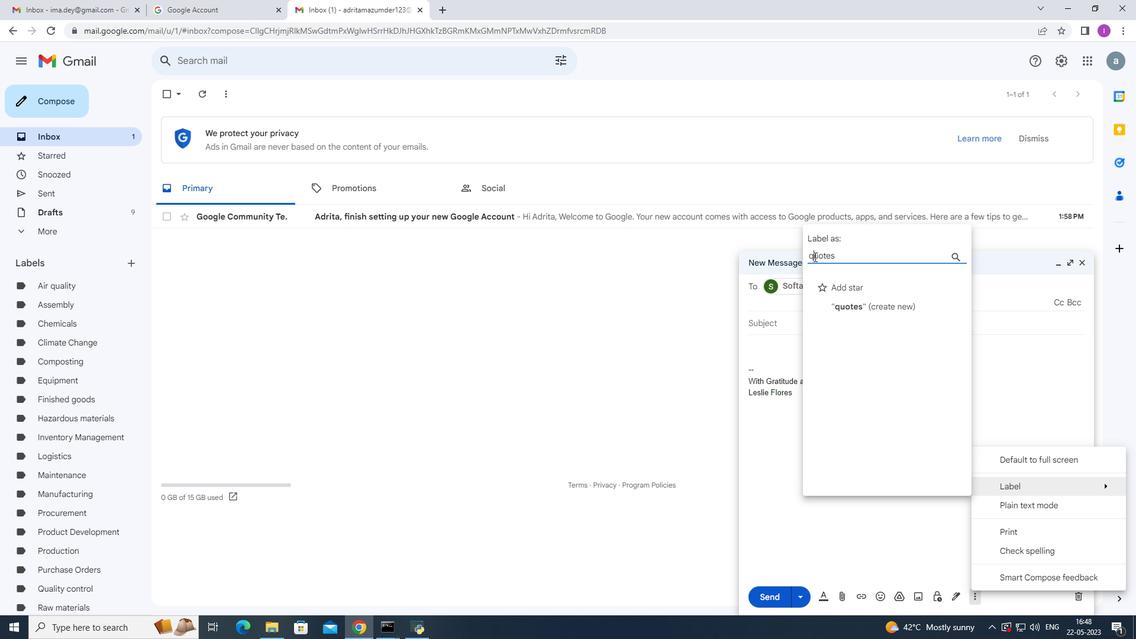 
Action: Key pressed <Key.backspace><Key.shift>Q
Screenshot: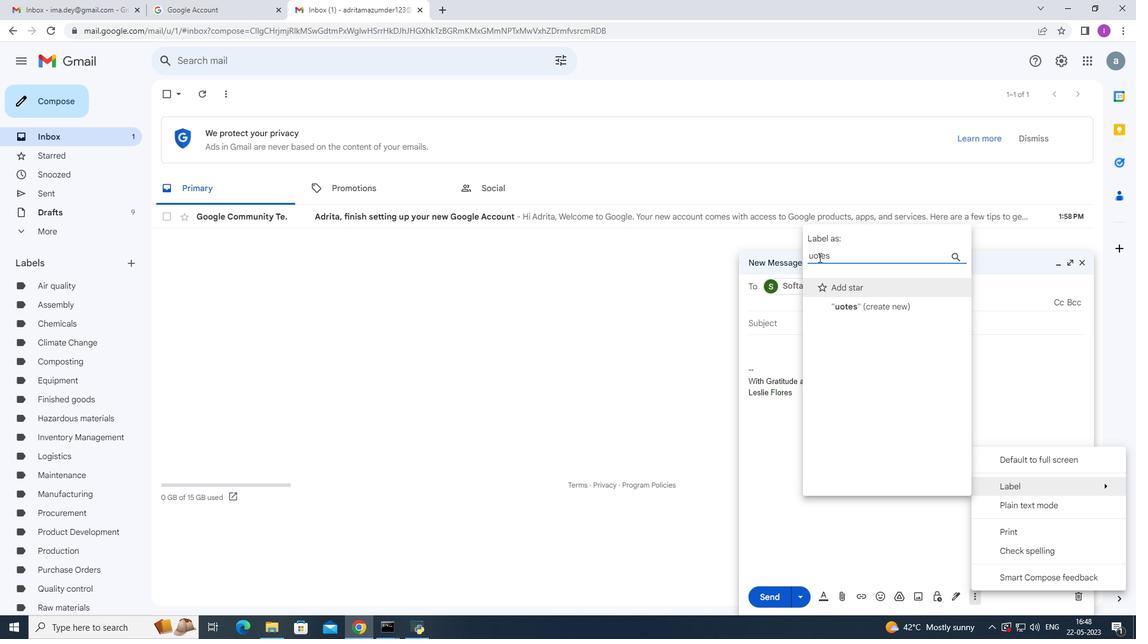 
Action: Mouse moved to (856, 309)
Screenshot: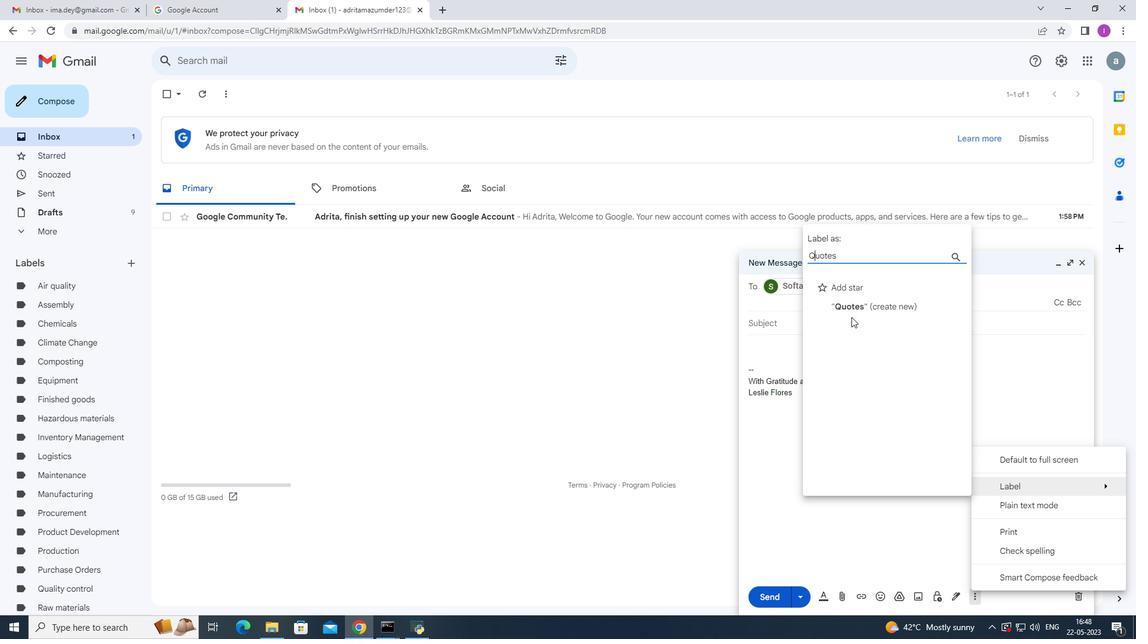 
Action: Mouse pressed left at (856, 309)
Screenshot: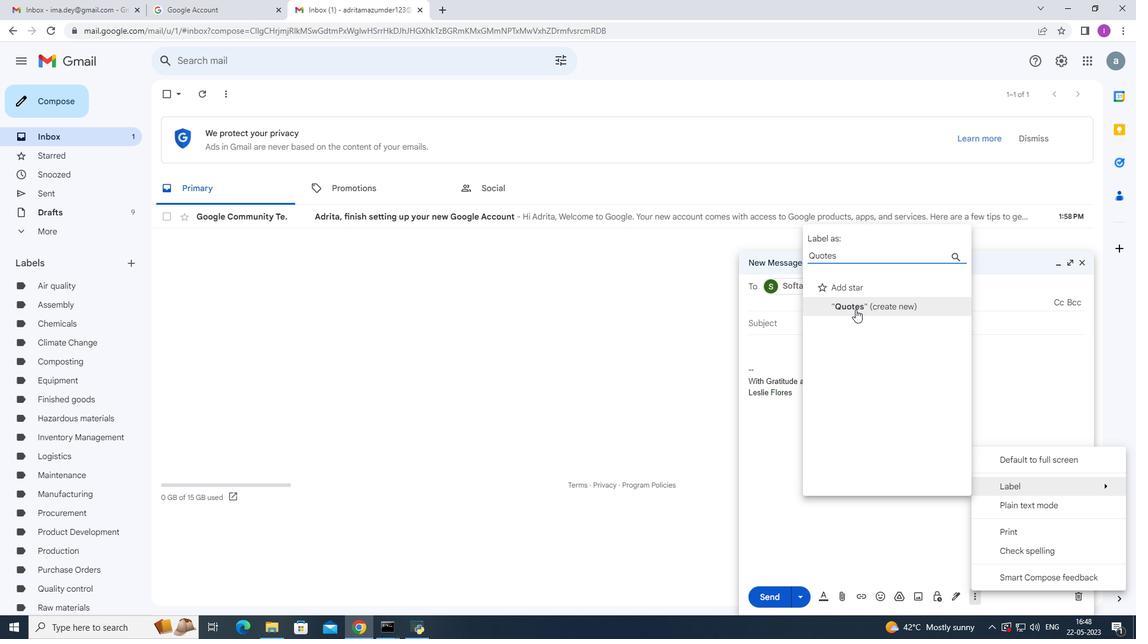 
Action: Mouse moved to (679, 377)
Screenshot: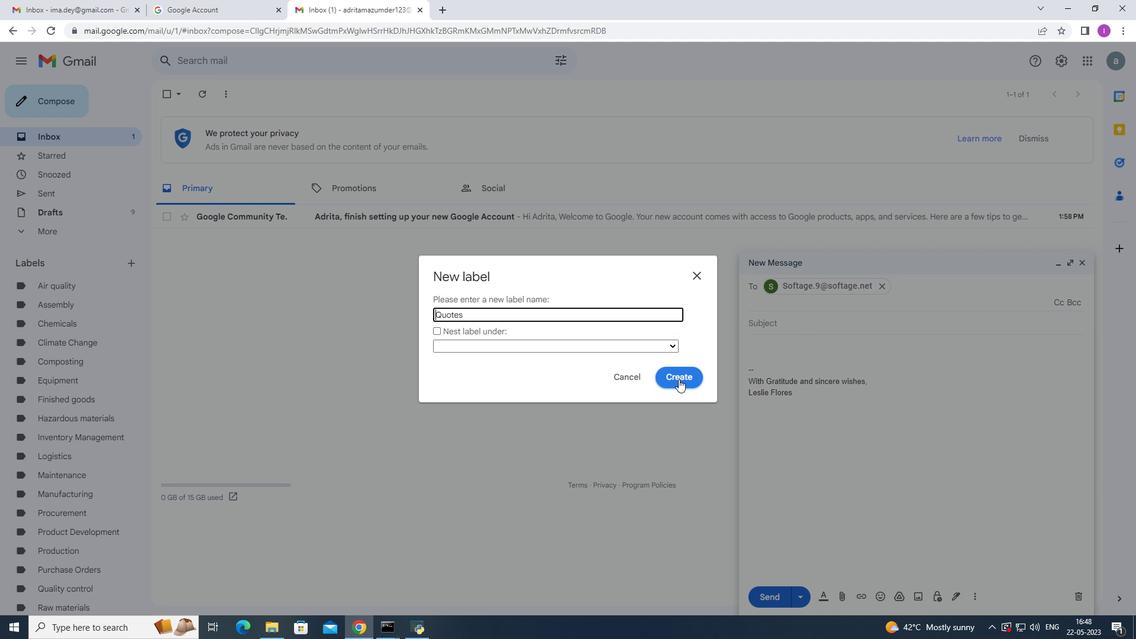 
Action: Mouse pressed left at (679, 377)
Screenshot: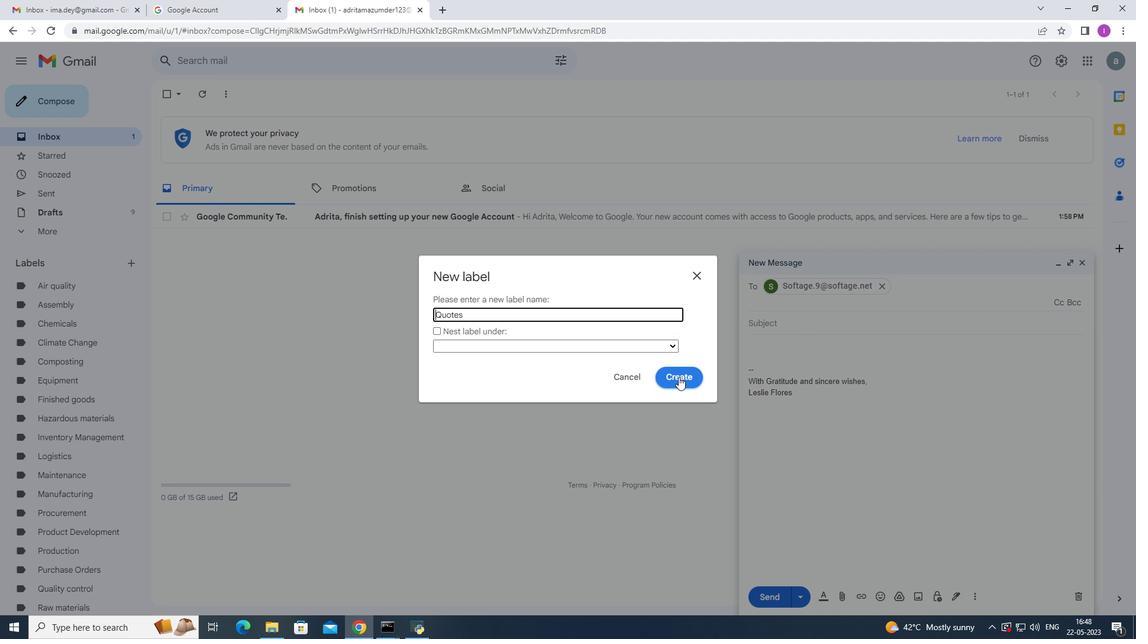 
Action: Mouse moved to (976, 600)
Screenshot: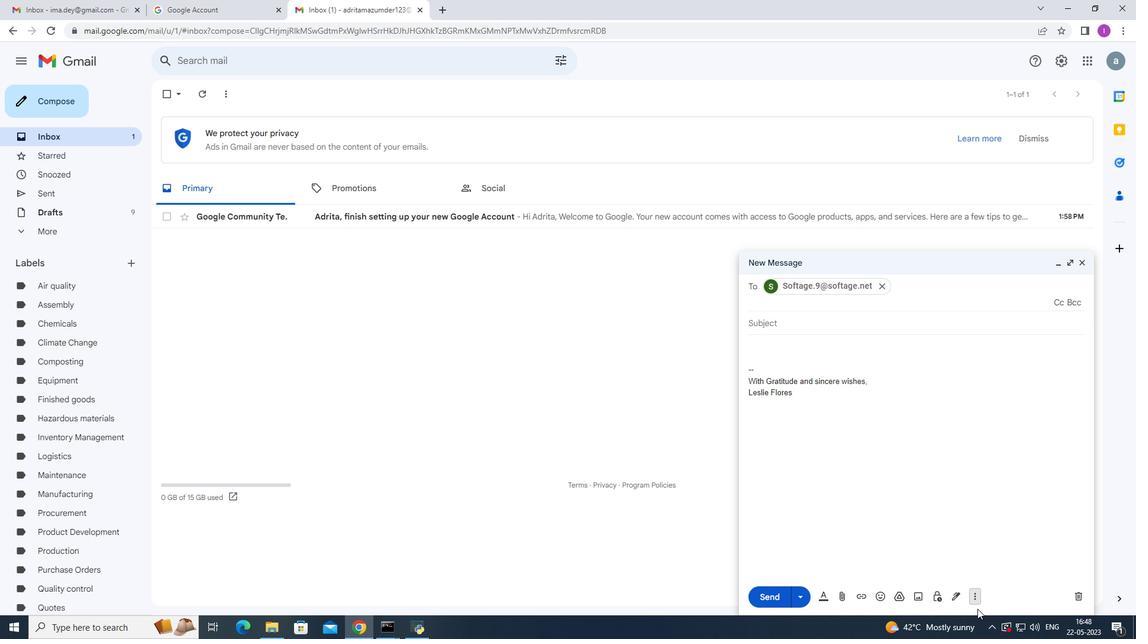 
Action: Mouse pressed left at (976, 600)
Screenshot: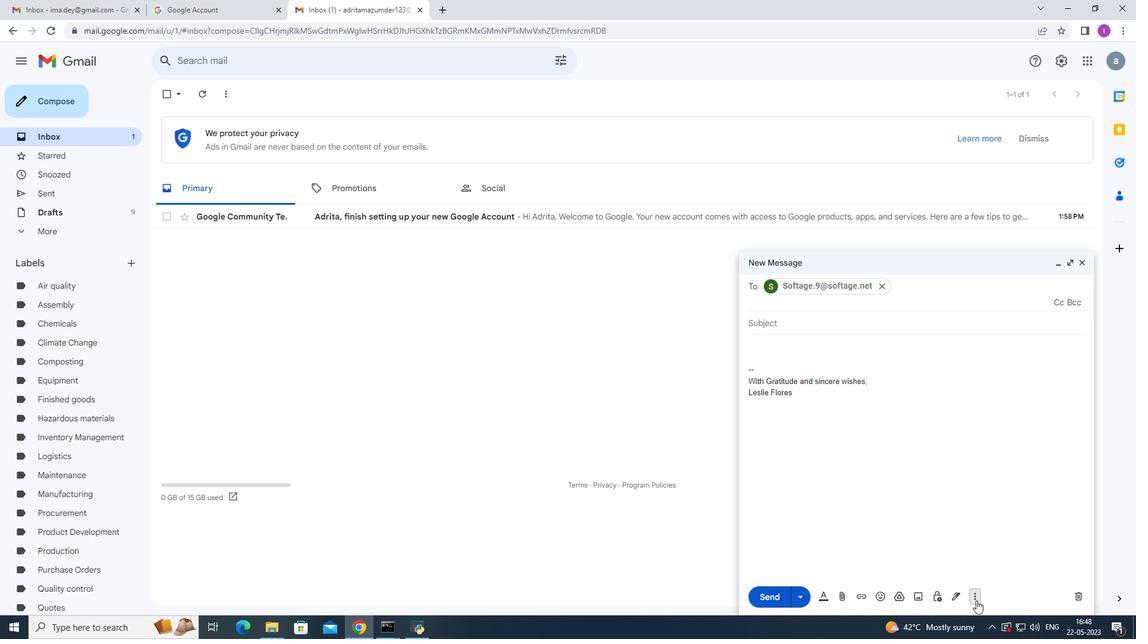 
Action: Mouse moved to (767, 497)
Screenshot: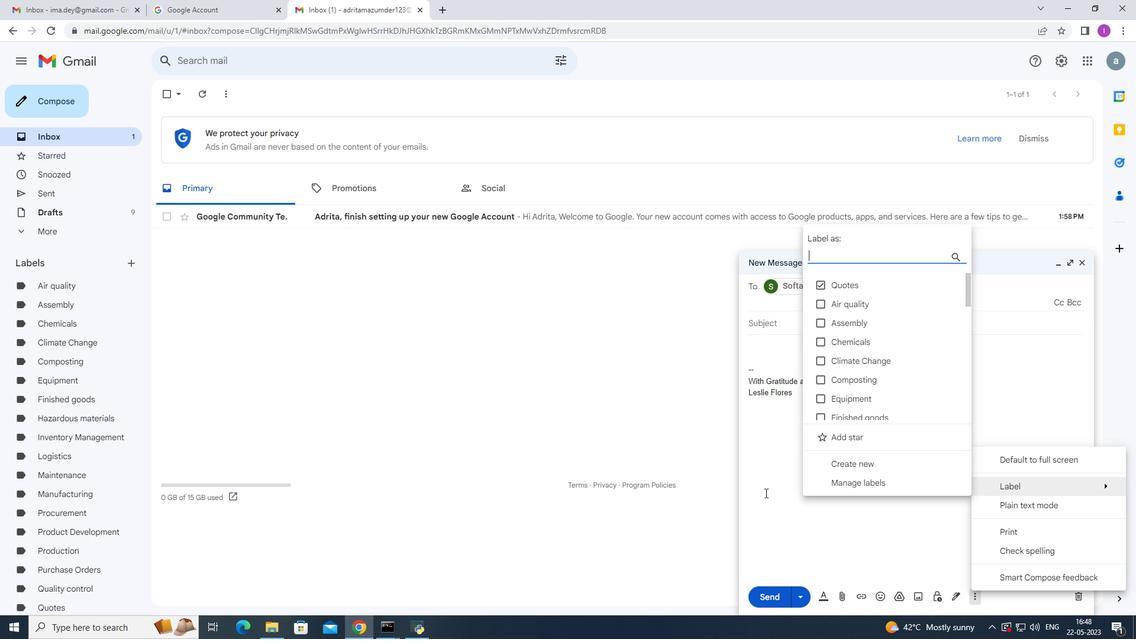 
Action: Mouse pressed left at (767, 496)
Screenshot: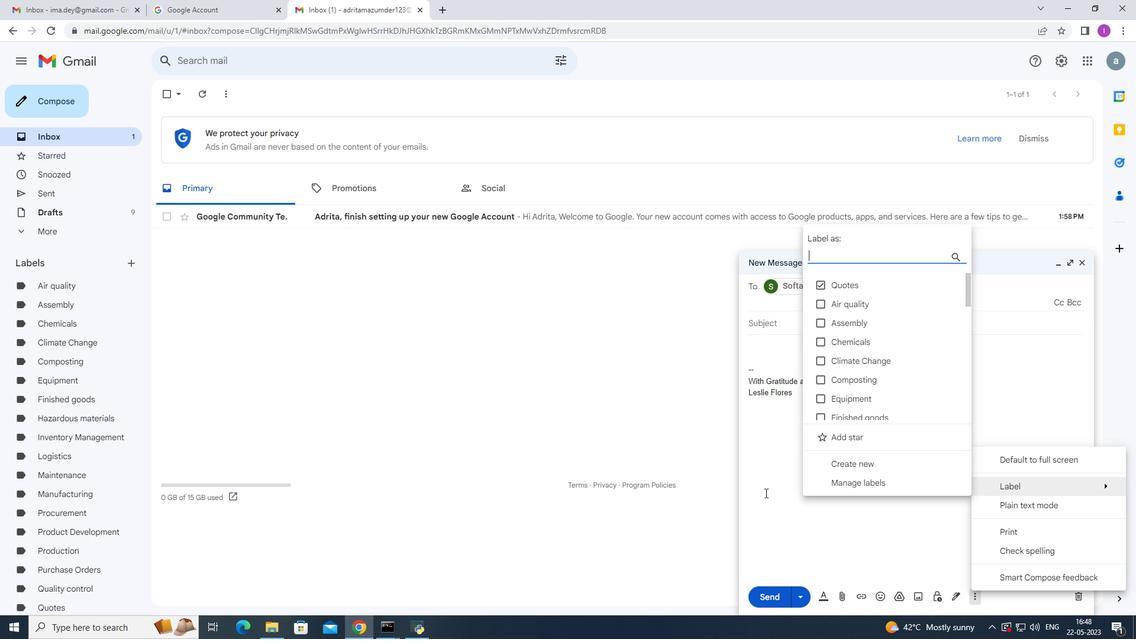
Action: Mouse moved to (802, 505)
Screenshot: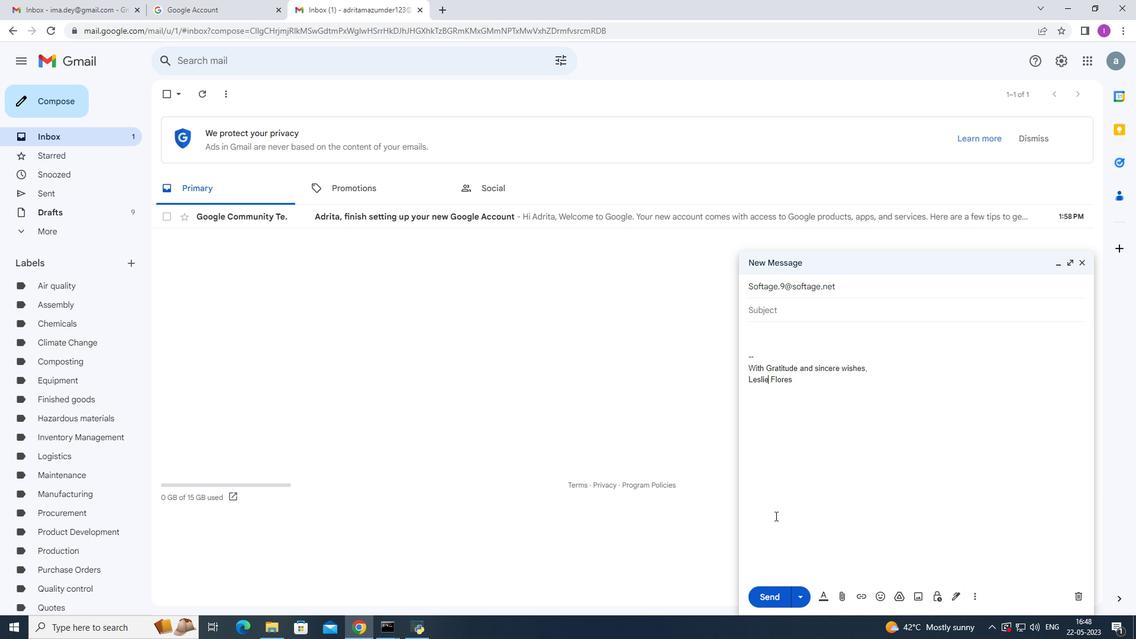 
